 Task: Look for space in Chowchilla, United States from 8th August, 2023 to 15th August, 2023 for 9 adults in price range Rs.10000 to Rs.14000. Place can be shared room with 5 bedrooms having 9 beds and 5 bathrooms. Property type can be house, flat, guest house. Amenities needed are: wifi, TV, free parkinig on premises, gym, breakfast. Booking option can be shelf check-in. Required host language is English.
Action: Mouse moved to (519, 135)
Screenshot: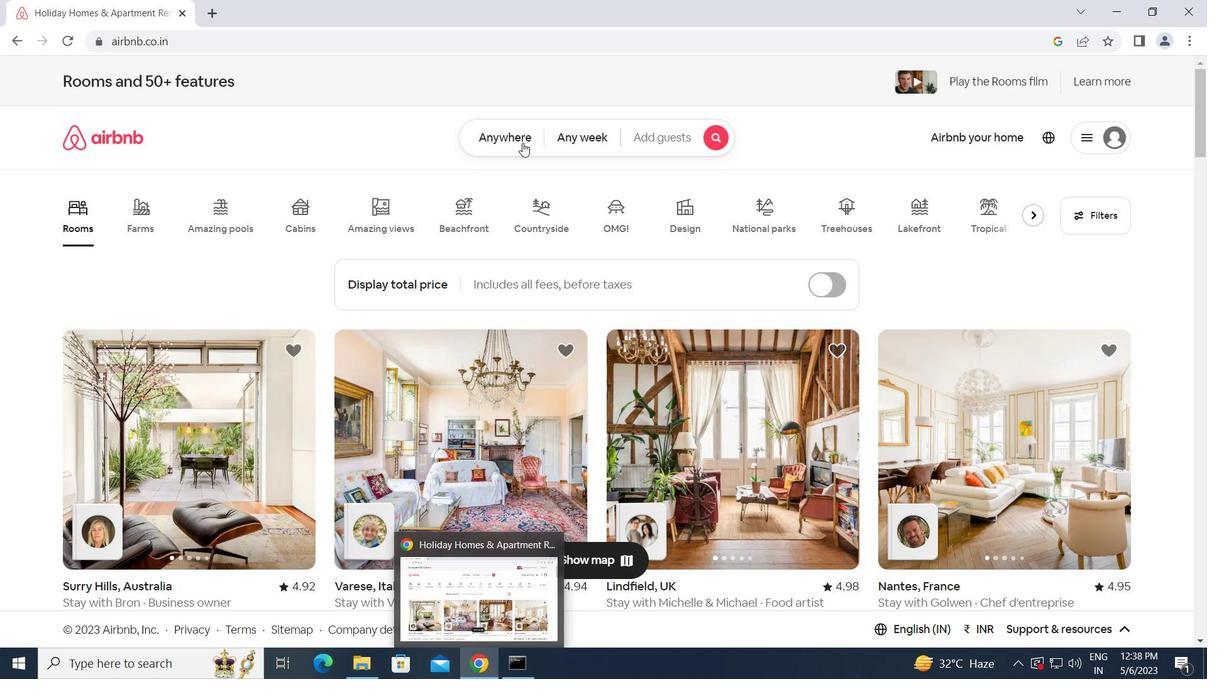 
Action: Mouse pressed left at (519, 135)
Screenshot: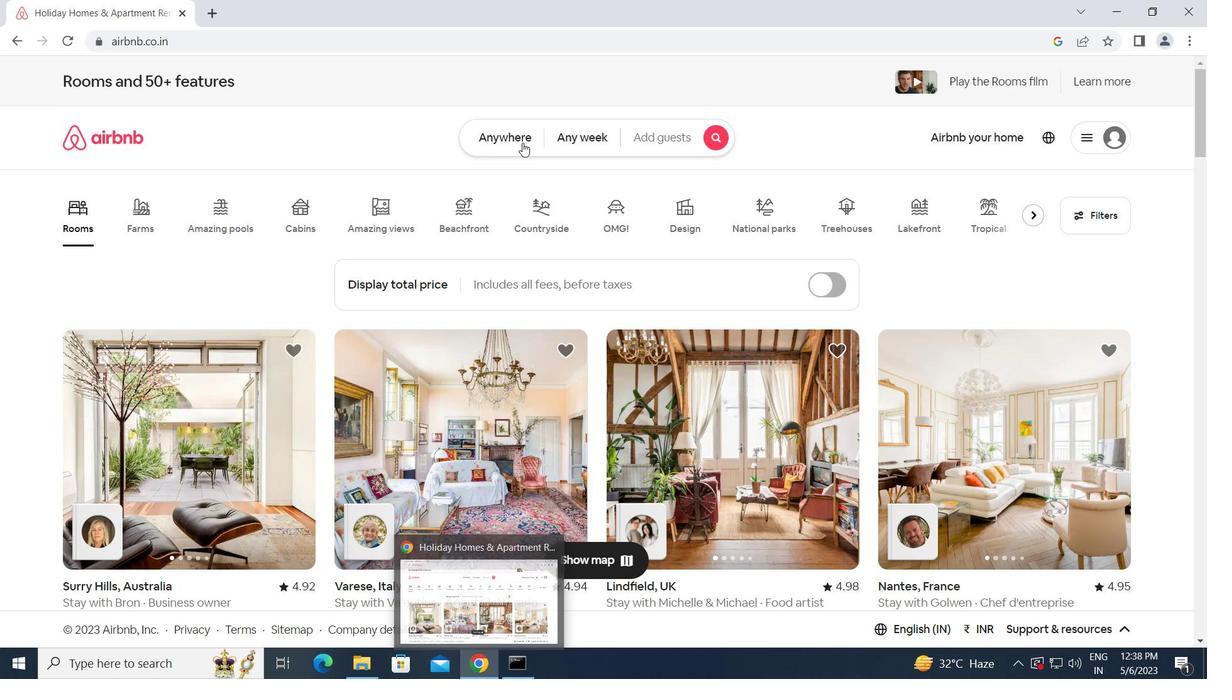 
Action: Mouse moved to (369, 188)
Screenshot: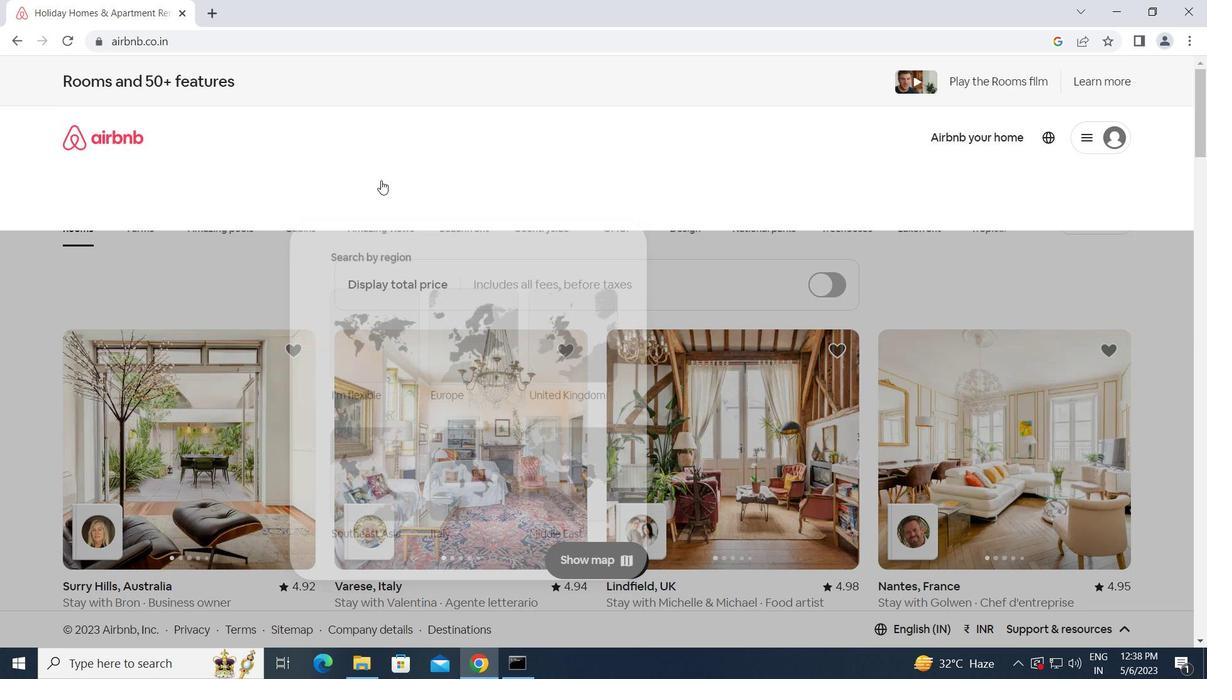 
Action: Mouse pressed left at (369, 188)
Screenshot: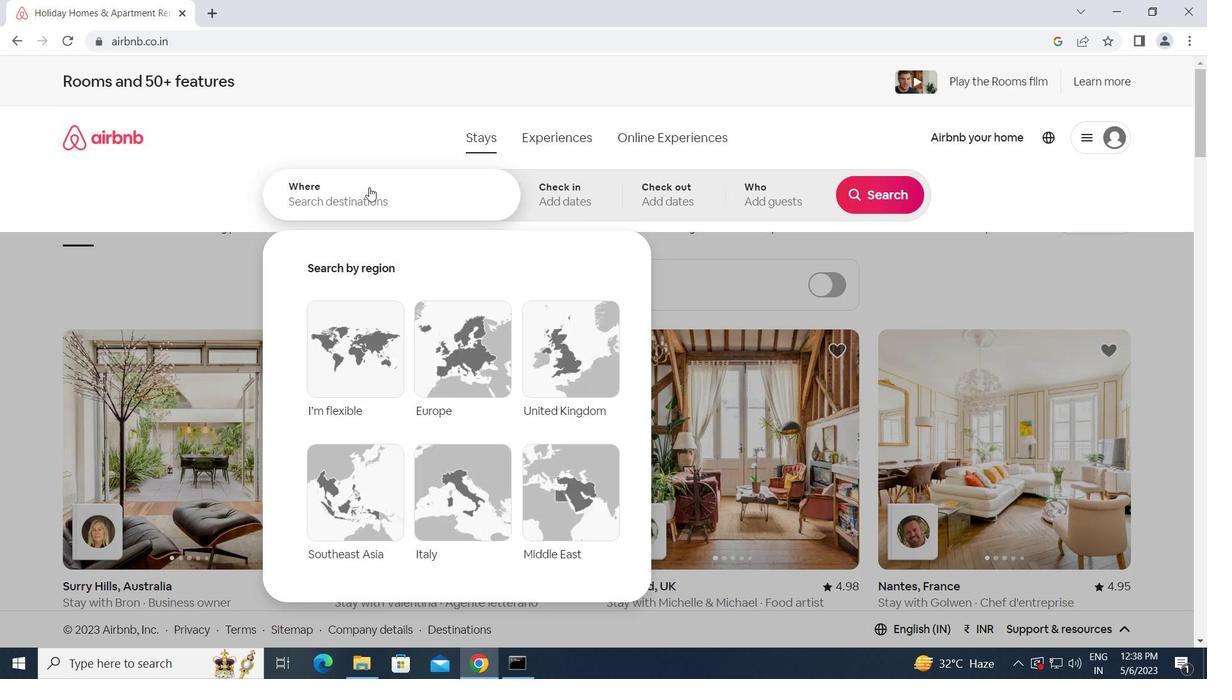 
Action: Key pressed c<Key.caps_lock>howchilla,<Key.space><Key.caps_lock>u<Key.caps_lock>nited
Screenshot: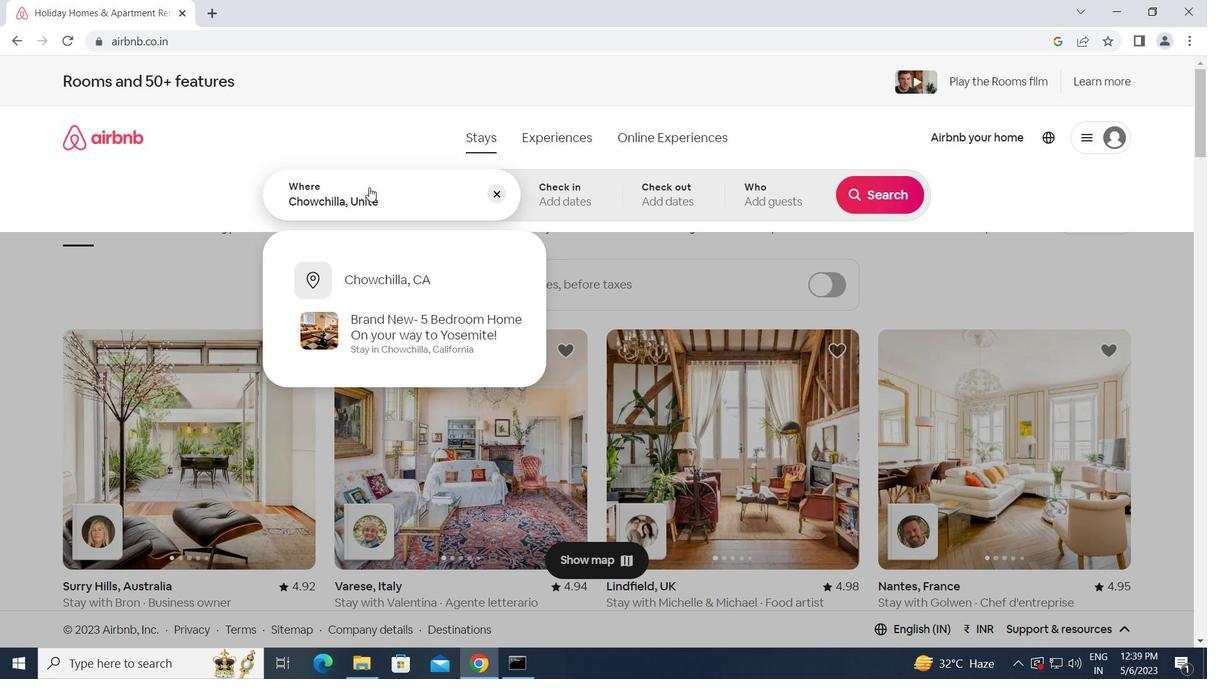 
Action: Mouse moved to (852, 0)
Screenshot: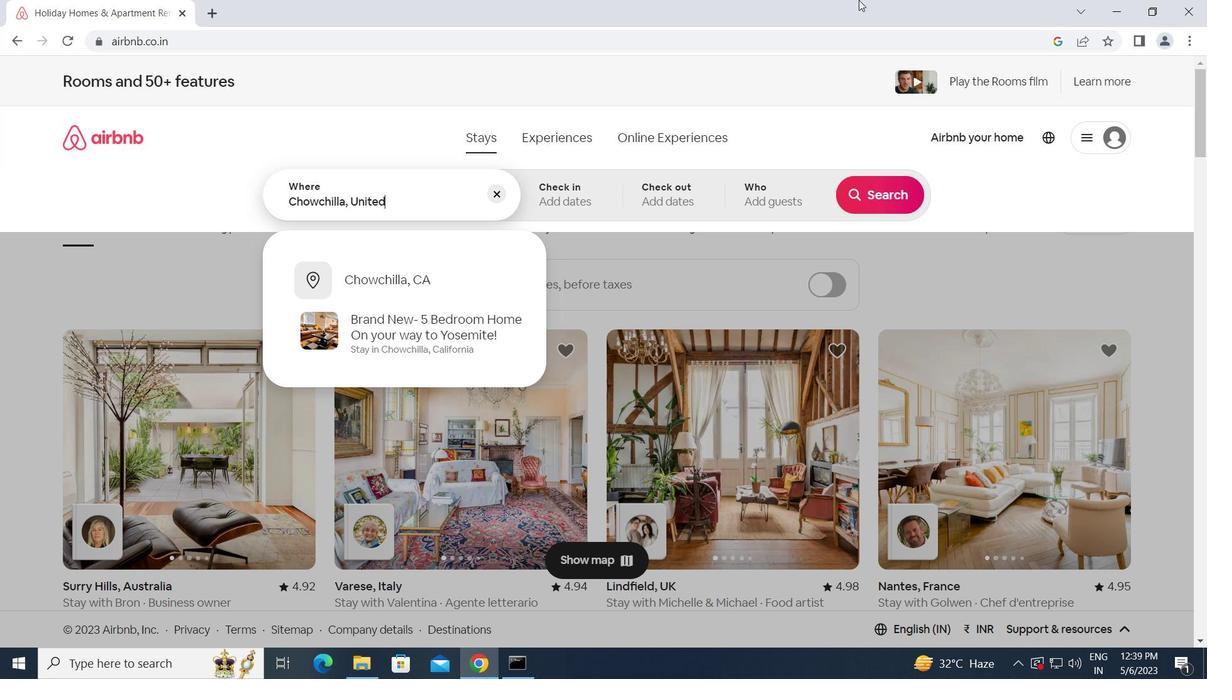 
Action: Key pressed <Key.space>
Screenshot: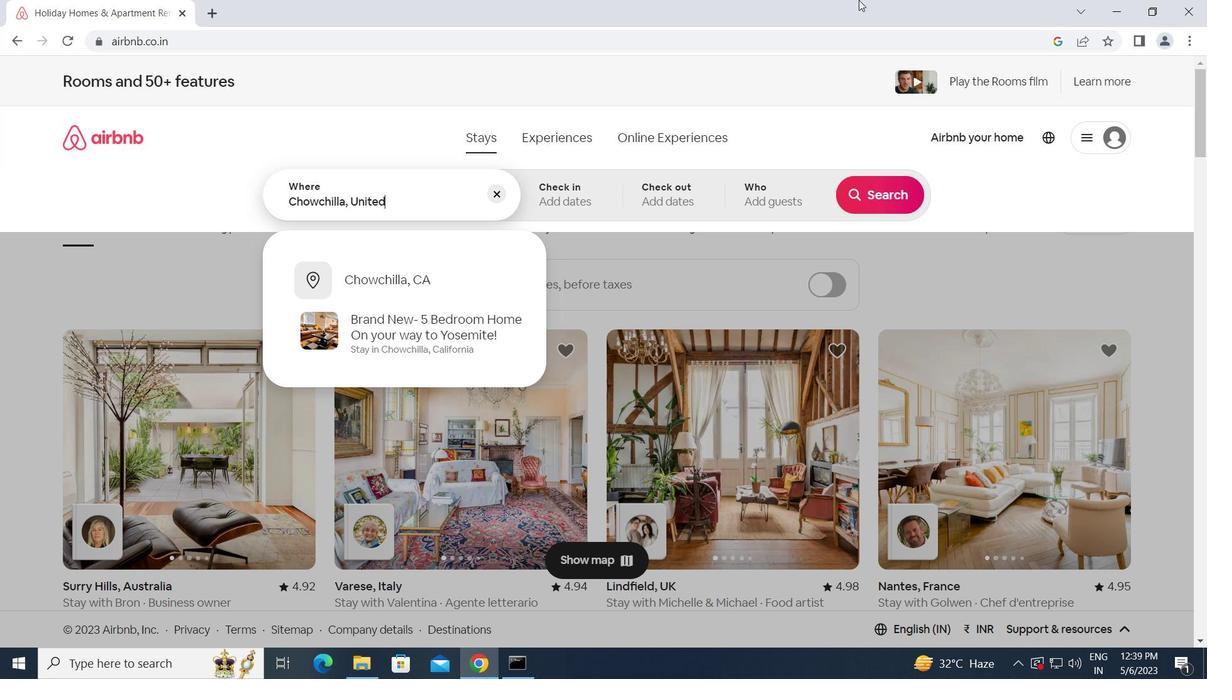 
Action: Mouse moved to (852, 0)
Screenshot: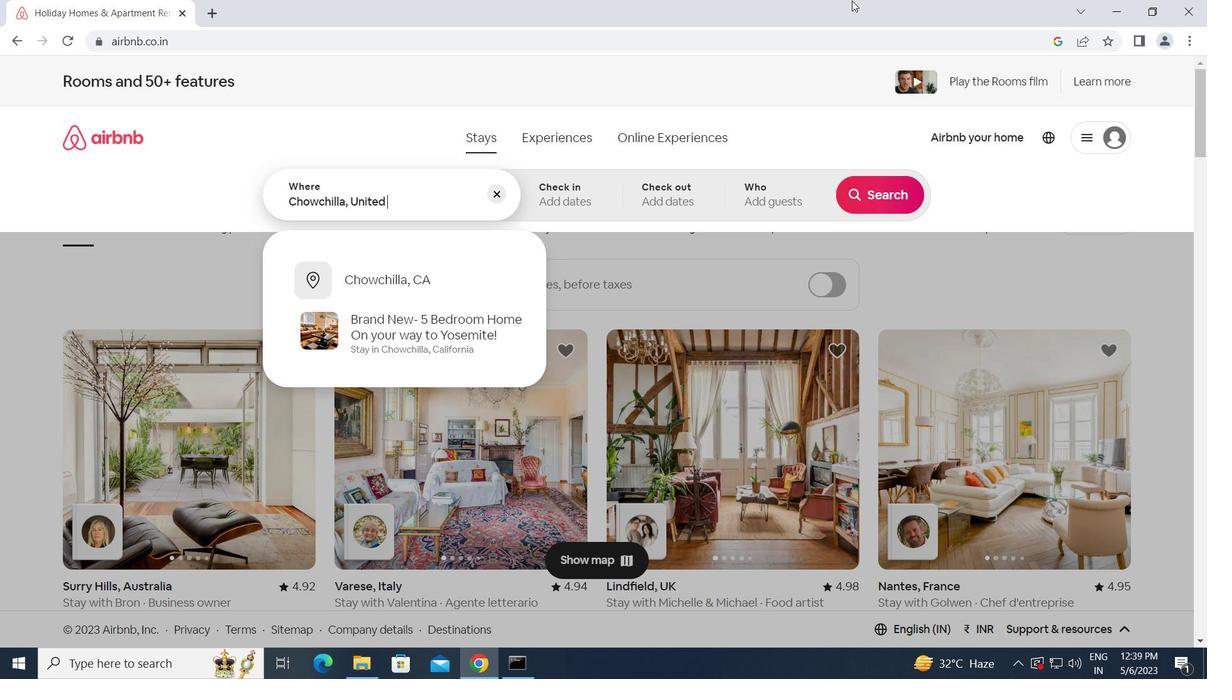 
Action: Key pressed <Key.caps_lock>s<Key.caps_lock>tates<Key.enter>
Screenshot: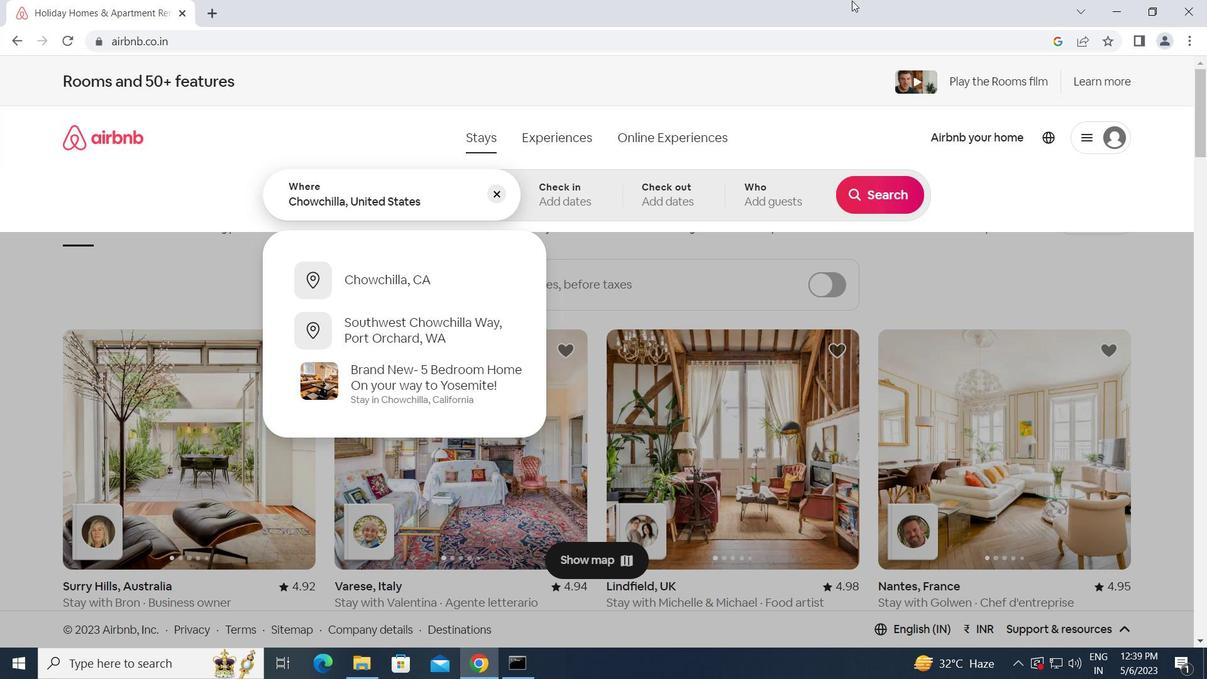 
Action: Mouse moved to (873, 320)
Screenshot: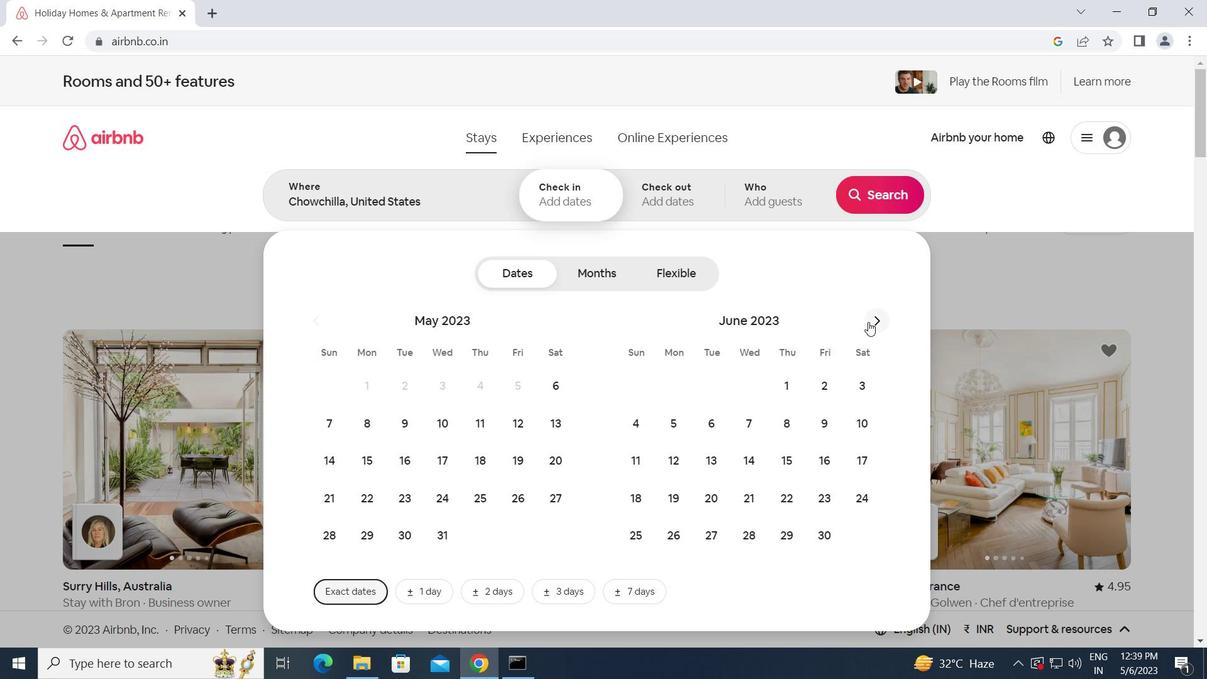 
Action: Mouse pressed left at (873, 320)
Screenshot: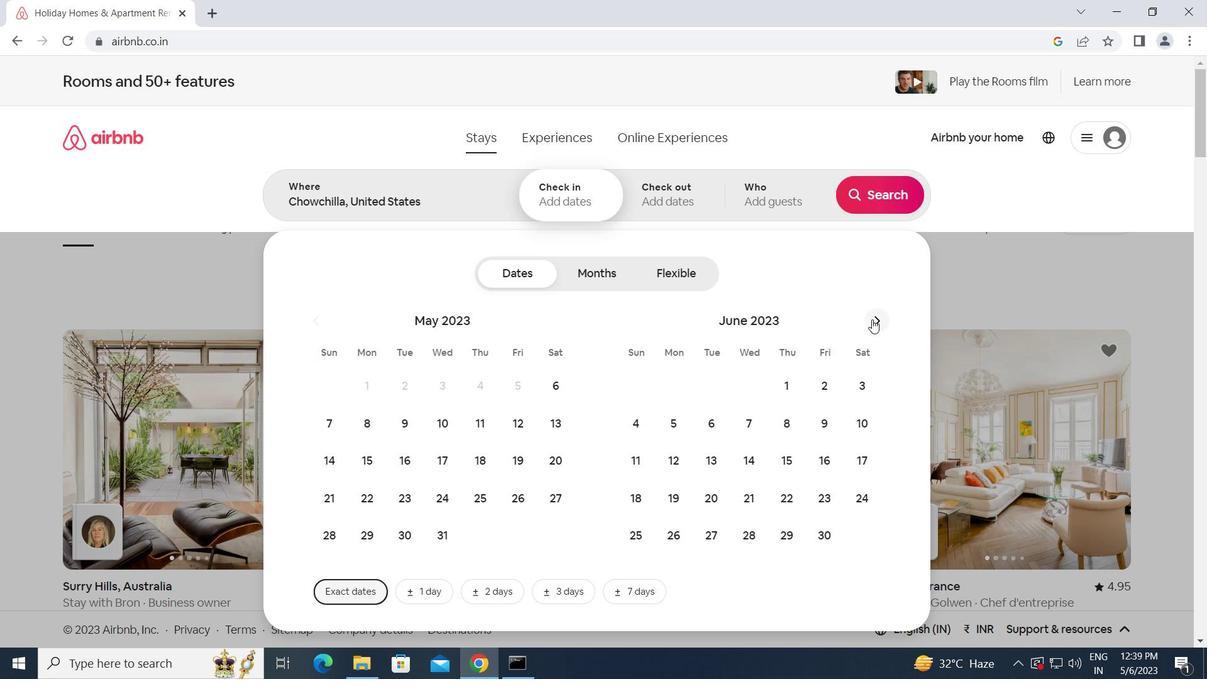 
Action: Mouse pressed left at (873, 320)
Screenshot: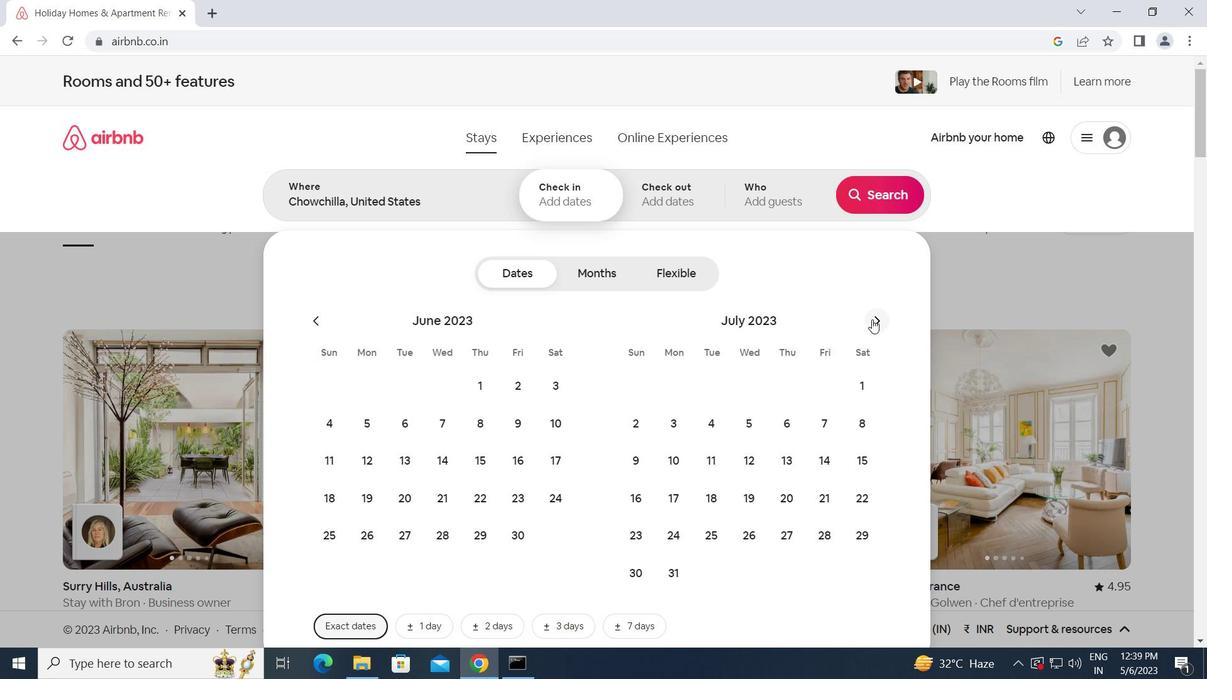 
Action: Mouse moved to (715, 427)
Screenshot: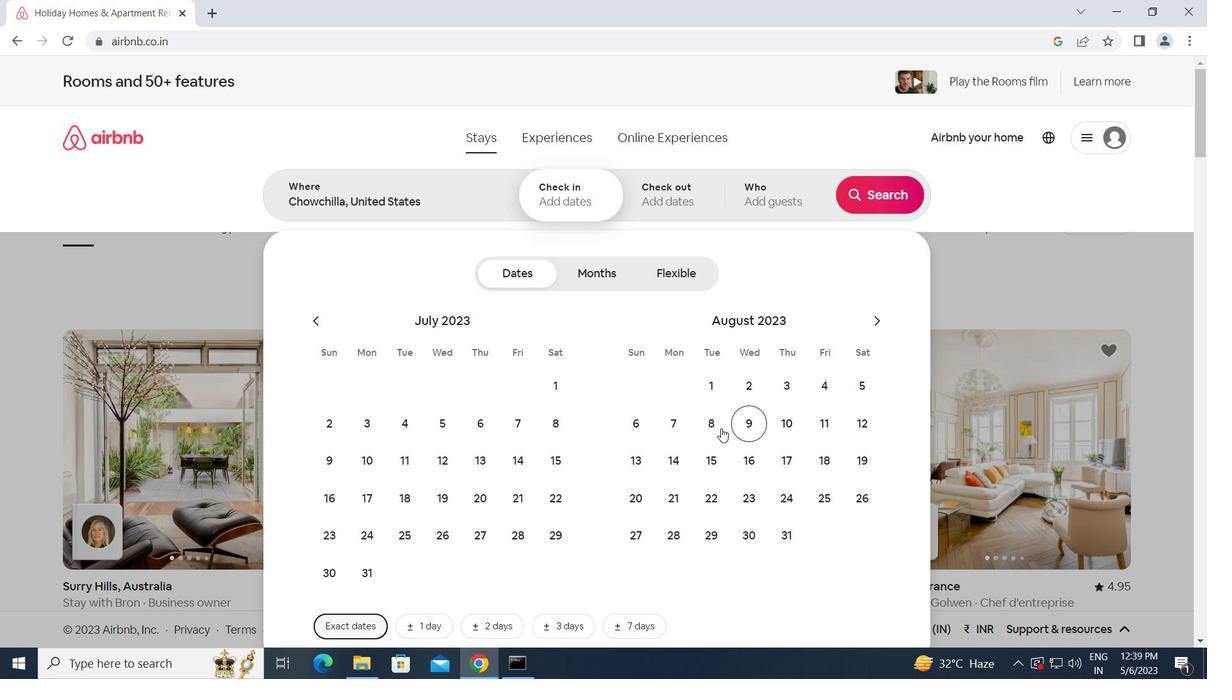 
Action: Mouse pressed left at (715, 427)
Screenshot: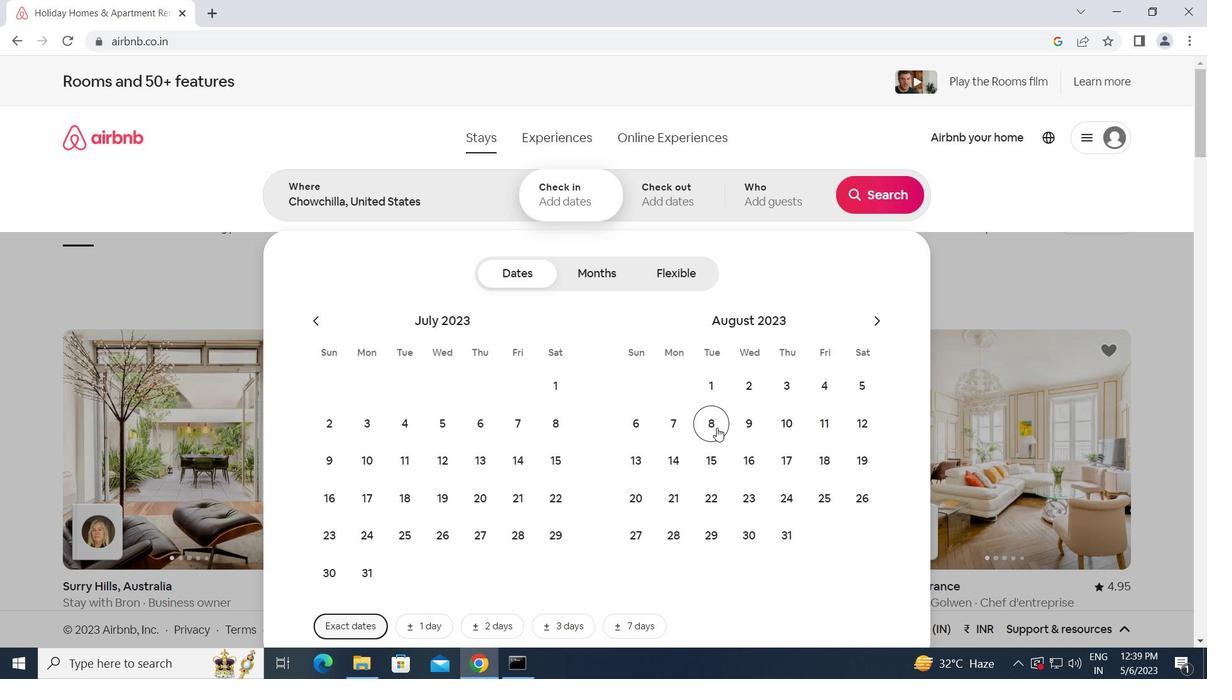 
Action: Mouse moved to (708, 458)
Screenshot: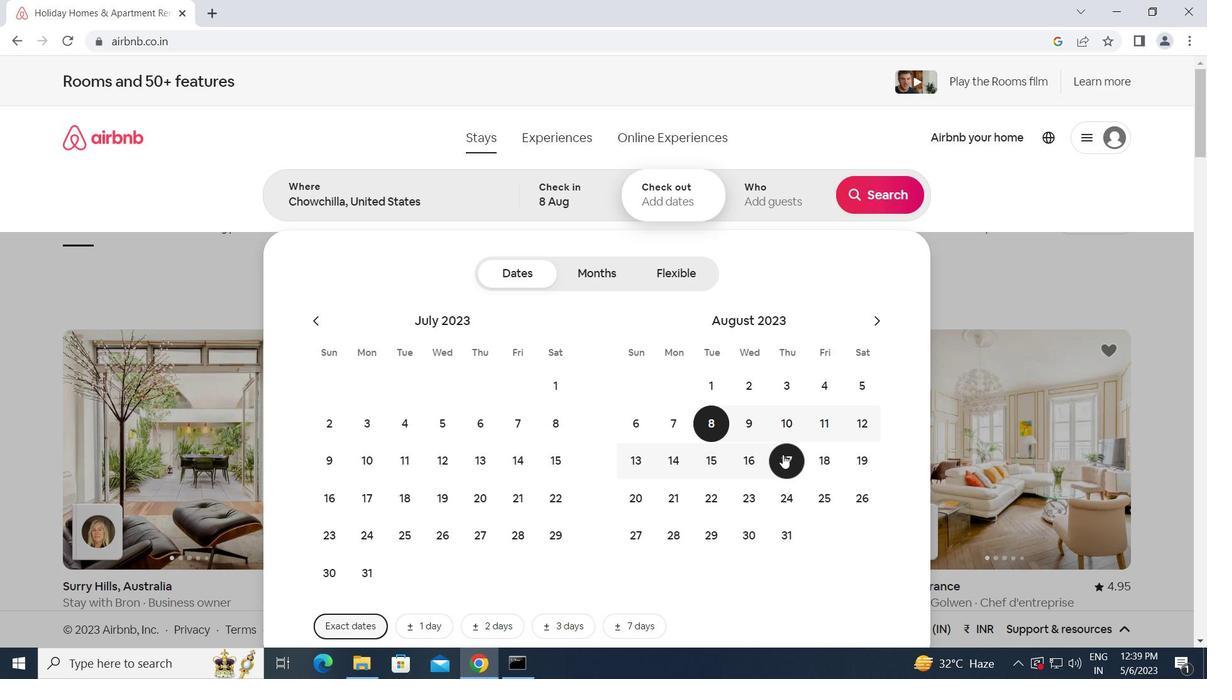 
Action: Mouse pressed left at (708, 458)
Screenshot: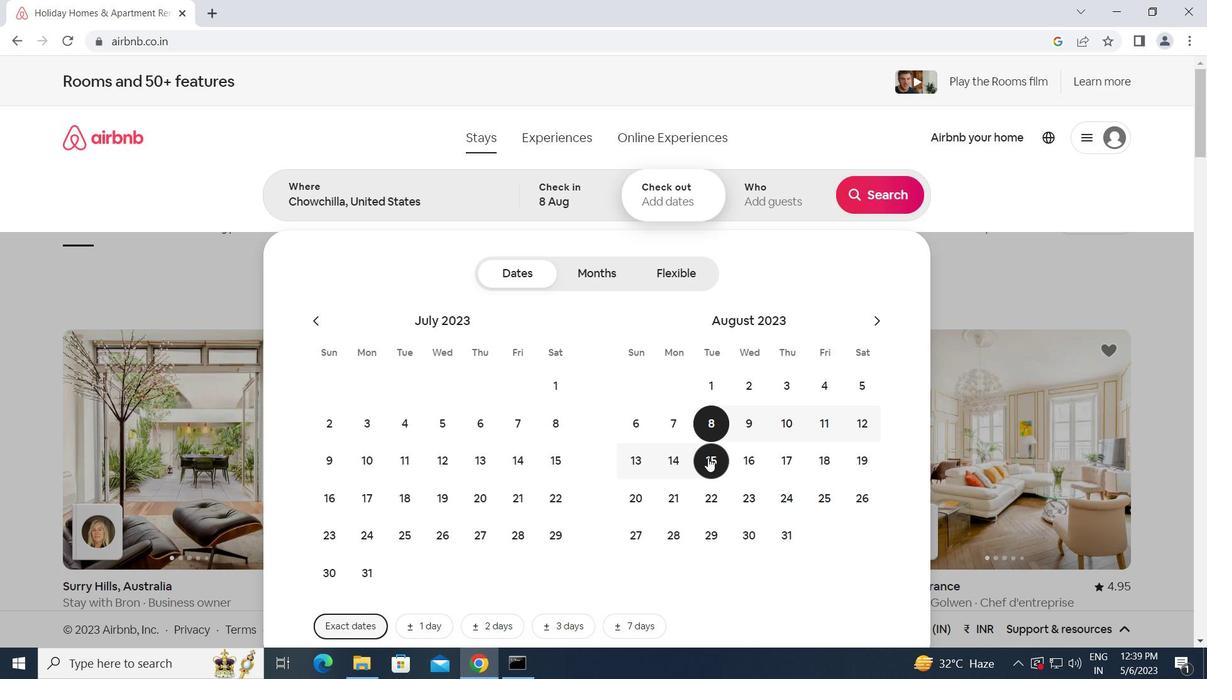 
Action: Mouse moved to (775, 205)
Screenshot: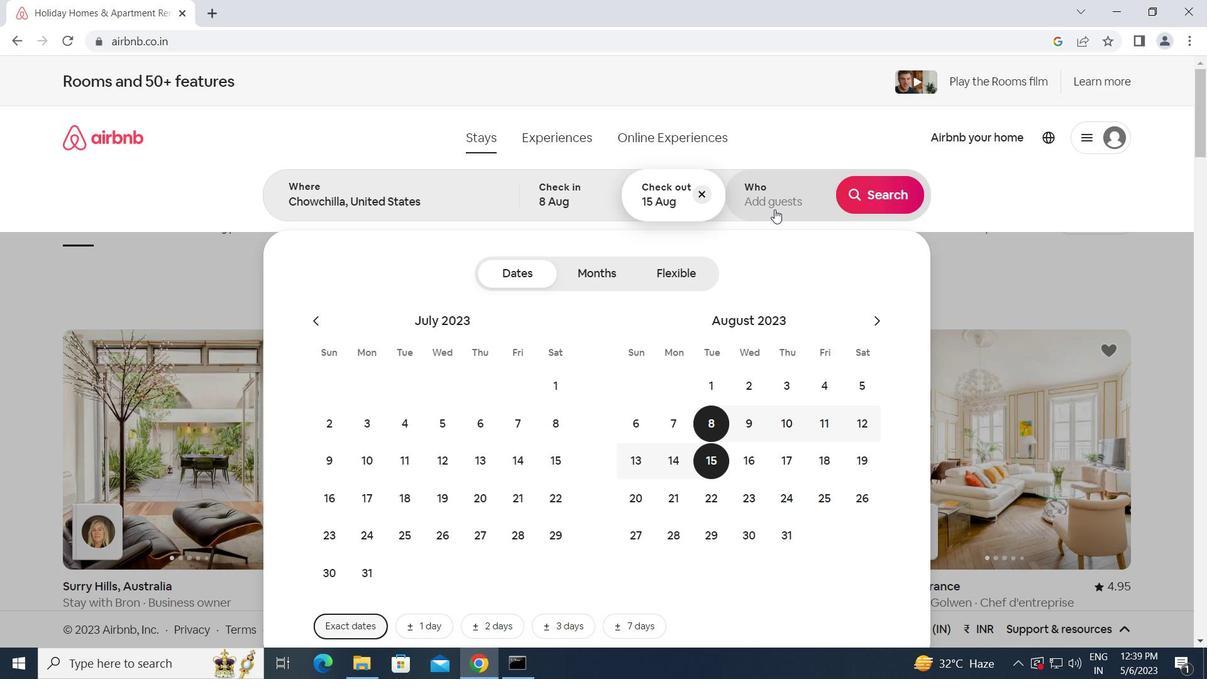 
Action: Mouse pressed left at (775, 205)
Screenshot: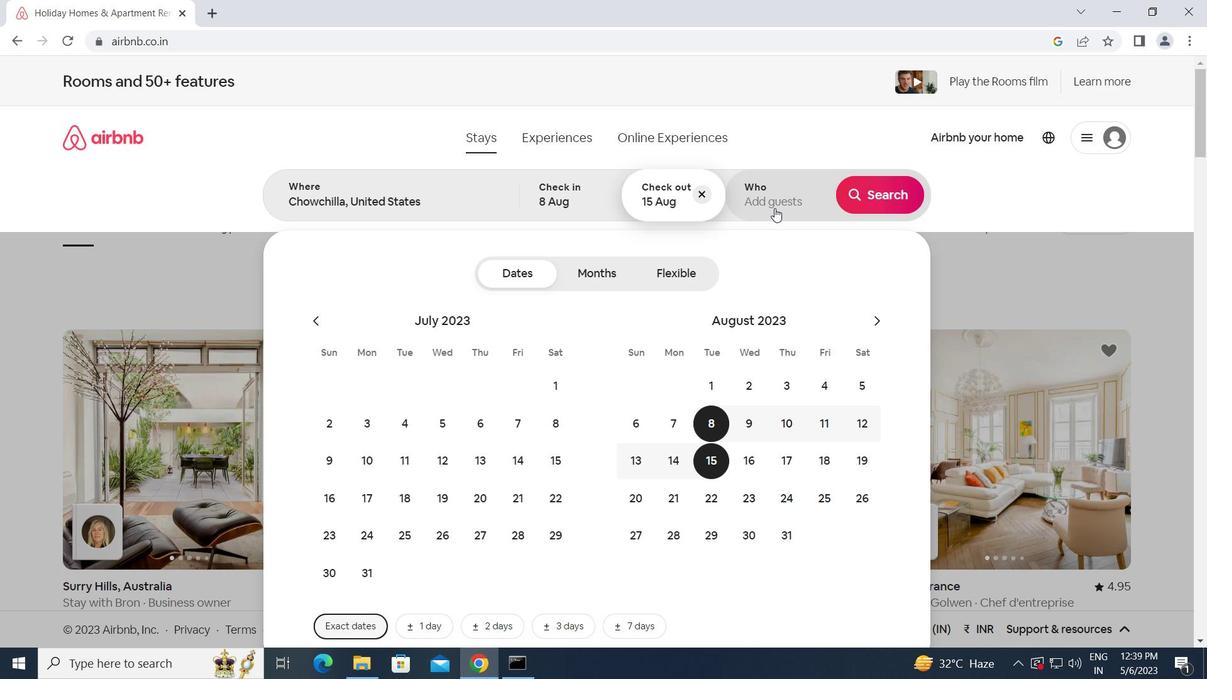 
Action: Mouse moved to (891, 282)
Screenshot: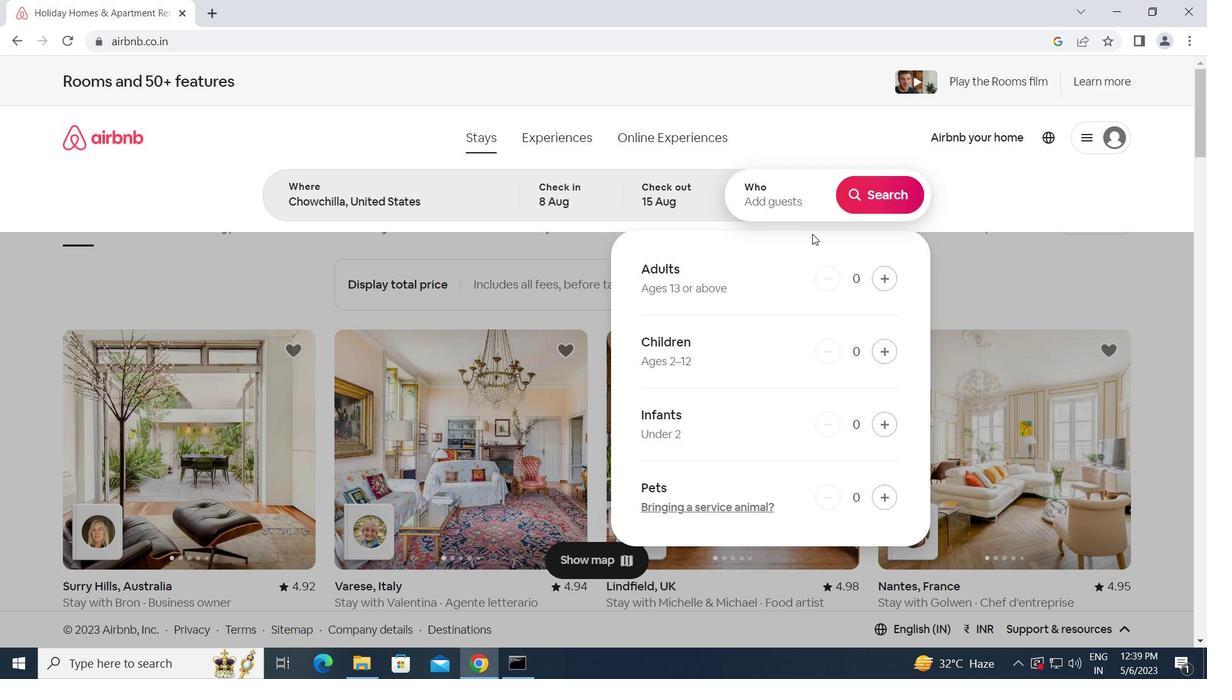 
Action: Mouse pressed left at (891, 282)
Screenshot: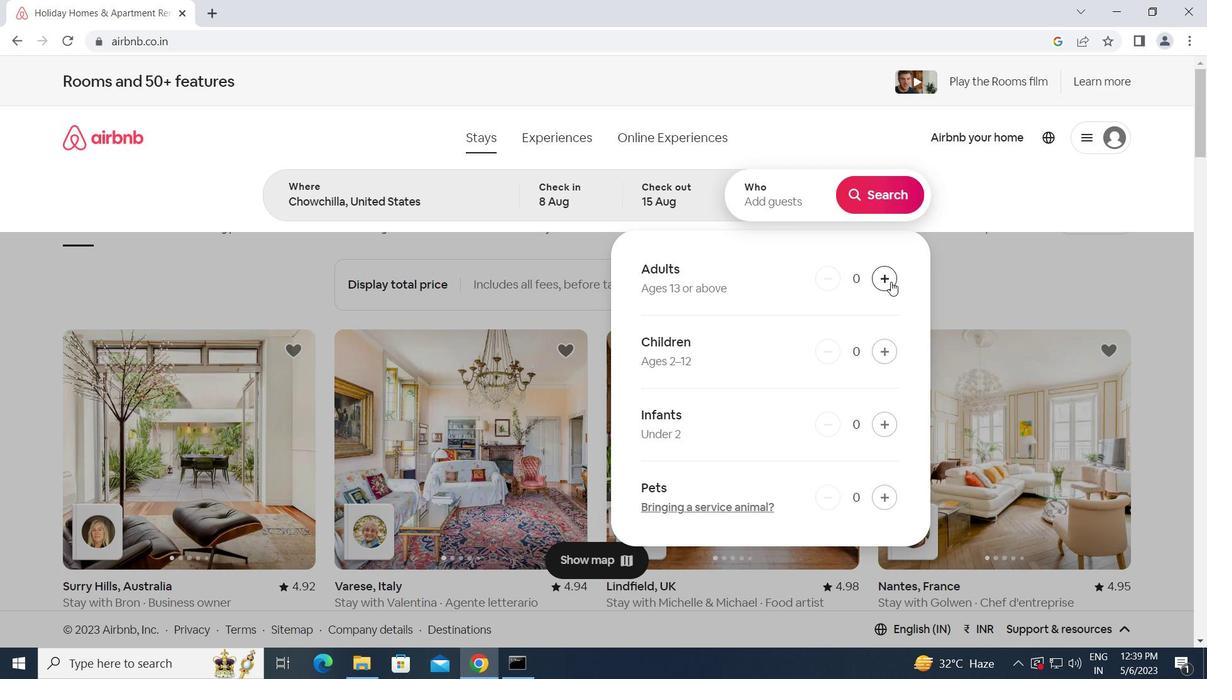 
Action: Mouse moved to (887, 274)
Screenshot: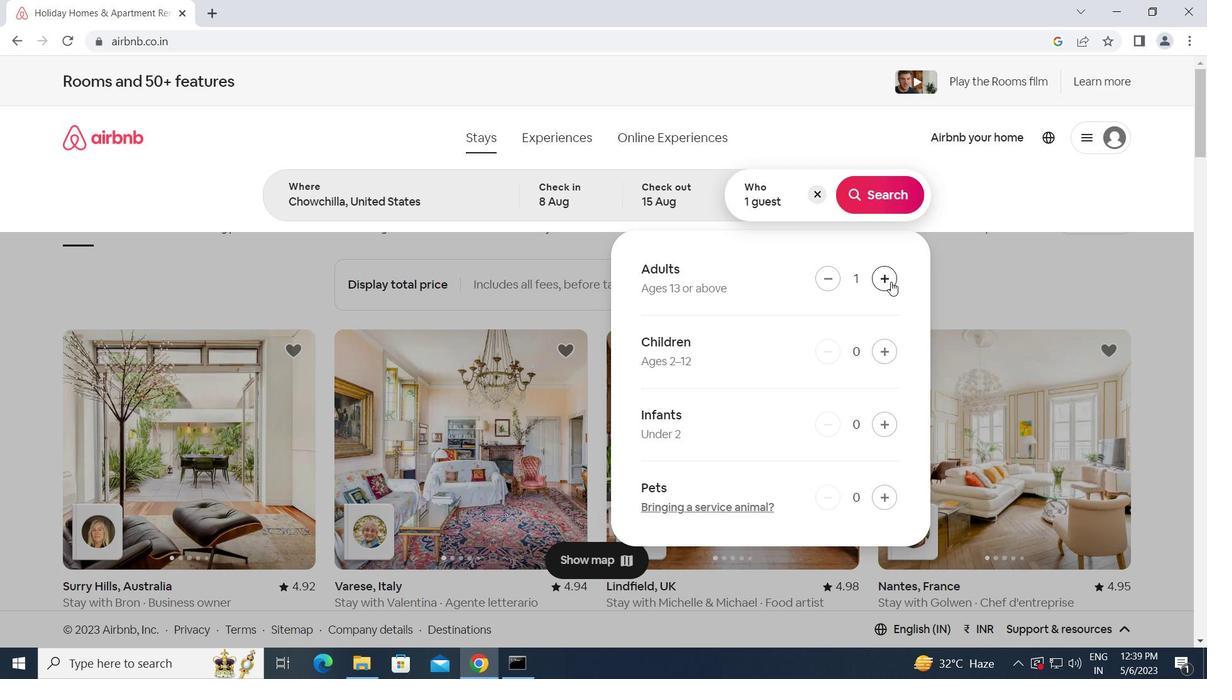 
Action: Mouse pressed left at (887, 274)
Screenshot: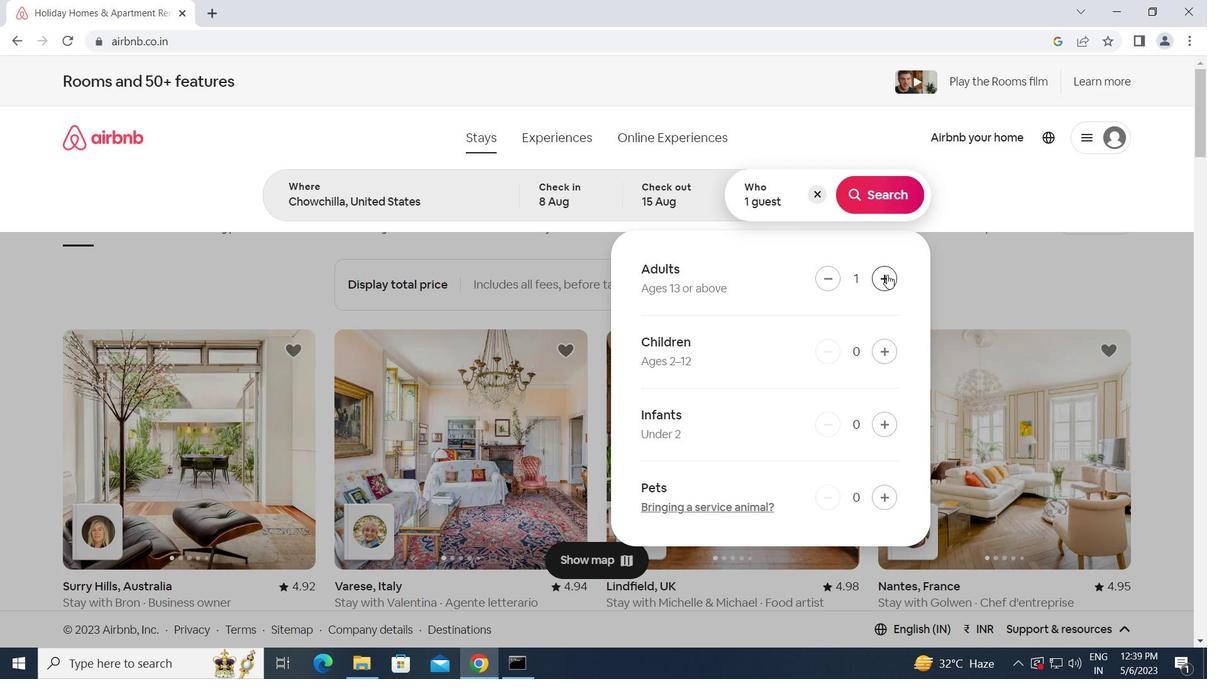 
Action: Mouse pressed left at (887, 274)
Screenshot: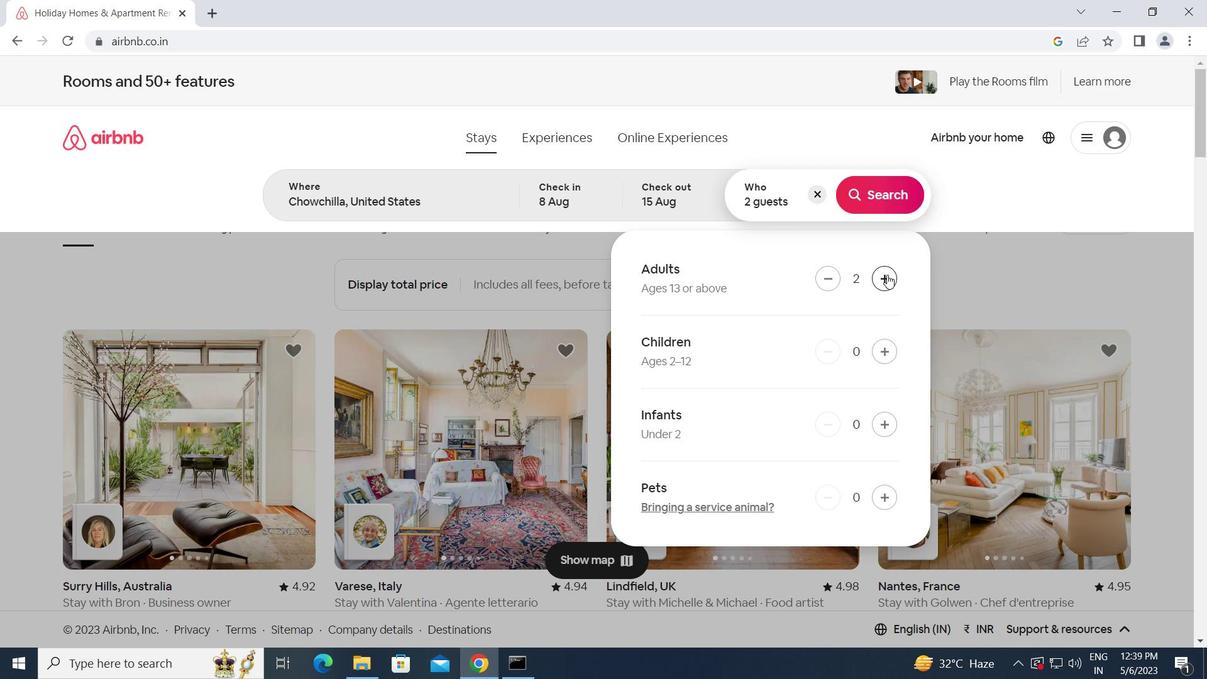 
Action: Mouse pressed left at (887, 274)
Screenshot: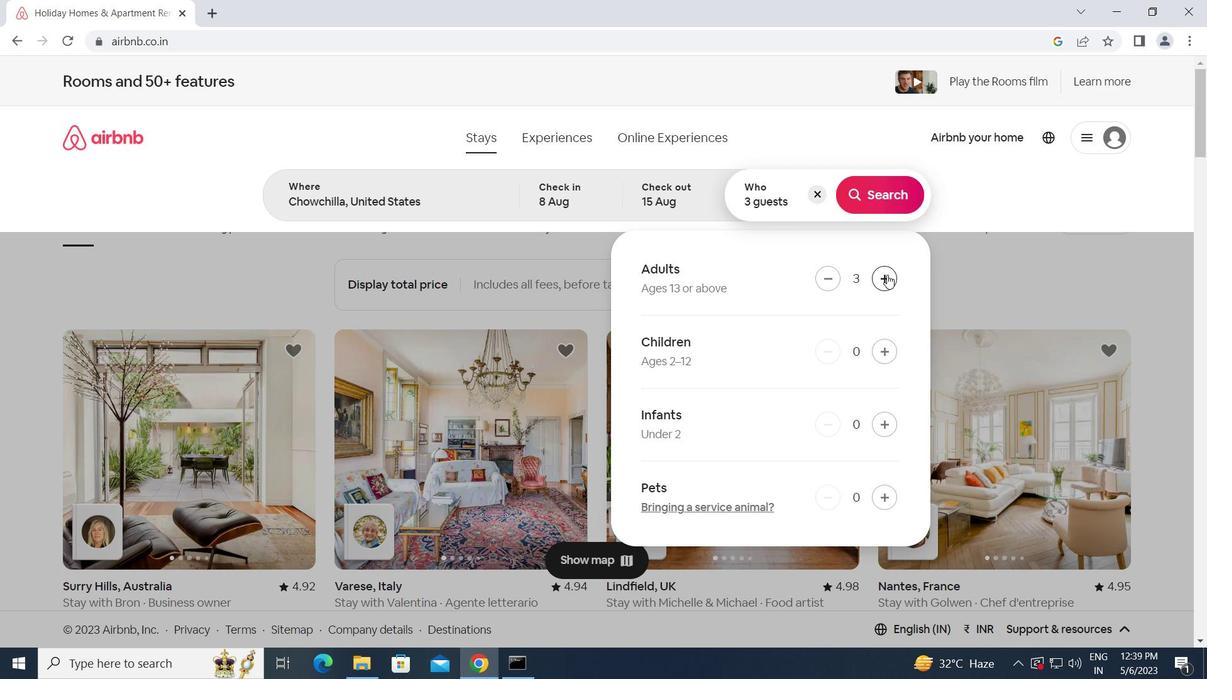 
Action: Mouse pressed left at (887, 274)
Screenshot: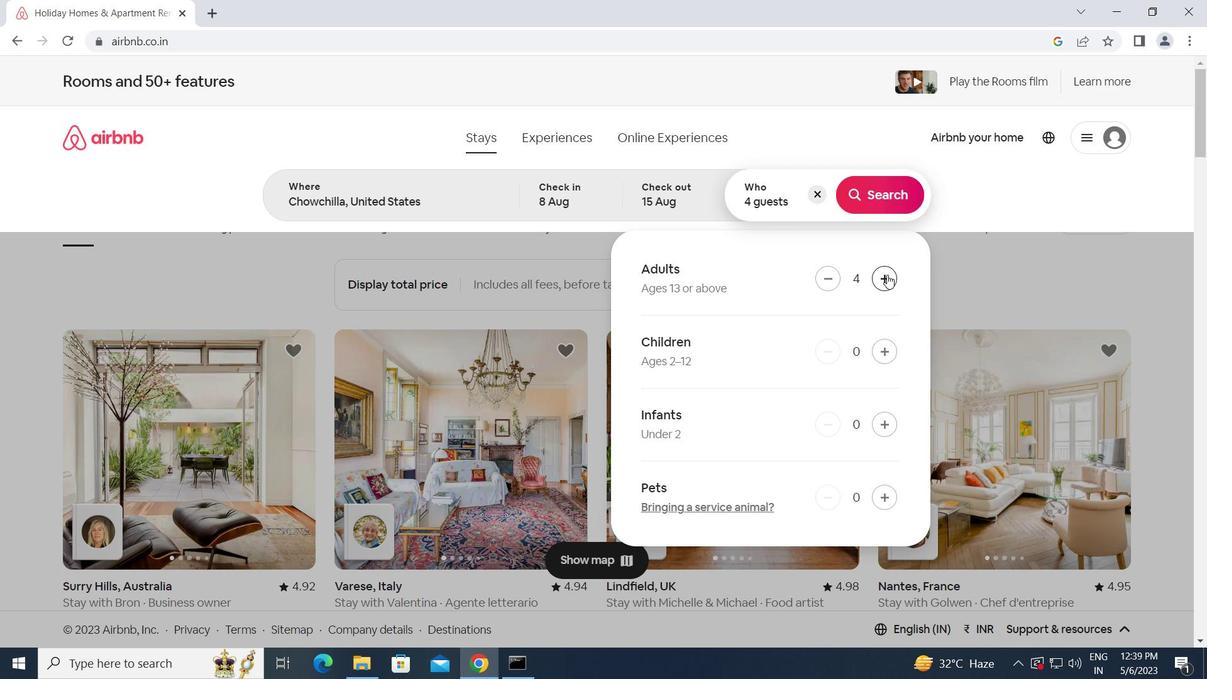 
Action: Mouse pressed left at (887, 274)
Screenshot: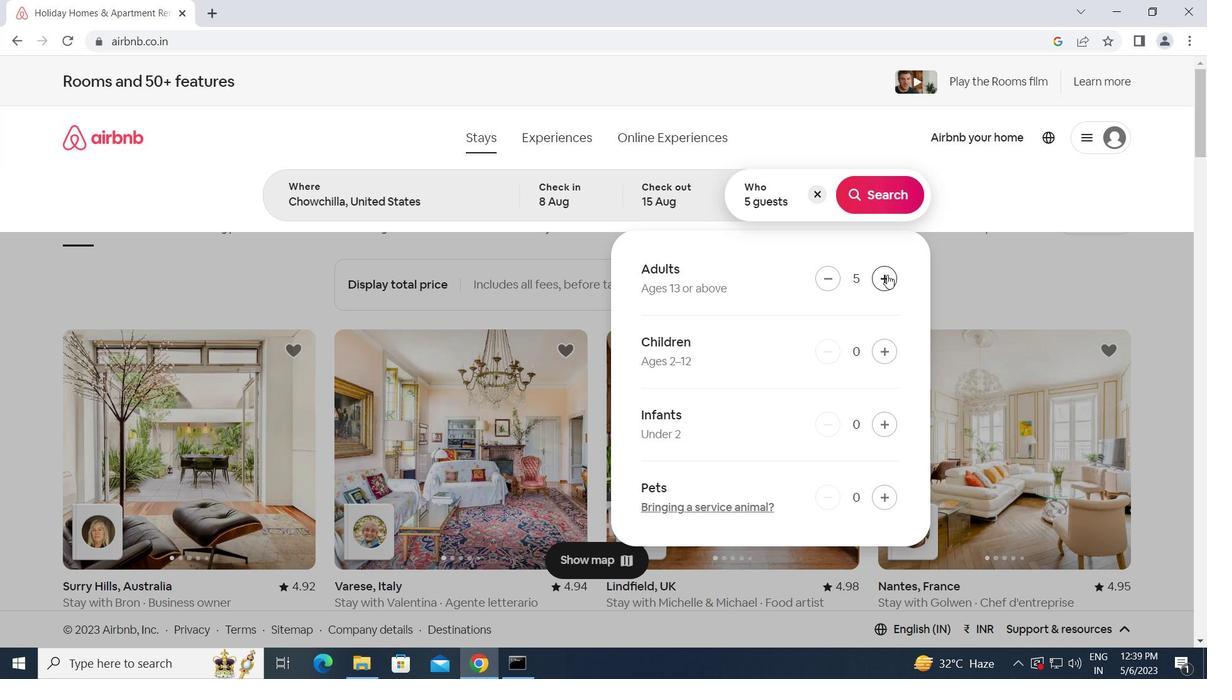 
Action: Mouse moved to (883, 274)
Screenshot: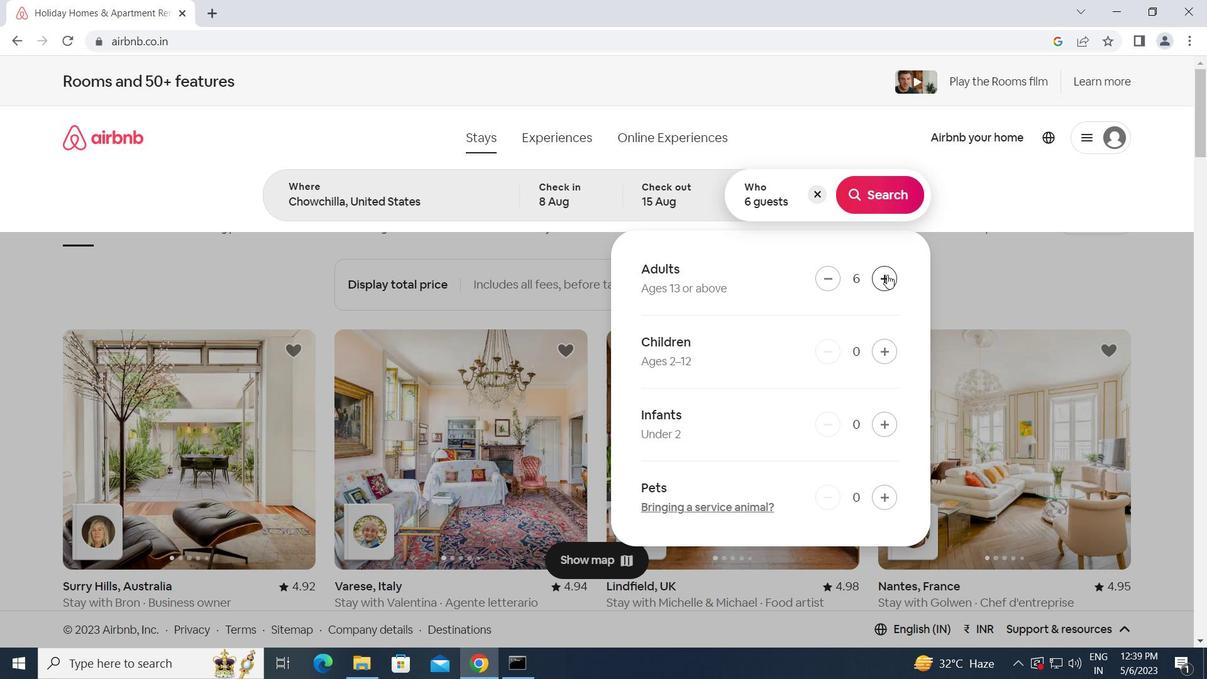 
Action: Mouse pressed left at (883, 274)
Screenshot: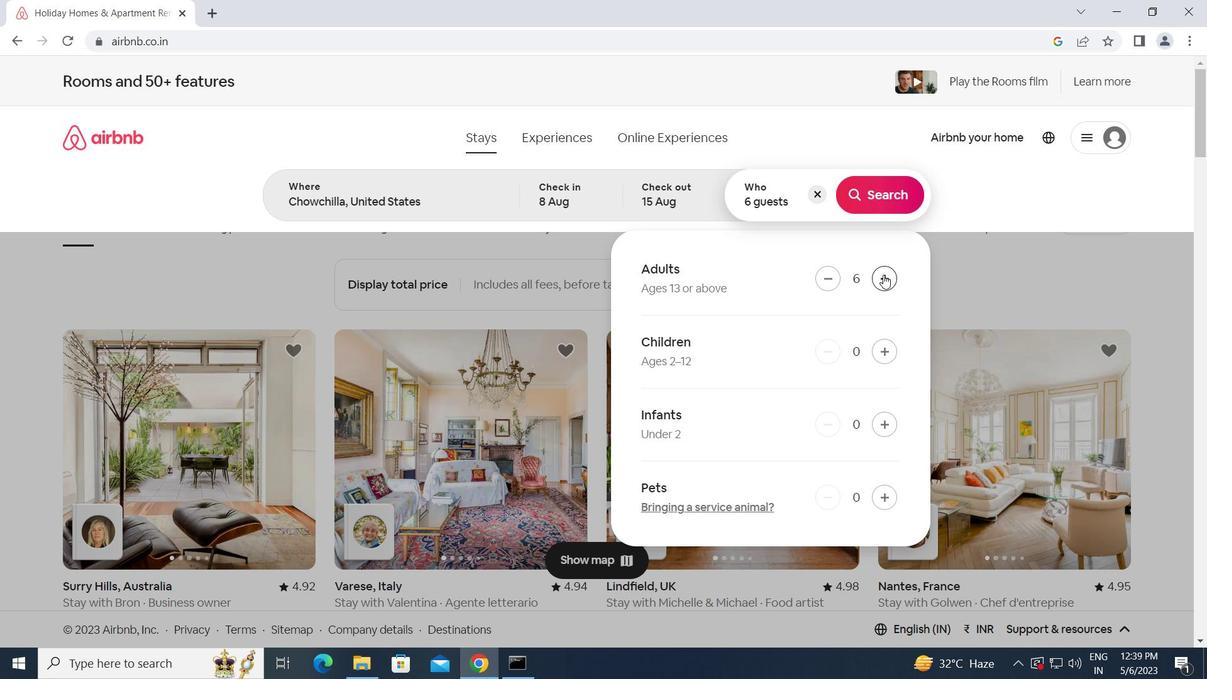
Action: Mouse pressed left at (883, 274)
Screenshot: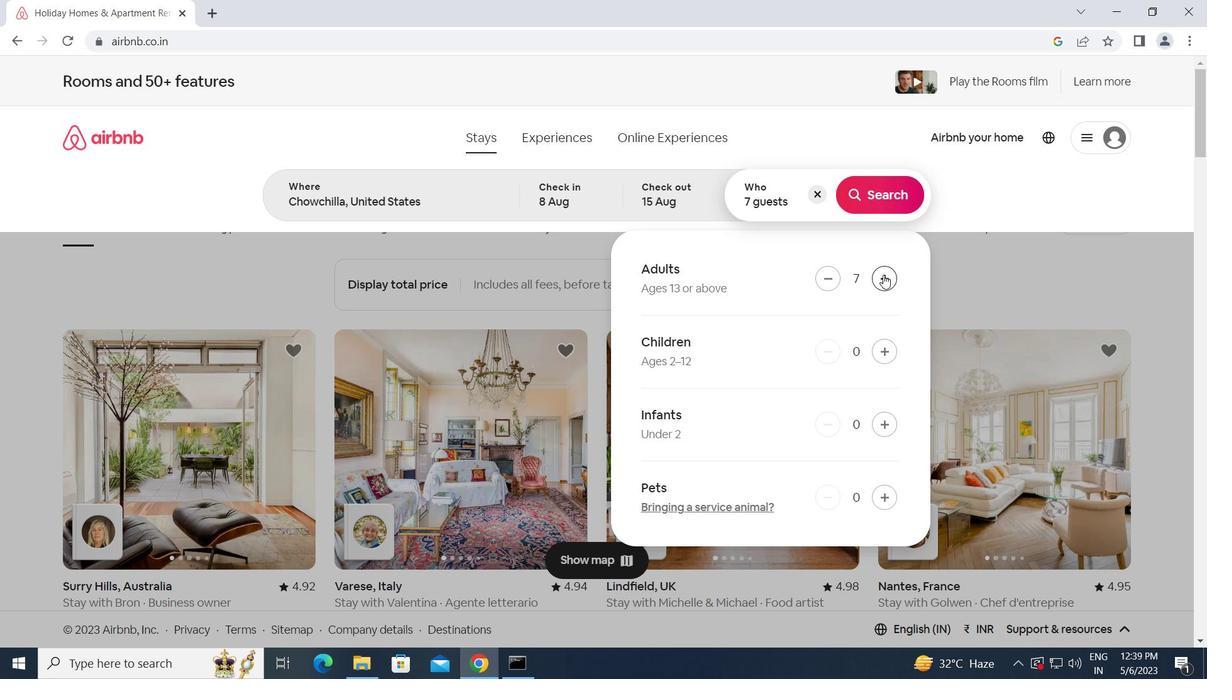 
Action: Mouse pressed left at (883, 274)
Screenshot: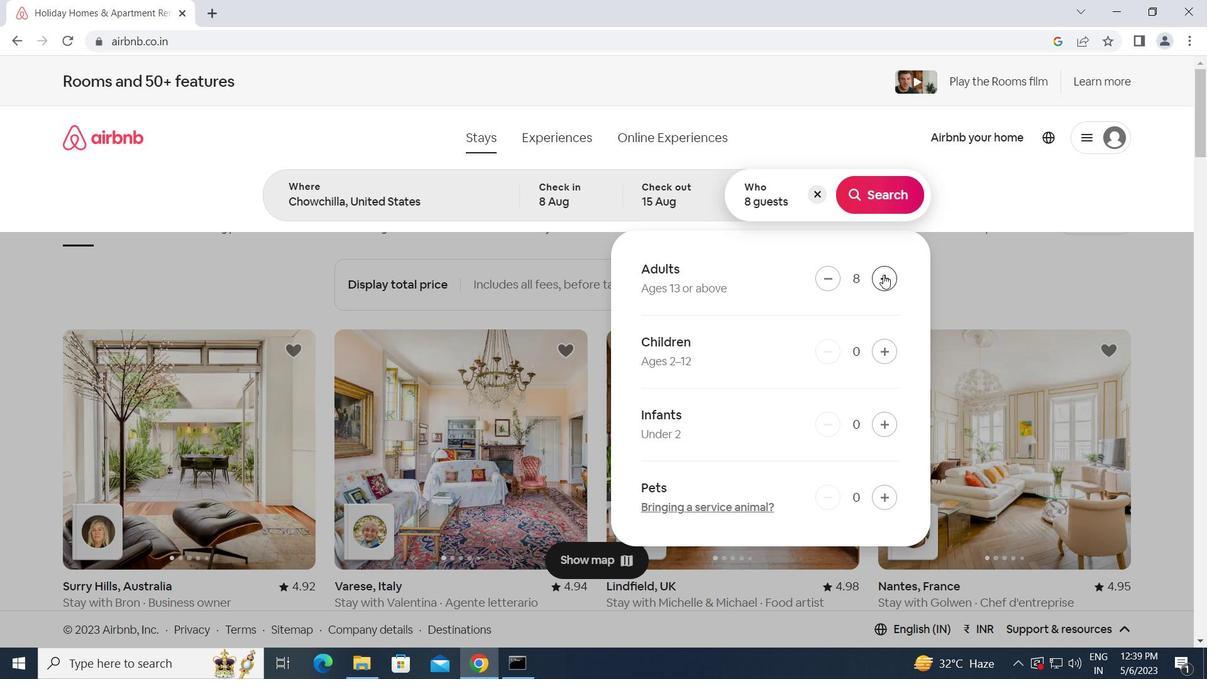 
Action: Mouse moved to (881, 190)
Screenshot: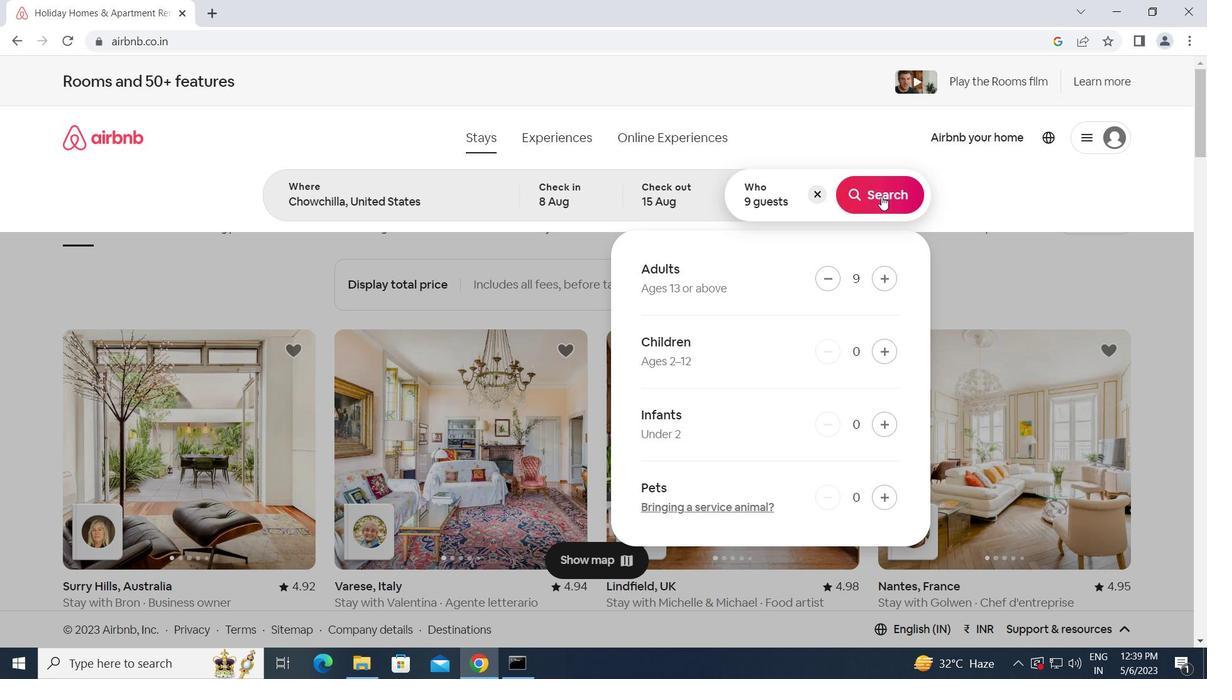
Action: Mouse pressed left at (881, 190)
Screenshot: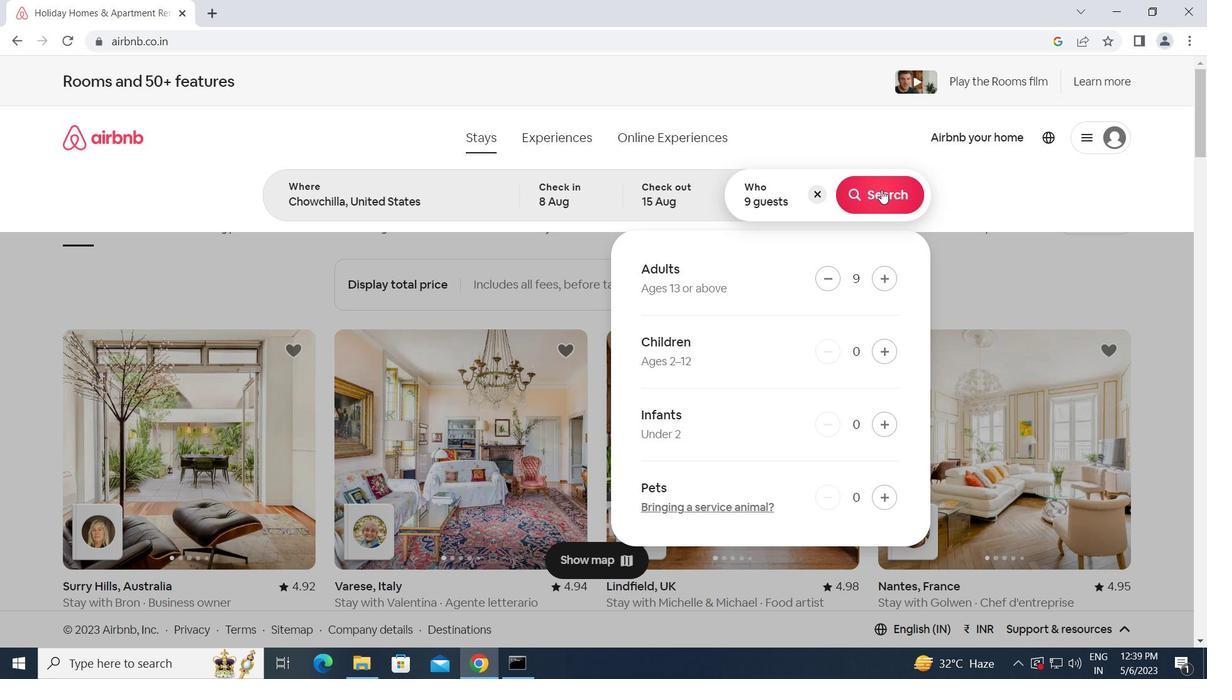 
Action: Mouse moved to (1132, 149)
Screenshot: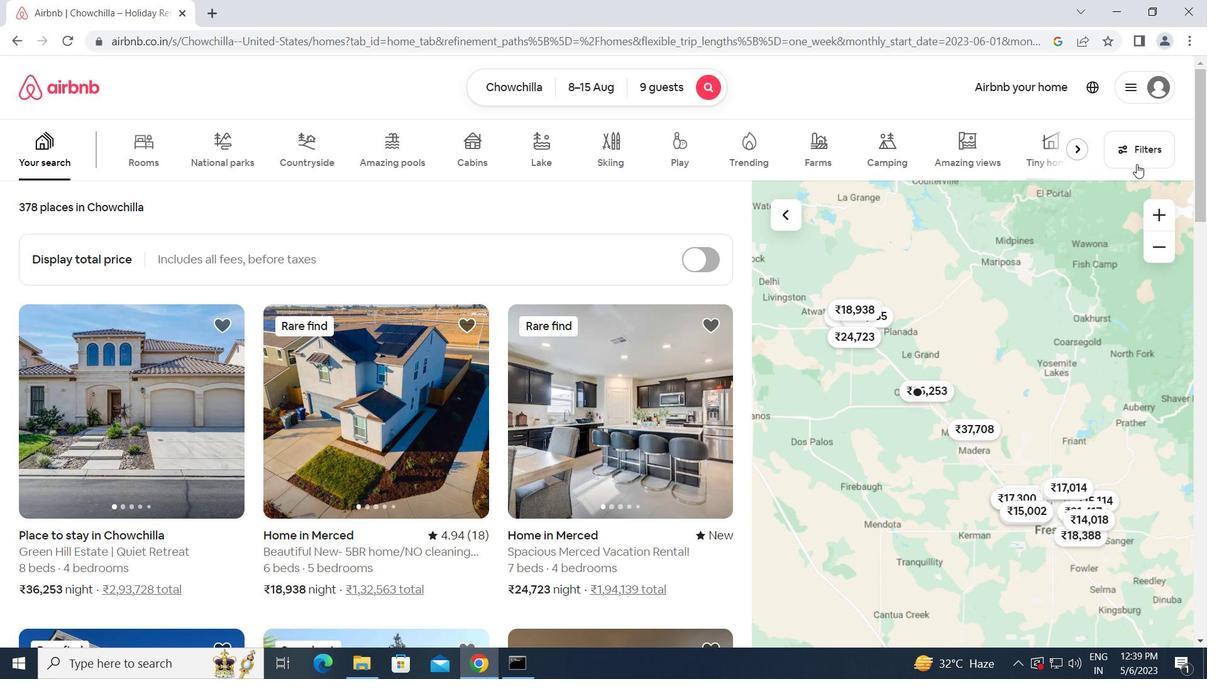 
Action: Mouse pressed left at (1132, 149)
Screenshot: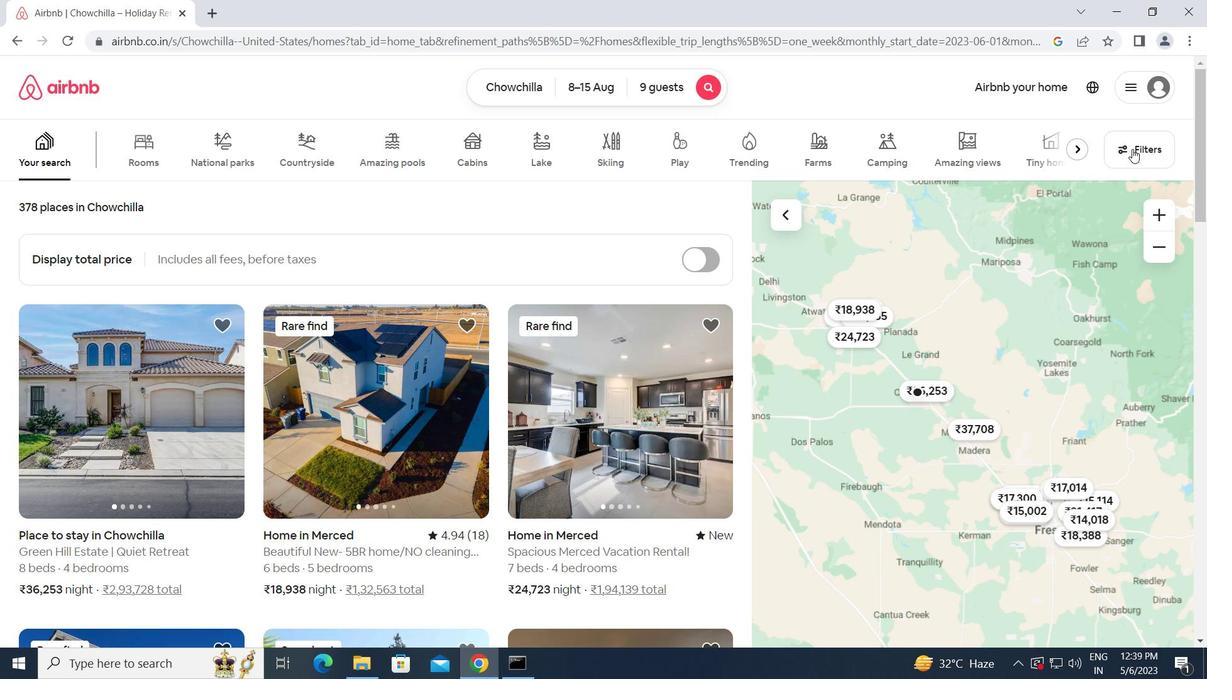 
Action: Mouse moved to (523, 401)
Screenshot: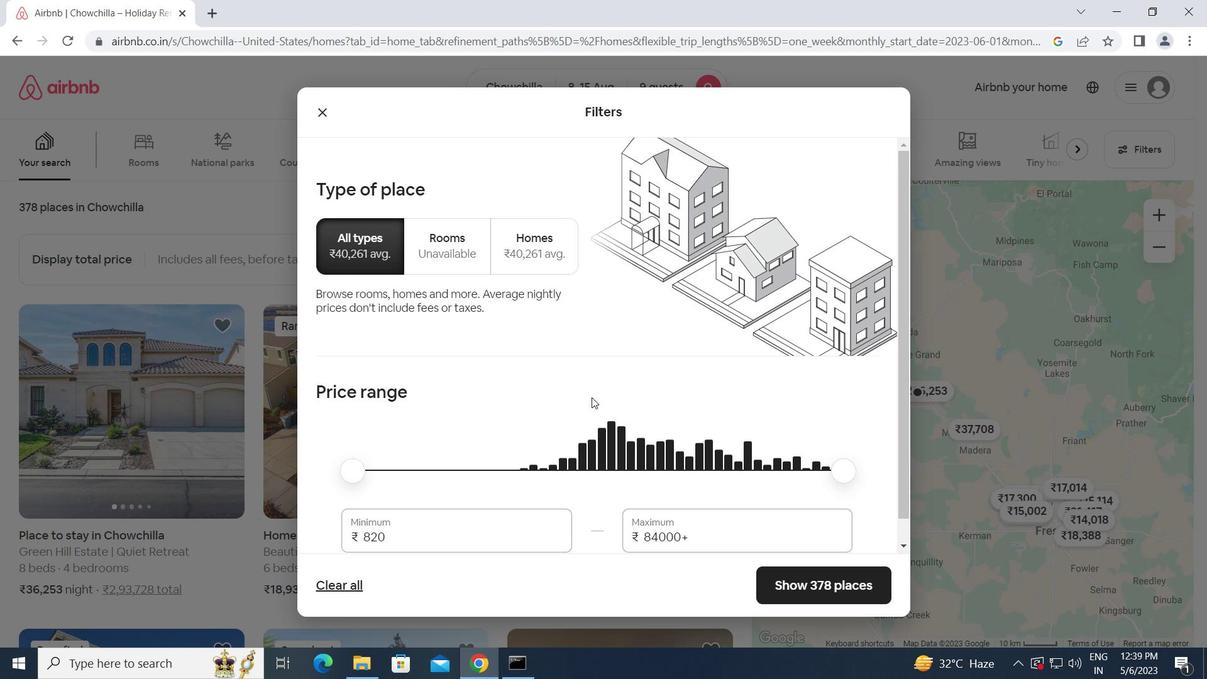 
Action: Mouse scrolled (523, 401) with delta (0, 0)
Screenshot: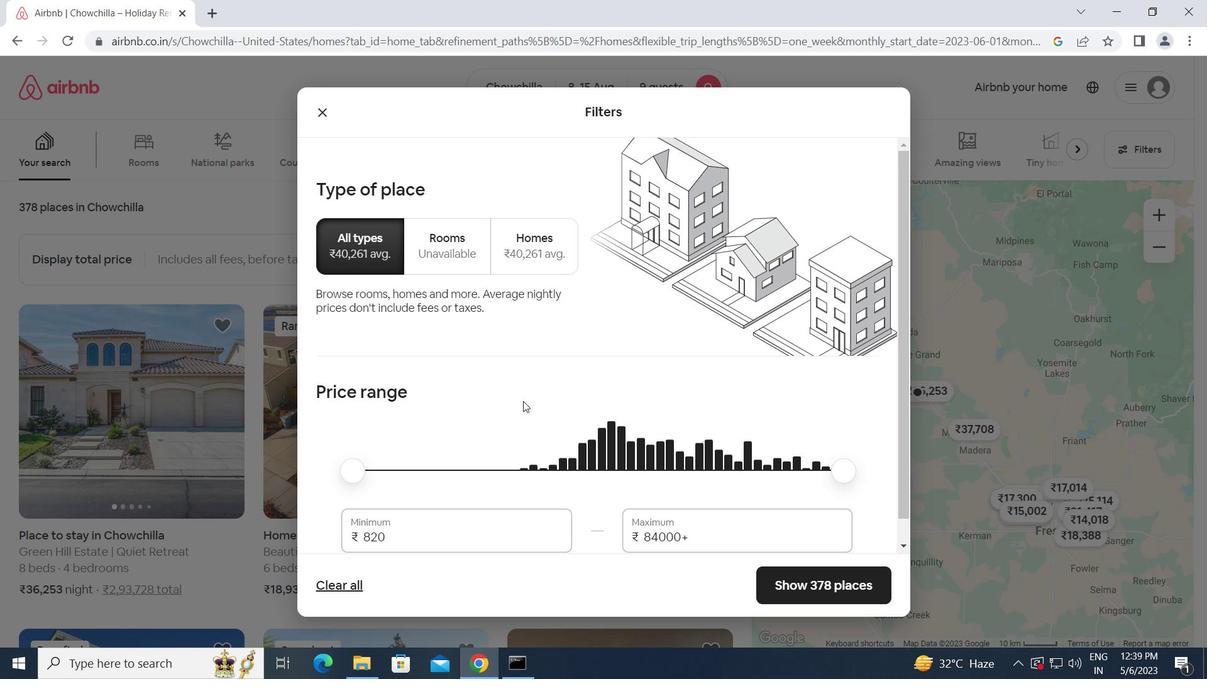 
Action: Mouse moved to (522, 402)
Screenshot: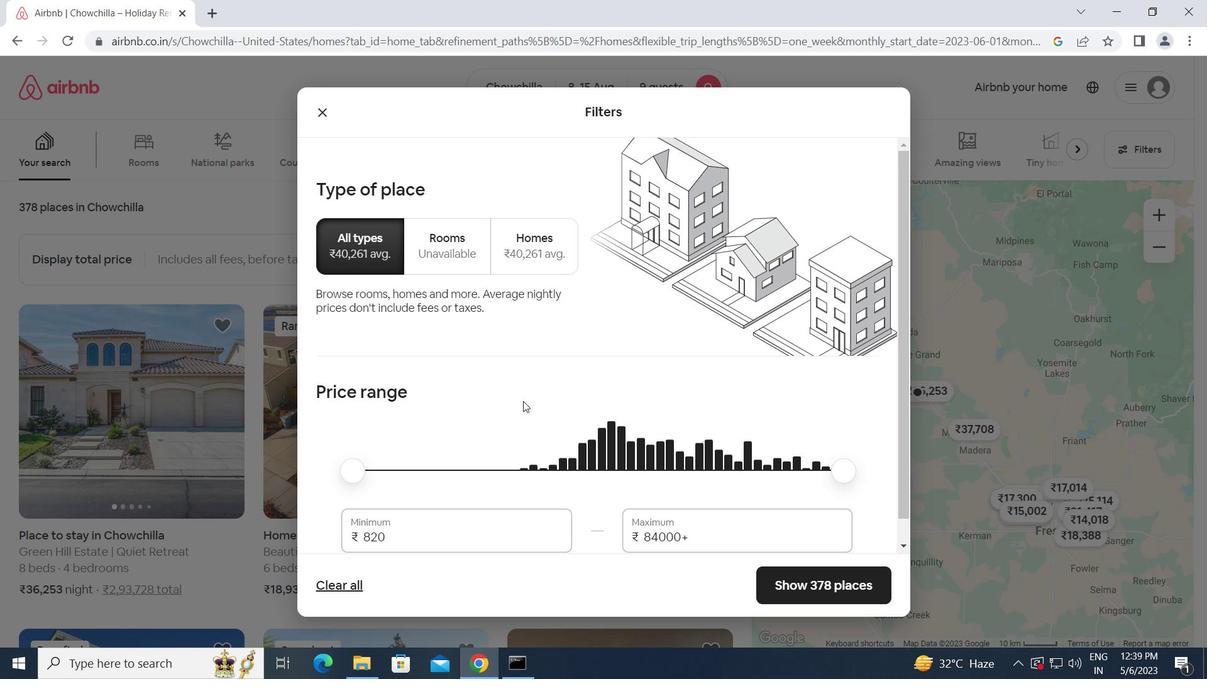 
Action: Mouse scrolled (522, 401) with delta (0, 0)
Screenshot: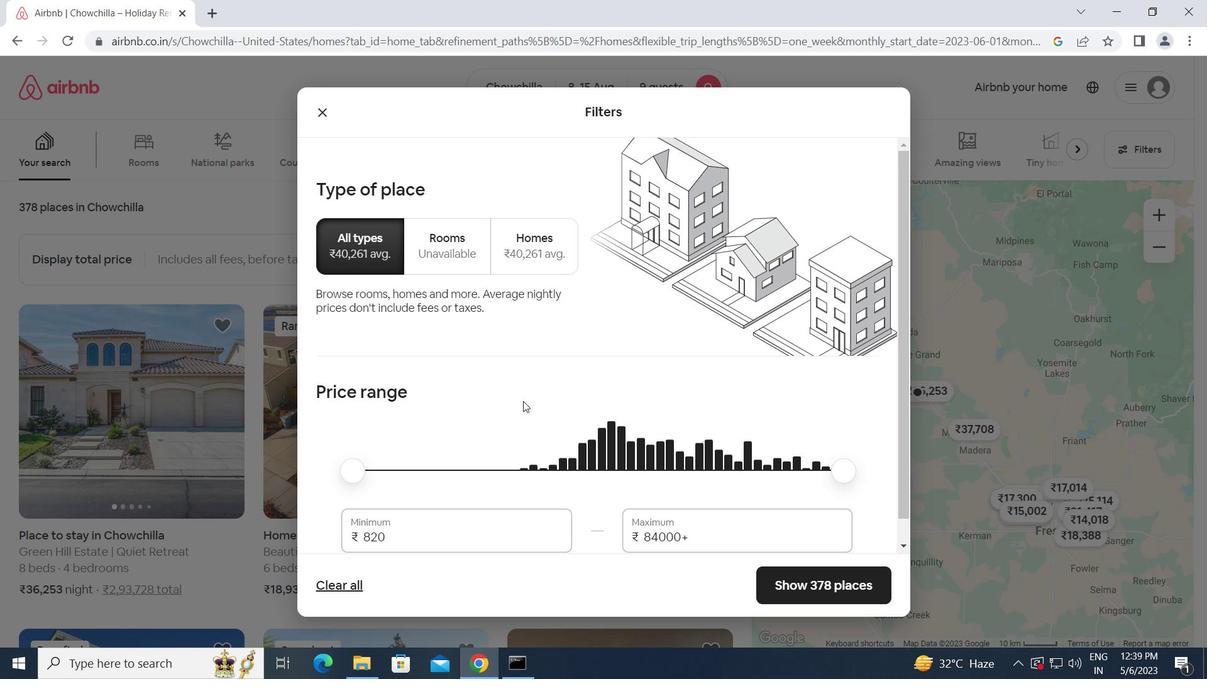 
Action: Mouse scrolled (522, 401) with delta (0, 0)
Screenshot: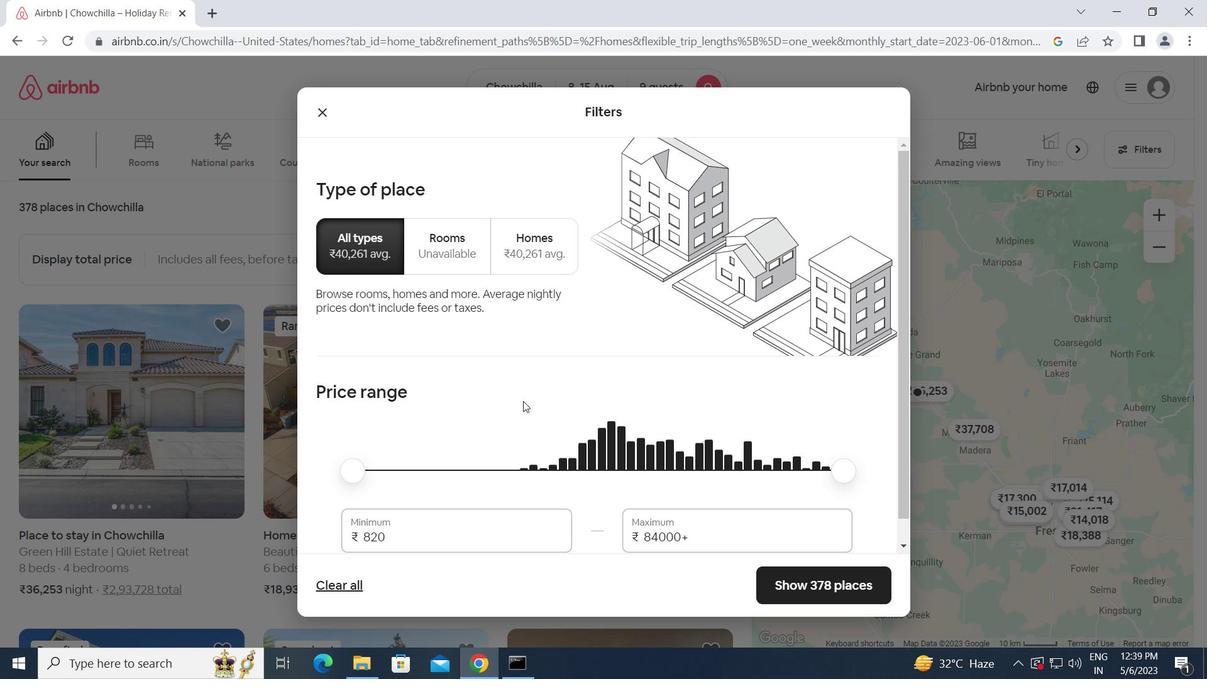 
Action: Mouse moved to (380, 485)
Screenshot: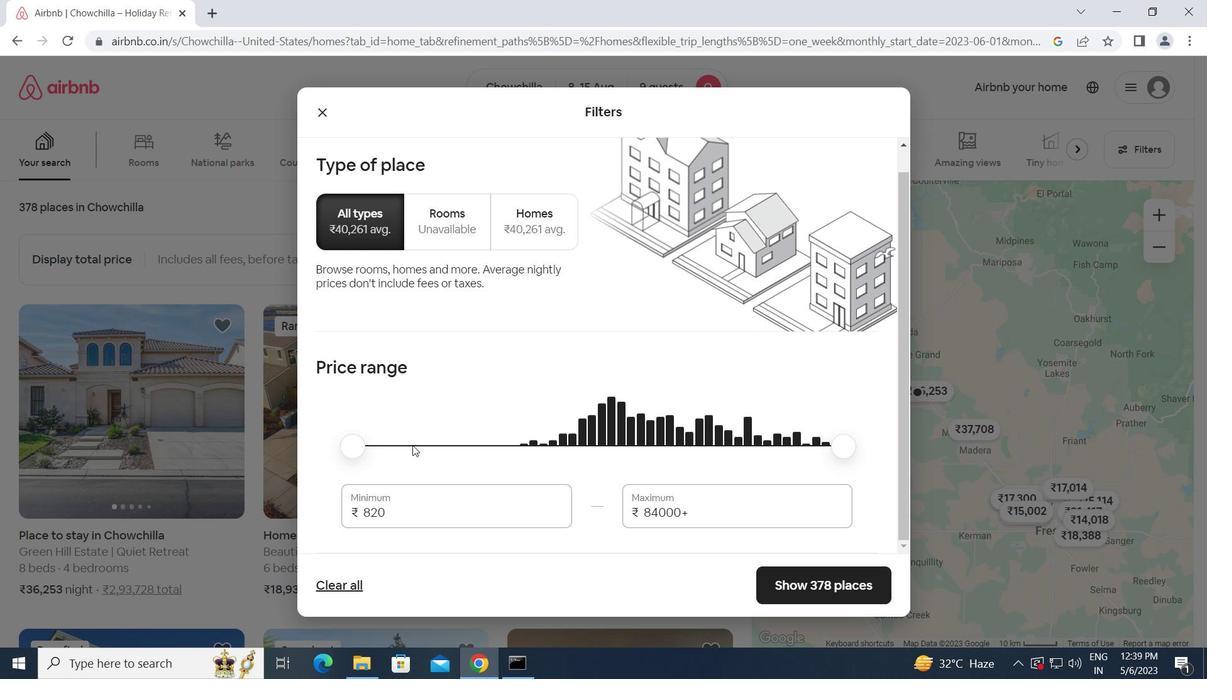 
Action: Mouse scrolled (380, 484) with delta (0, 0)
Screenshot: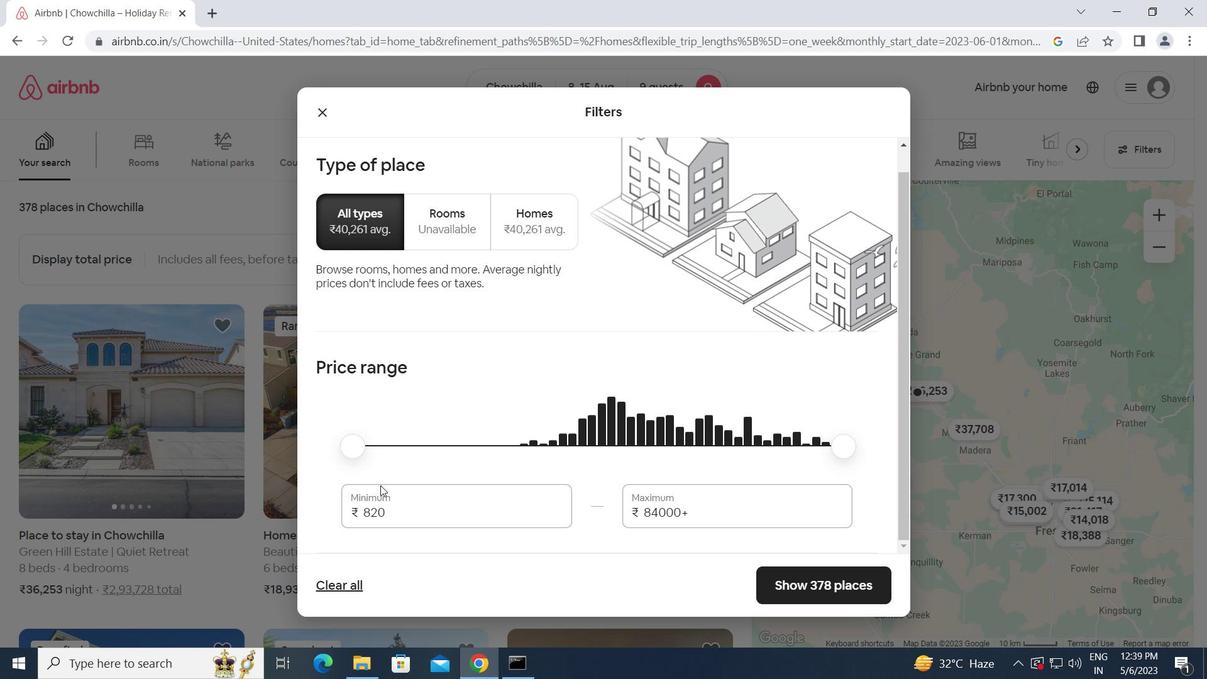 
Action: Mouse moved to (380, 484)
Screenshot: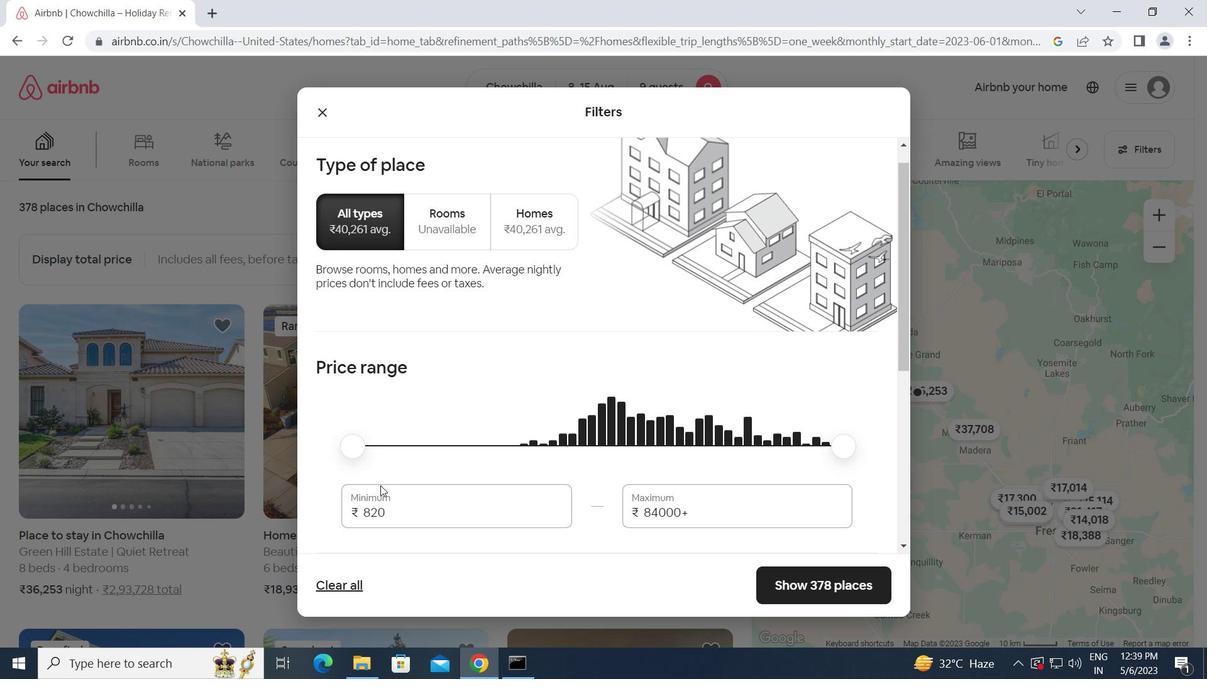 
Action: Mouse scrolled (380, 484) with delta (0, 0)
Screenshot: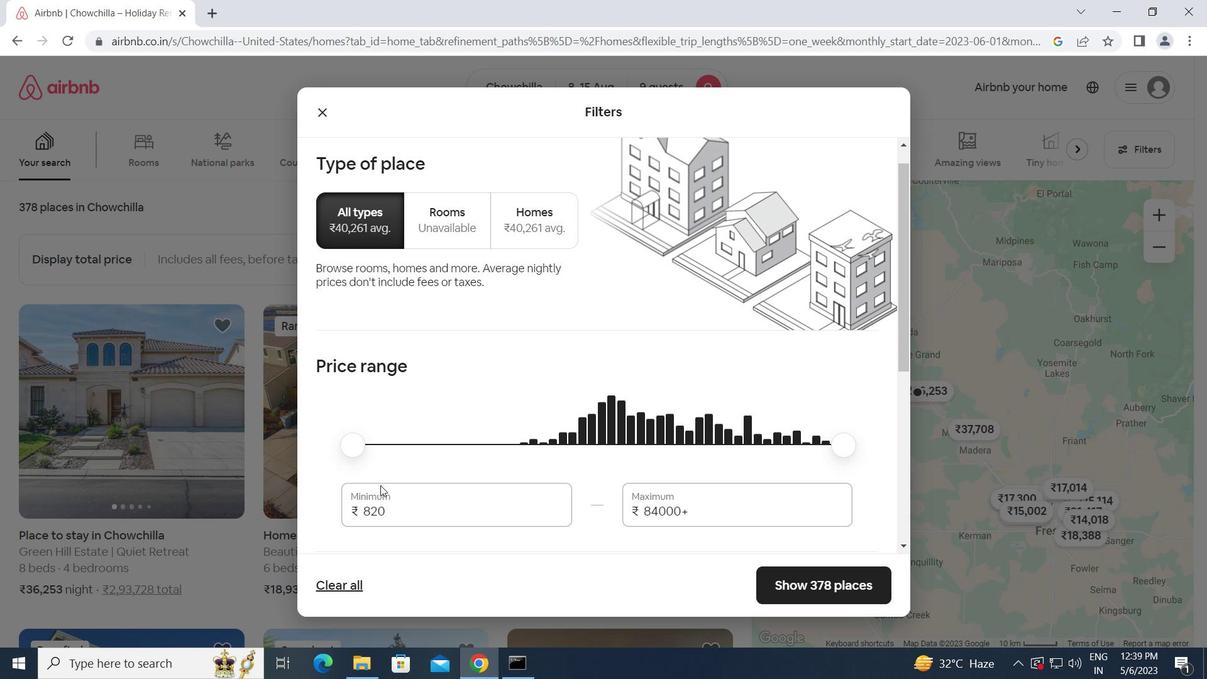 
Action: Mouse moved to (398, 361)
Screenshot: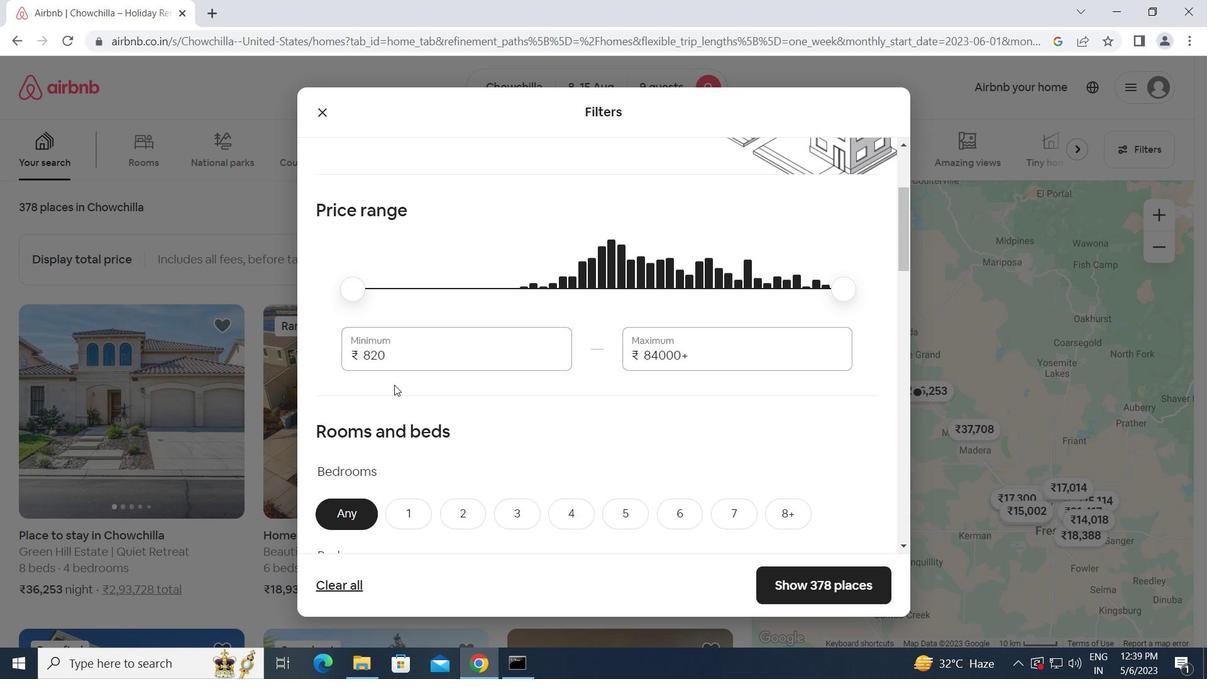 
Action: Mouse pressed left at (398, 361)
Screenshot: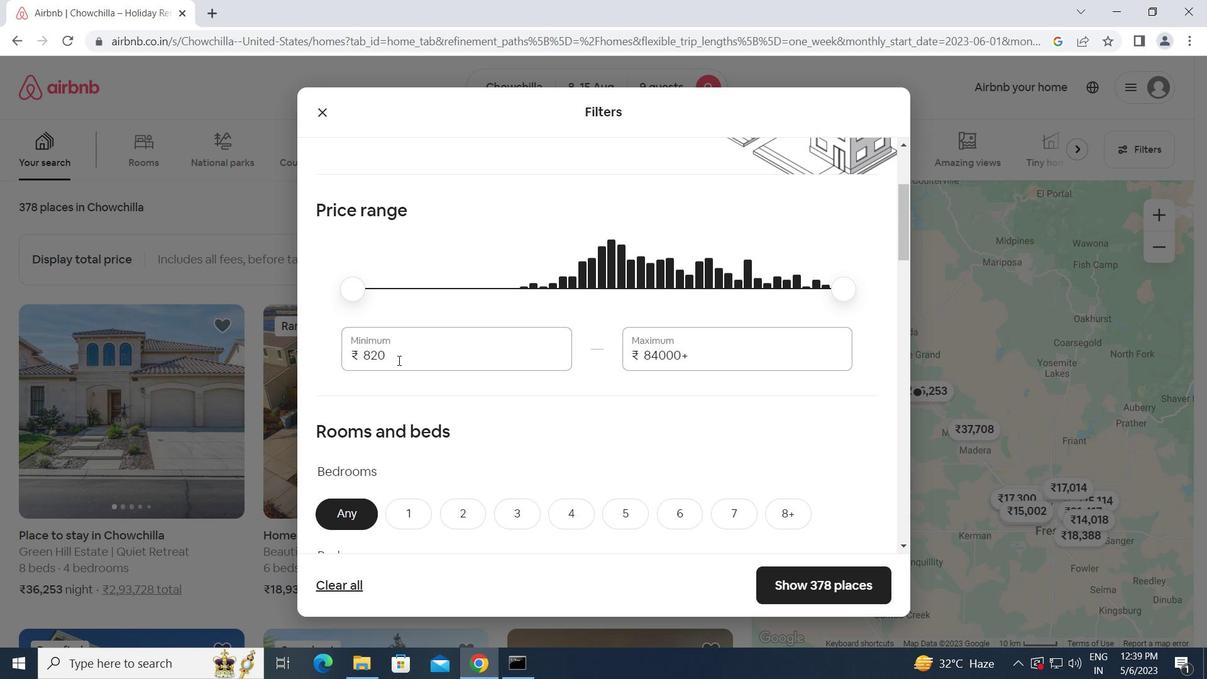 
Action: Mouse moved to (342, 359)
Screenshot: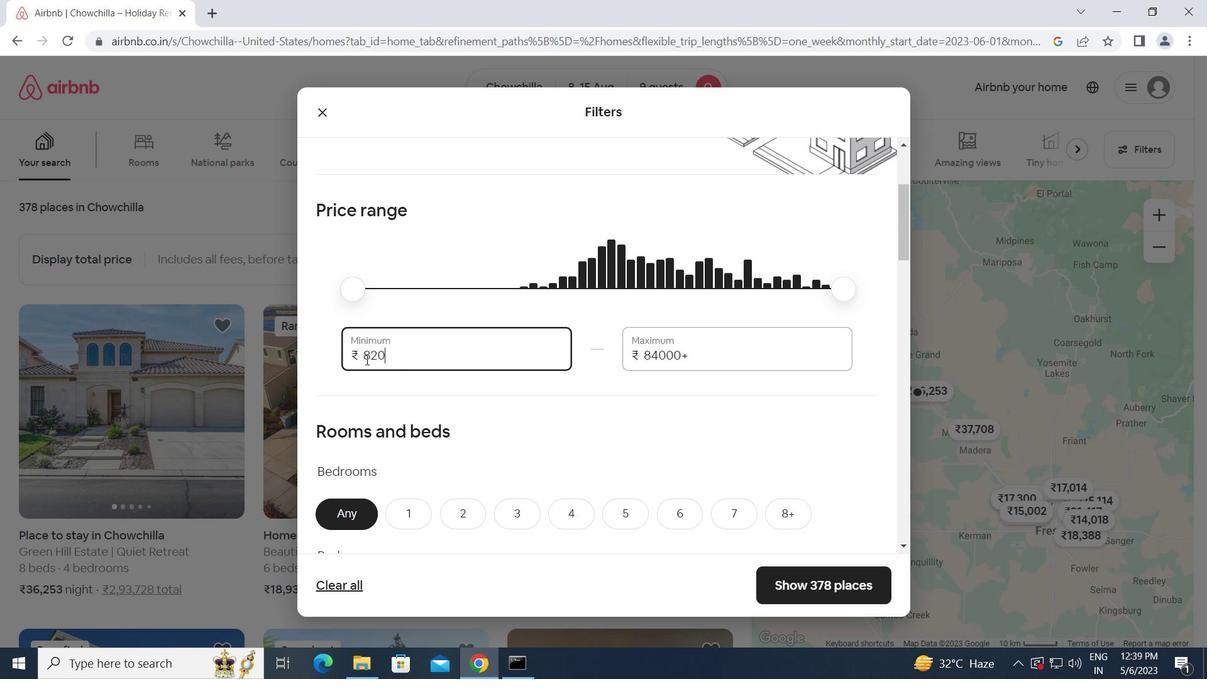 
Action: Key pressed 10000<Key.tab>14000
Screenshot: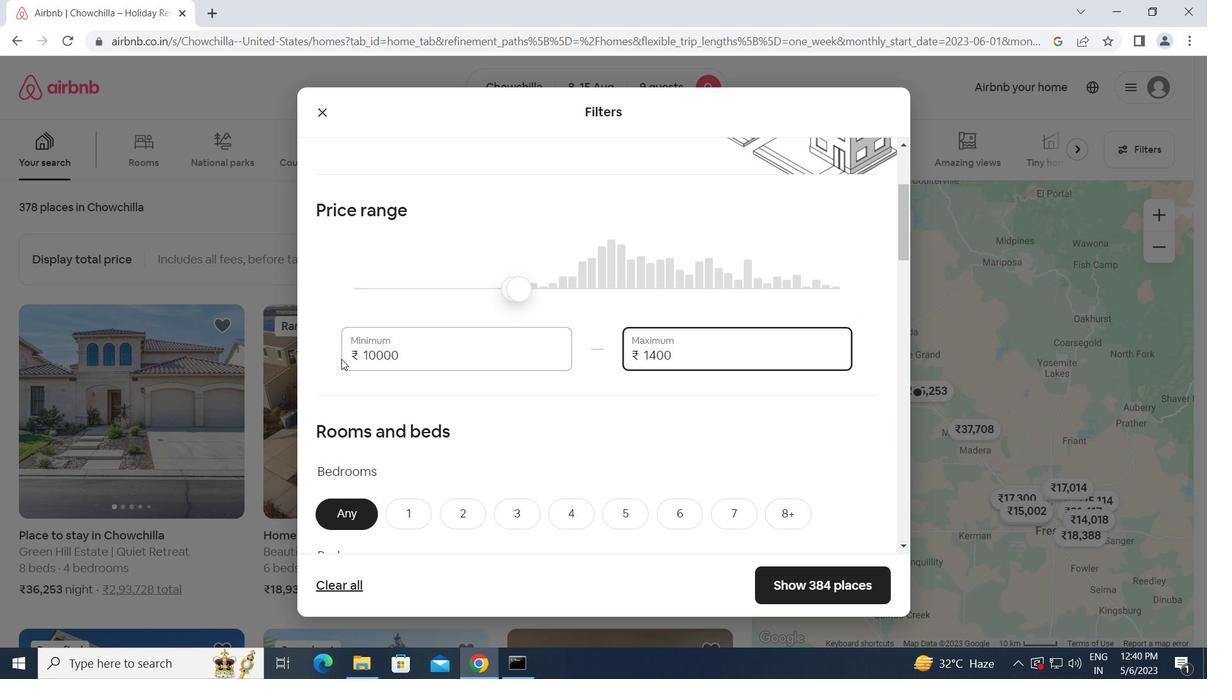 
Action: Mouse moved to (488, 418)
Screenshot: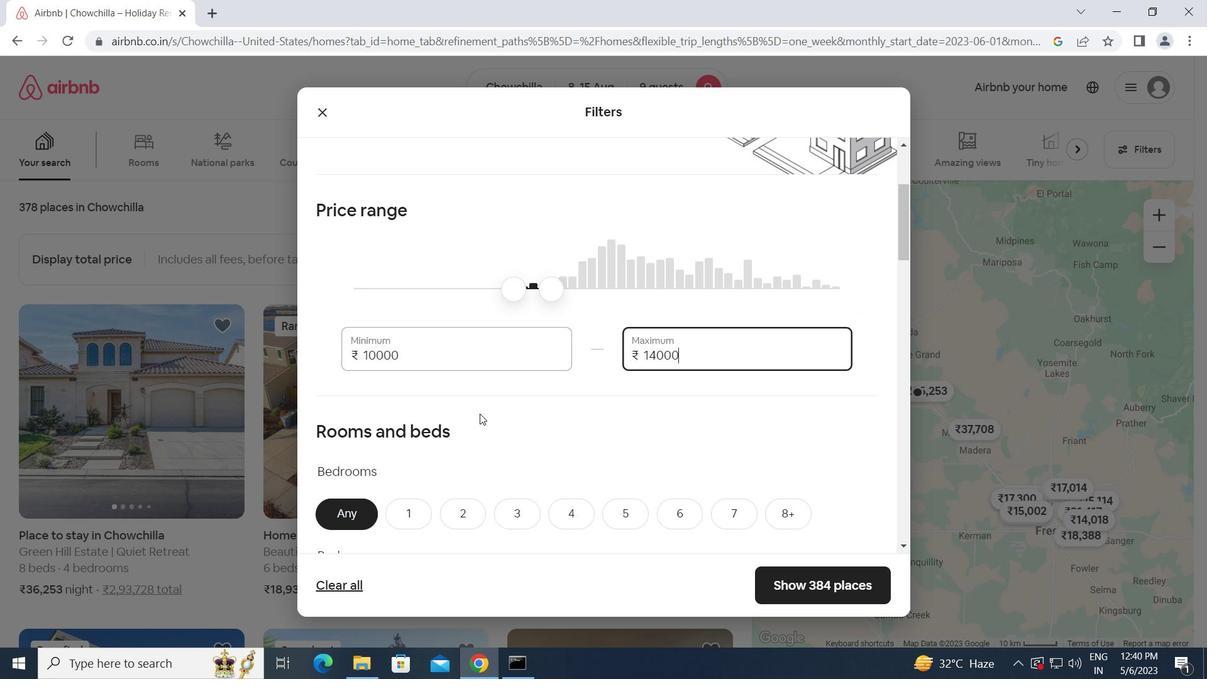 
Action: Mouse scrolled (488, 417) with delta (0, 0)
Screenshot: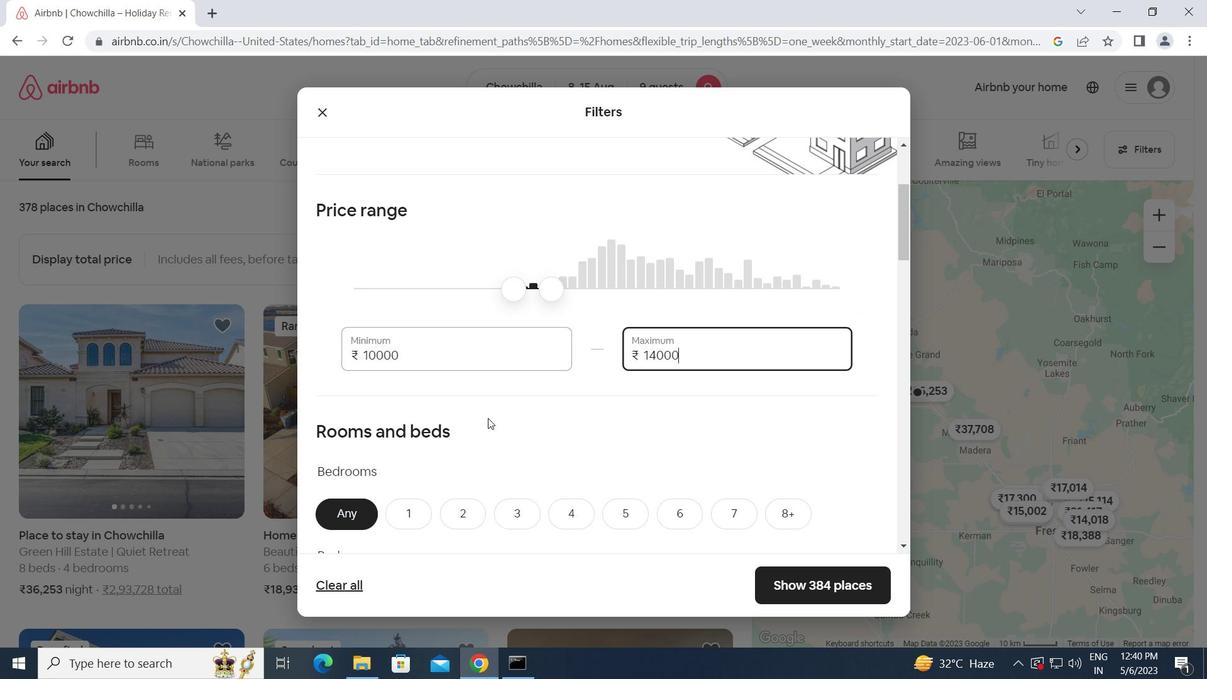 
Action: Mouse scrolled (488, 417) with delta (0, 0)
Screenshot: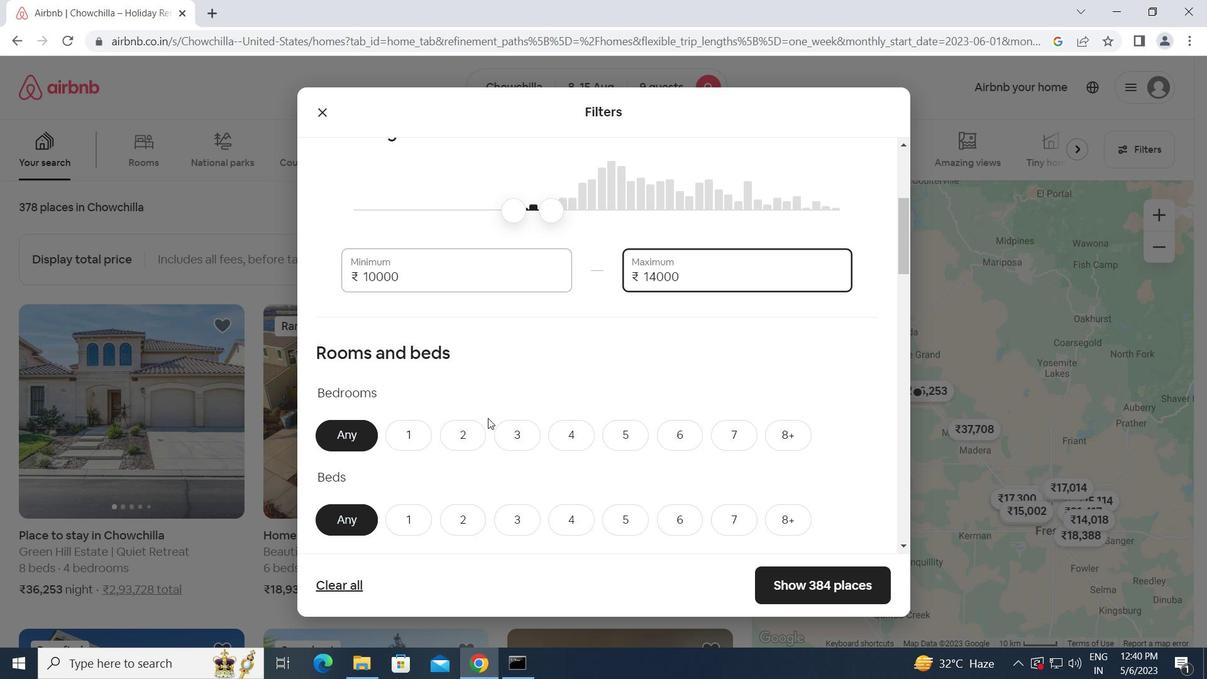
Action: Mouse scrolled (488, 417) with delta (0, 0)
Screenshot: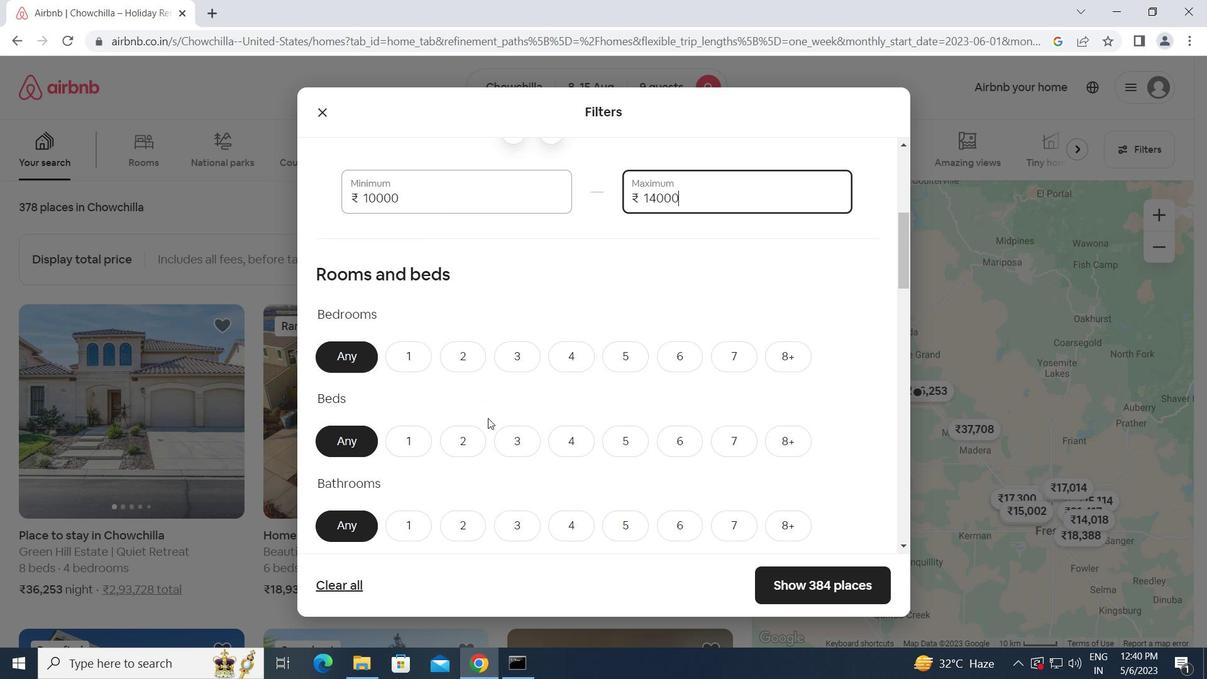 
Action: Mouse moved to (628, 275)
Screenshot: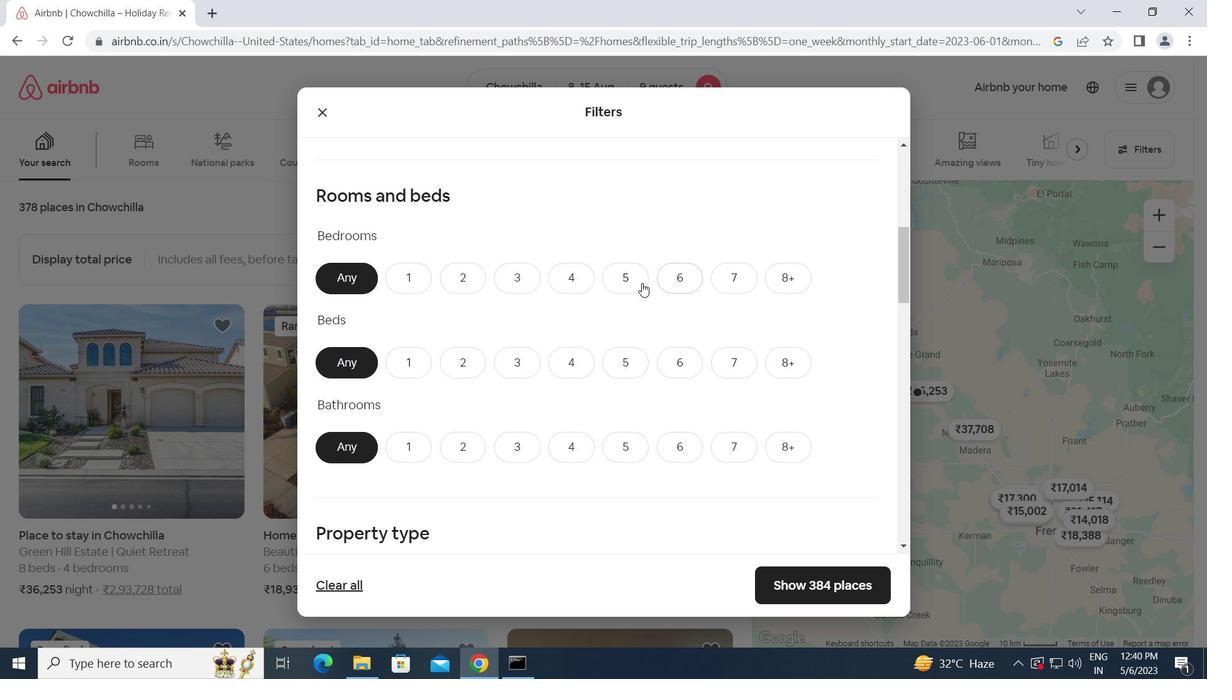 
Action: Mouse pressed left at (628, 275)
Screenshot: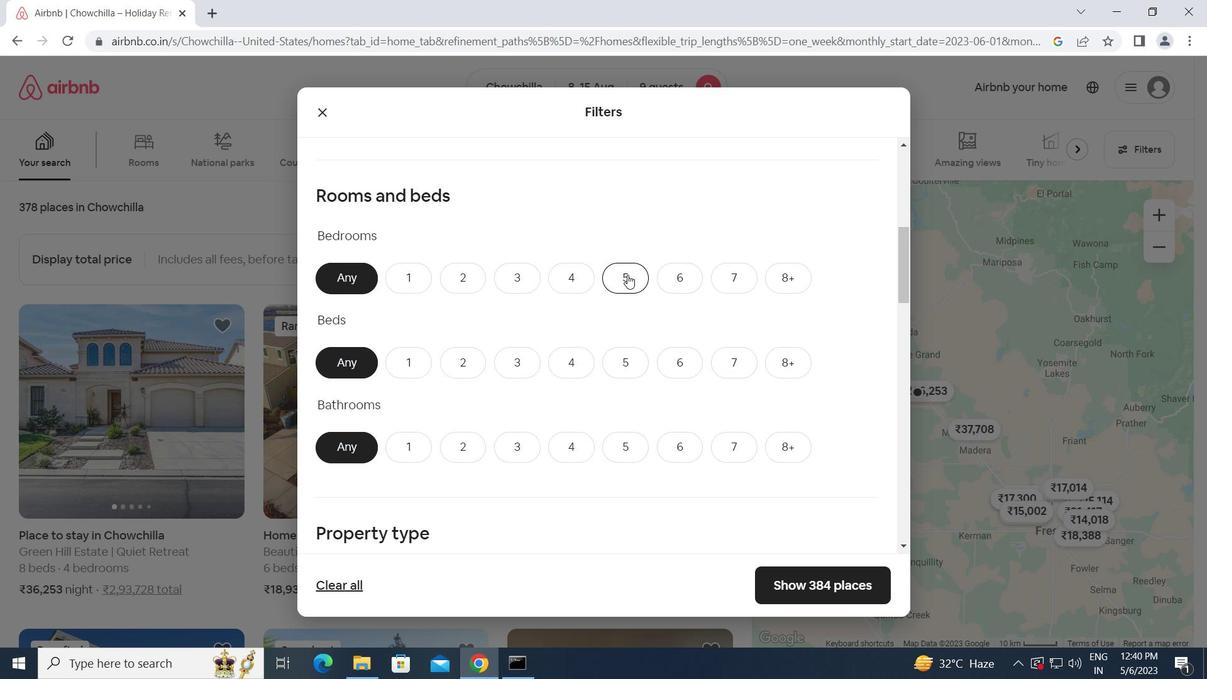 
Action: Mouse moved to (793, 362)
Screenshot: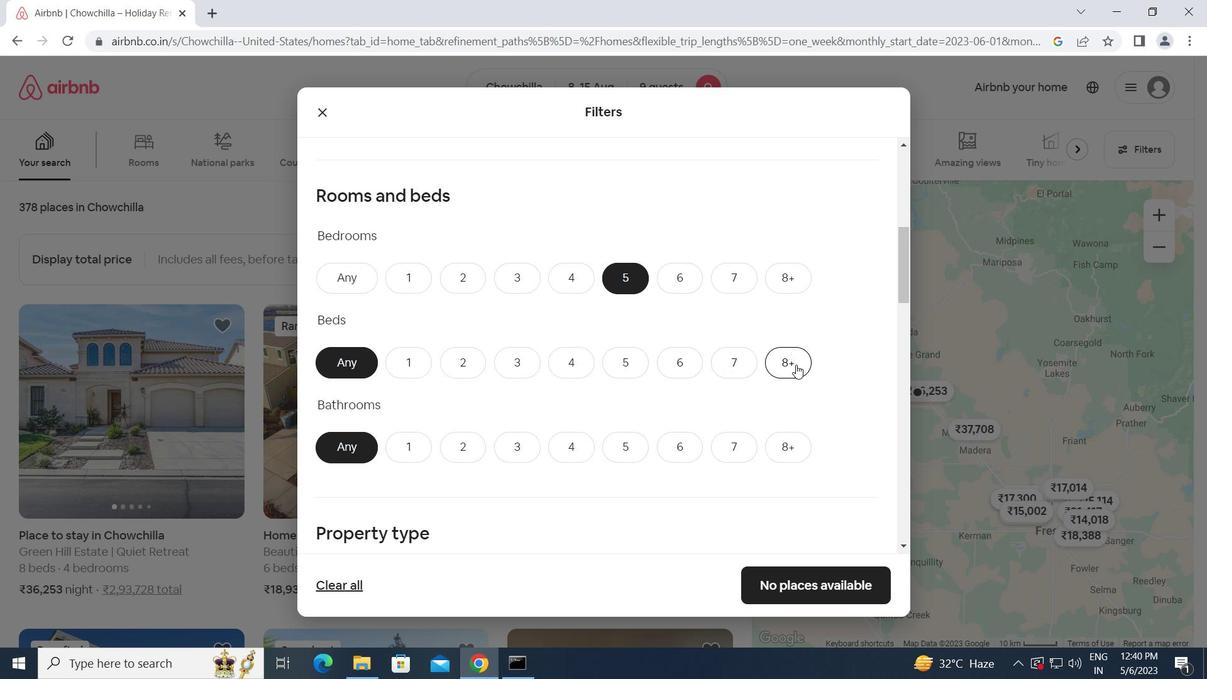 
Action: Mouse pressed left at (793, 362)
Screenshot: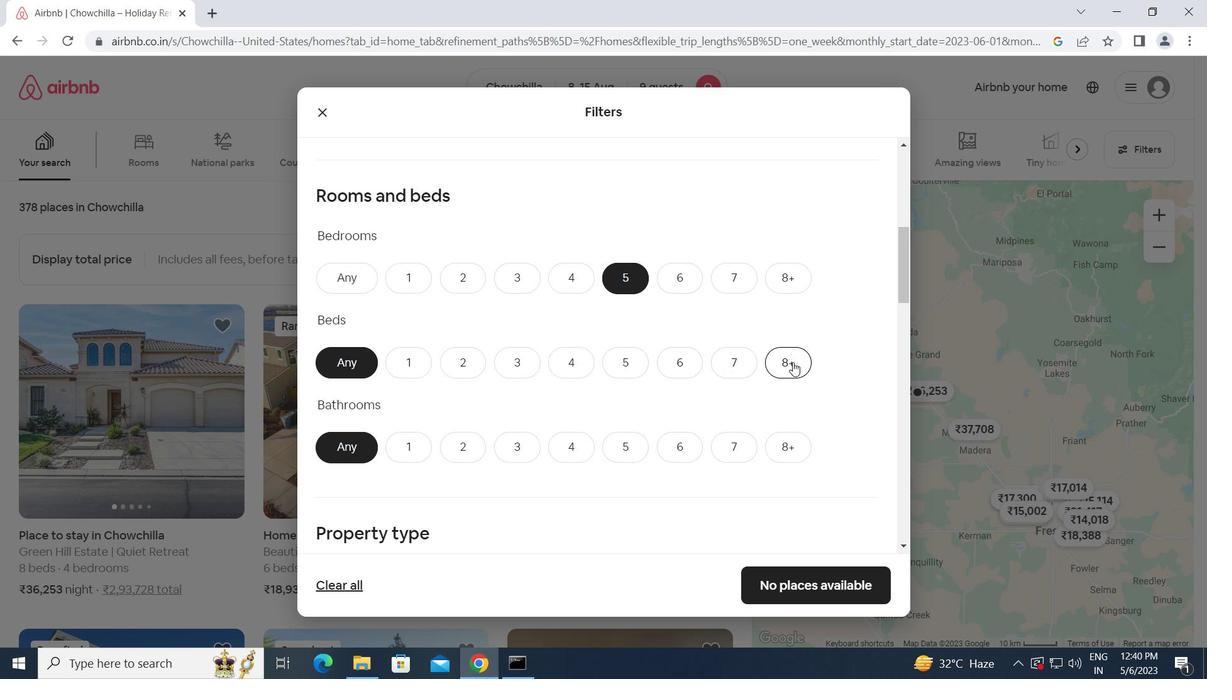 
Action: Mouse moved to (622, 451)
Screenshot: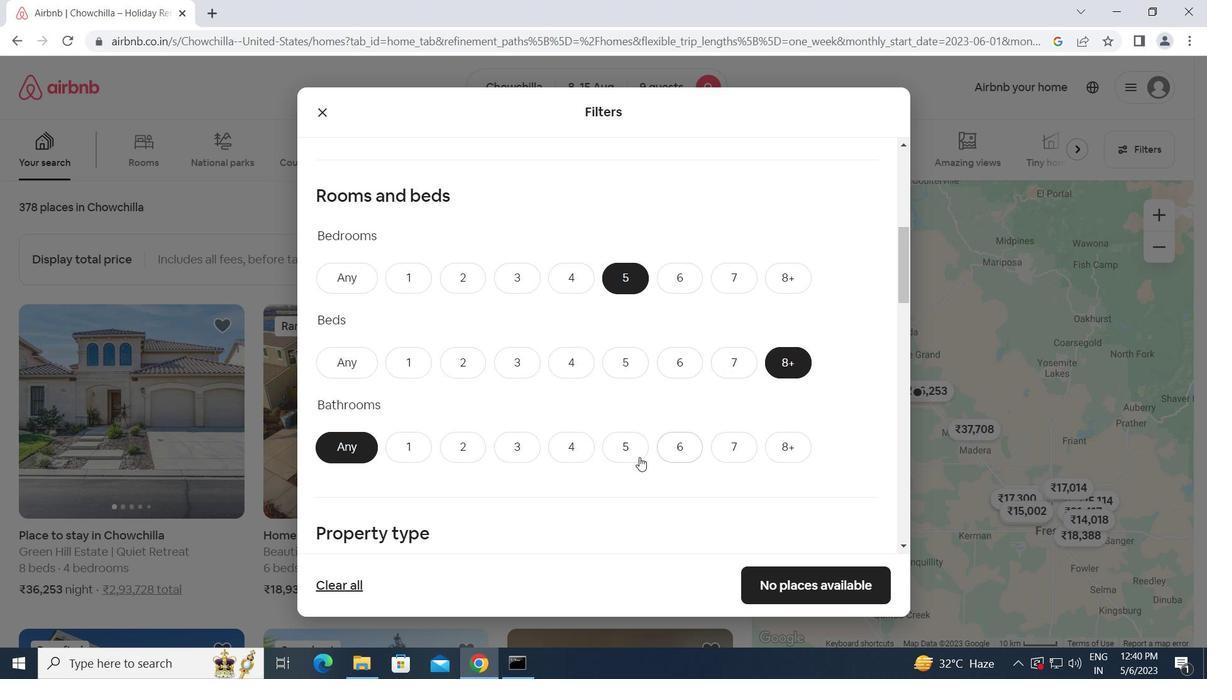
Action: Mouse pressed left at (622, 451)
Screenshot: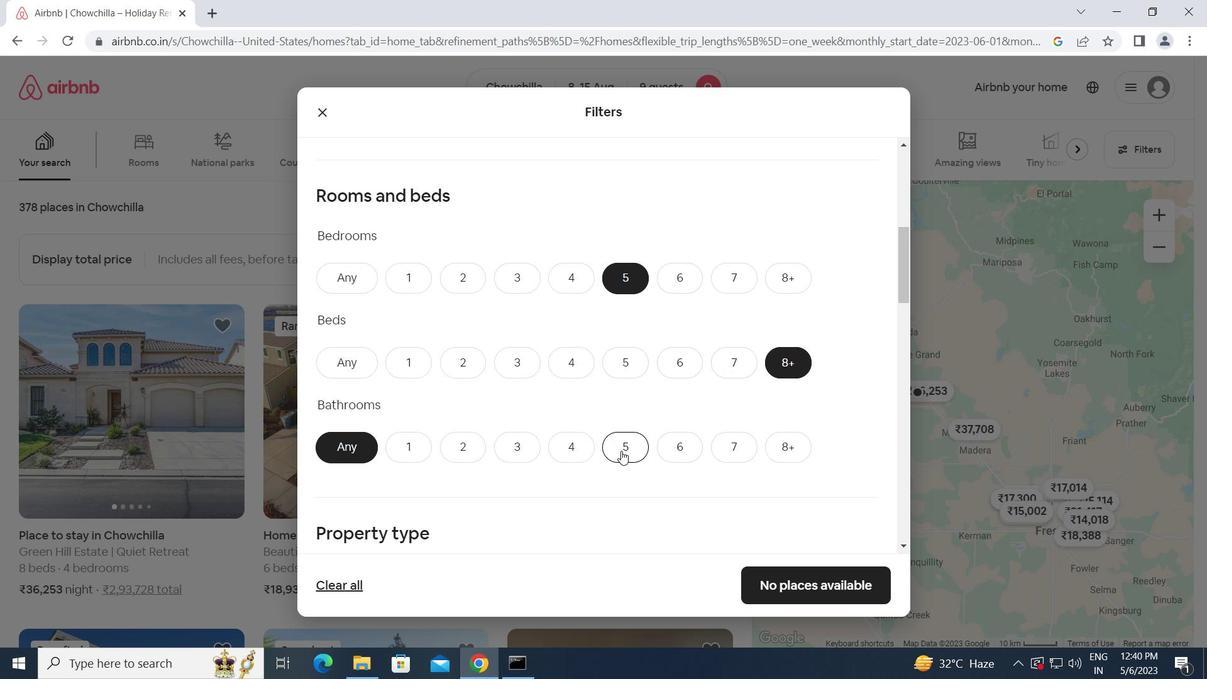 
Action: Mouse moved to (625, 498)
Screenshot: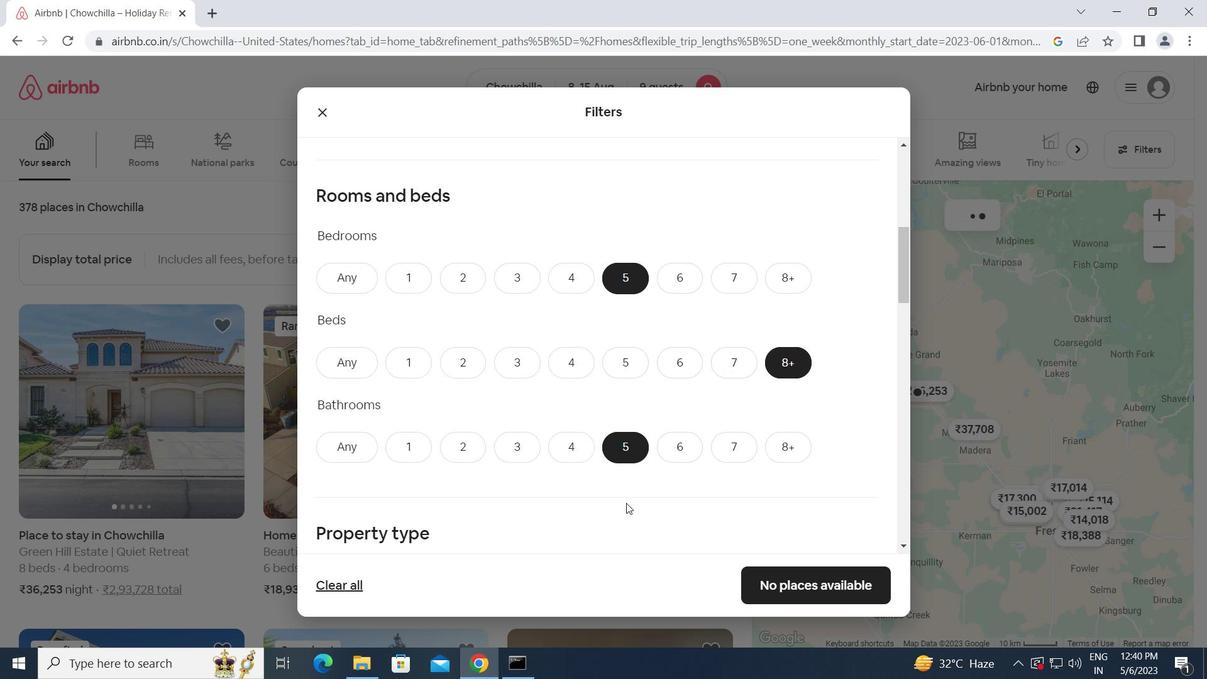 
Action: Mouse scrolled (625, 497) with delta (0, 0)
Screenshot: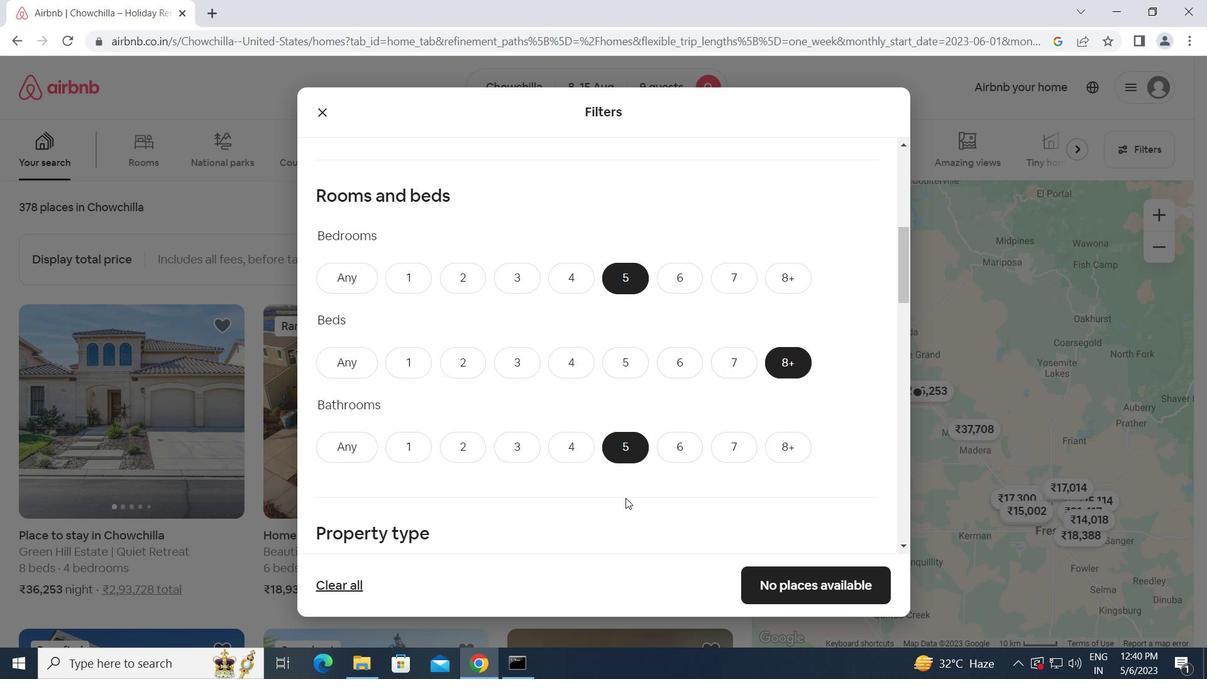 
Action: Mouse scrolled (625, 497) with delta (0, 0)
Screenshot: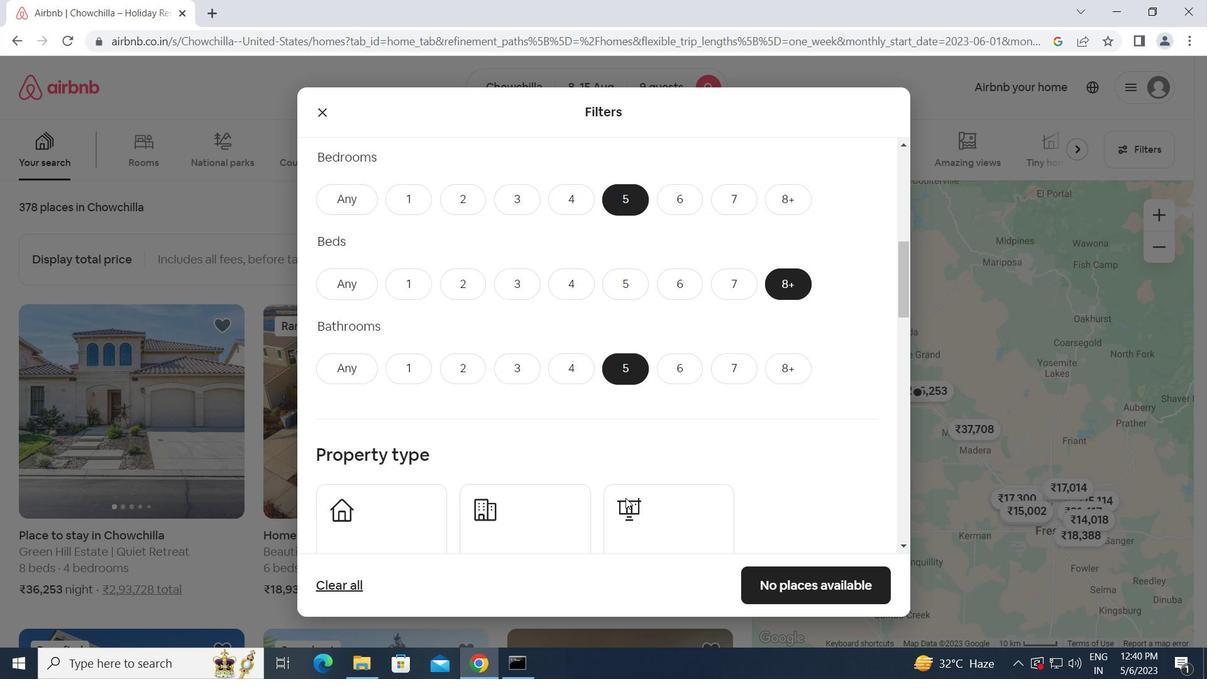 
Action: Mouse moved to (374, 472)
Screenshot: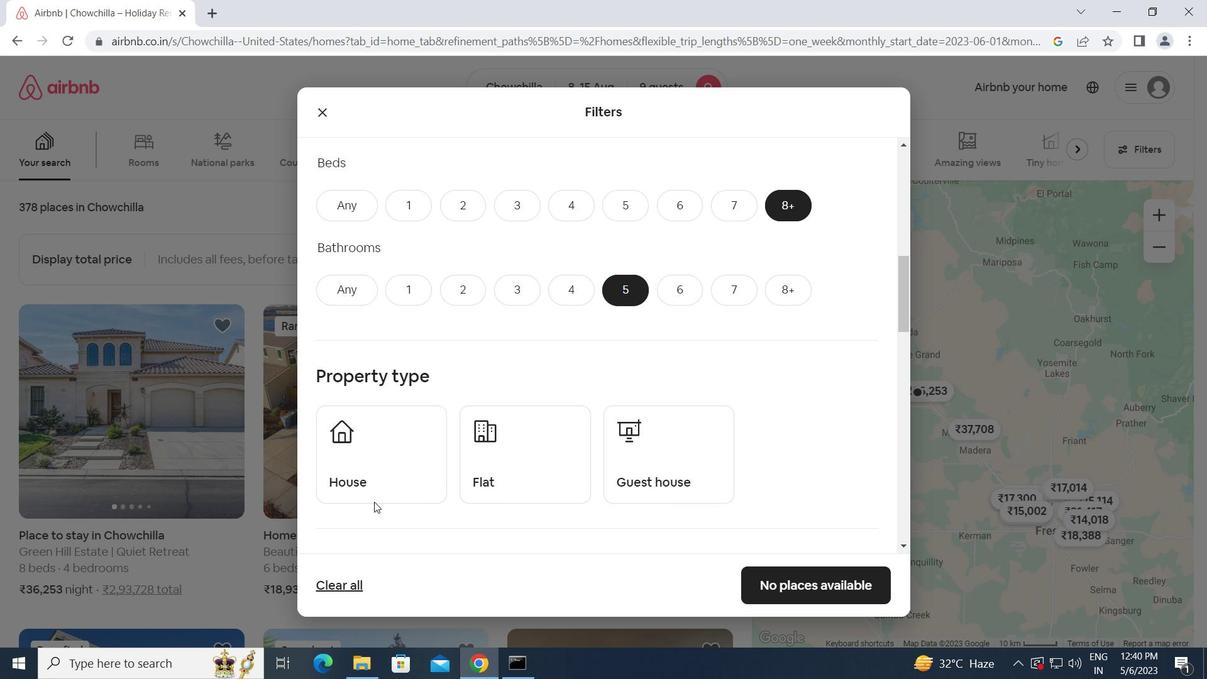 
Action: Mouse pressed left at (374, 472)
Screenshot: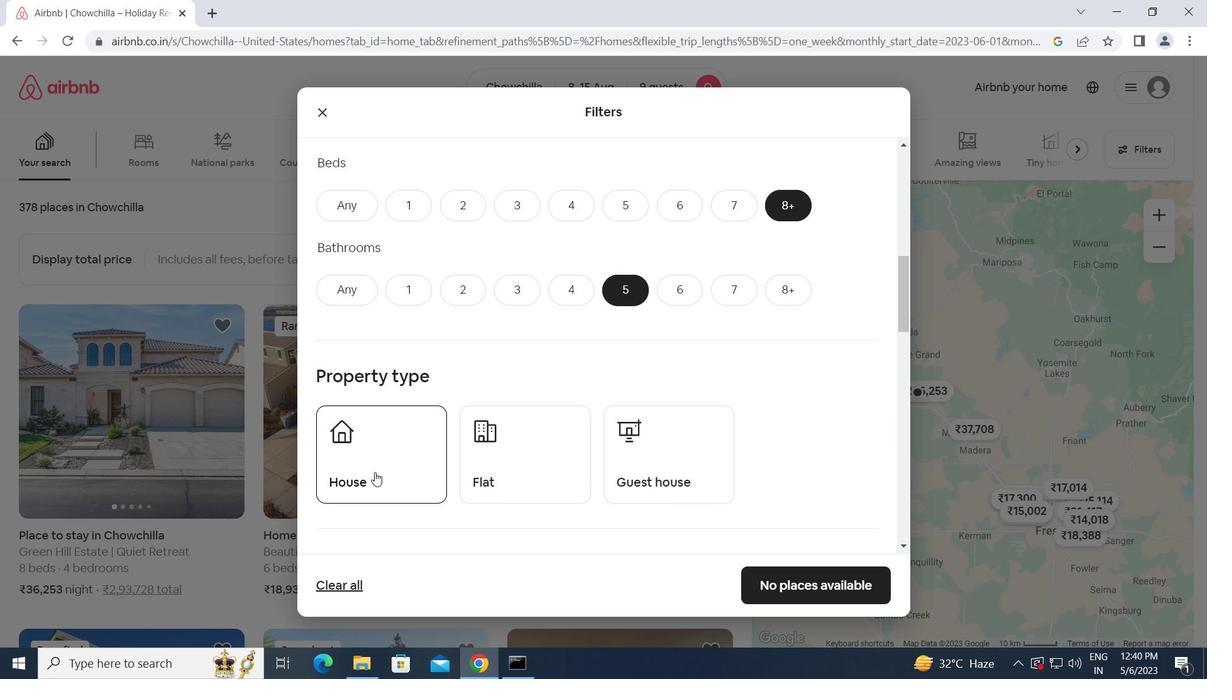 
Action: Mouse moved to (530, 480)
Screenshot: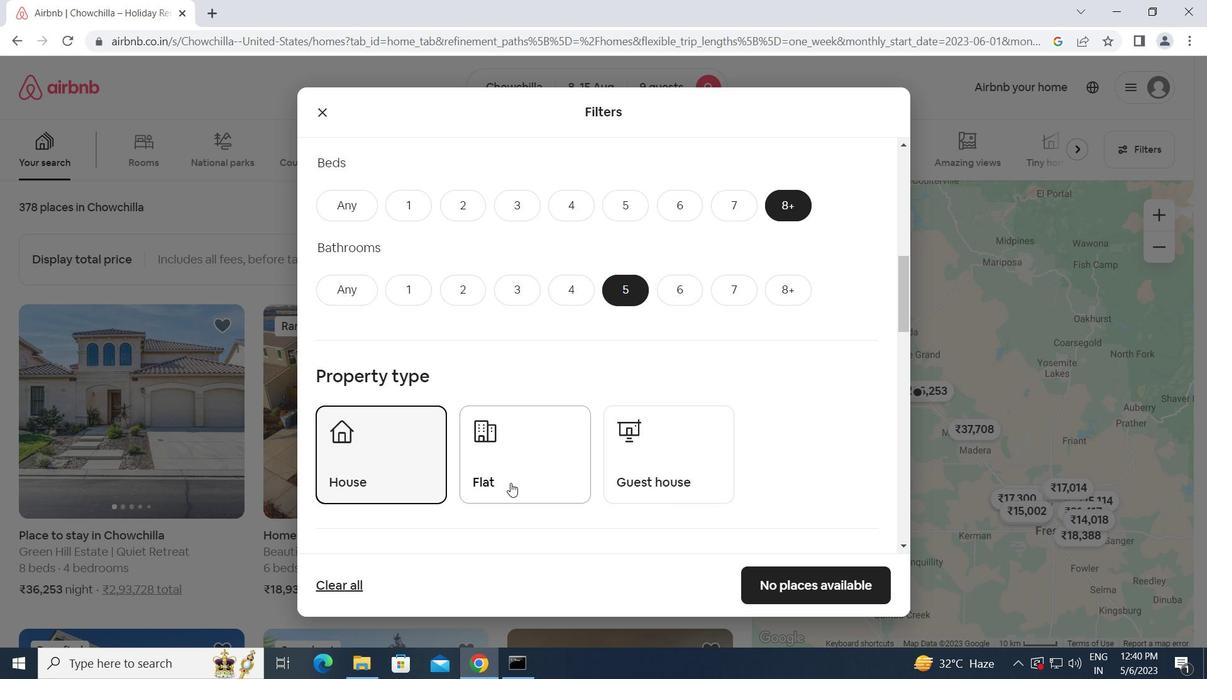 
Action: Mouse pressed left at (530, 480)
Screenshot: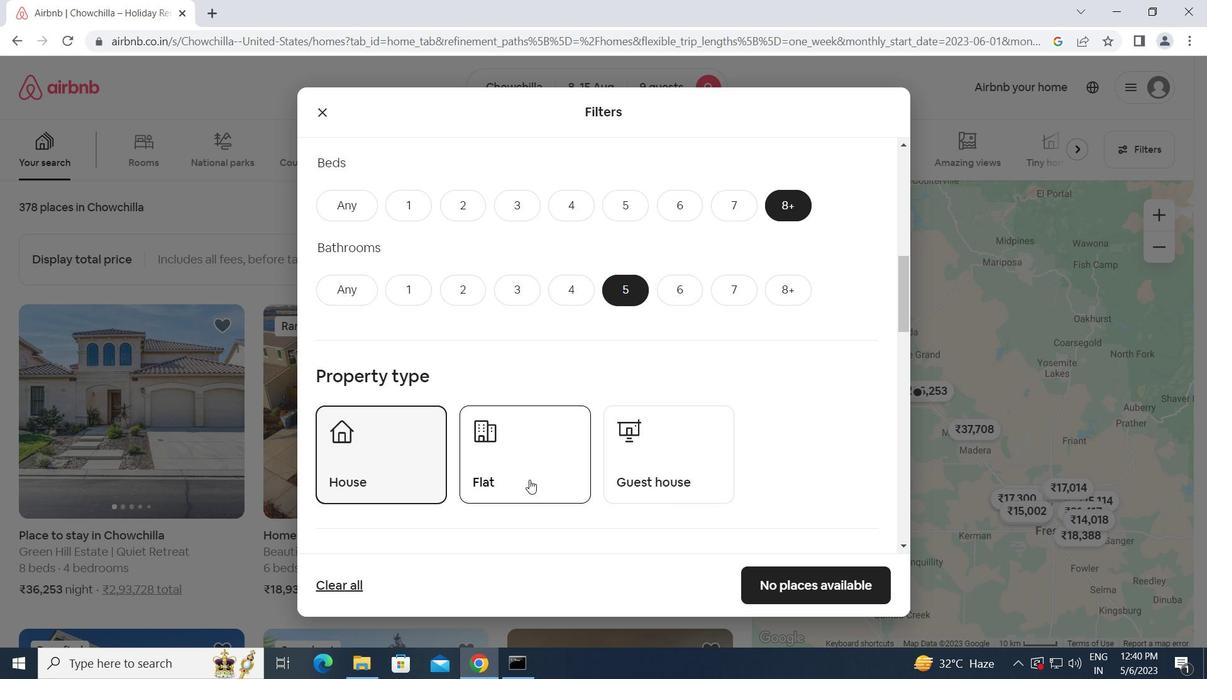 
Action: Mouse moved to (671, 468)
Screenshot: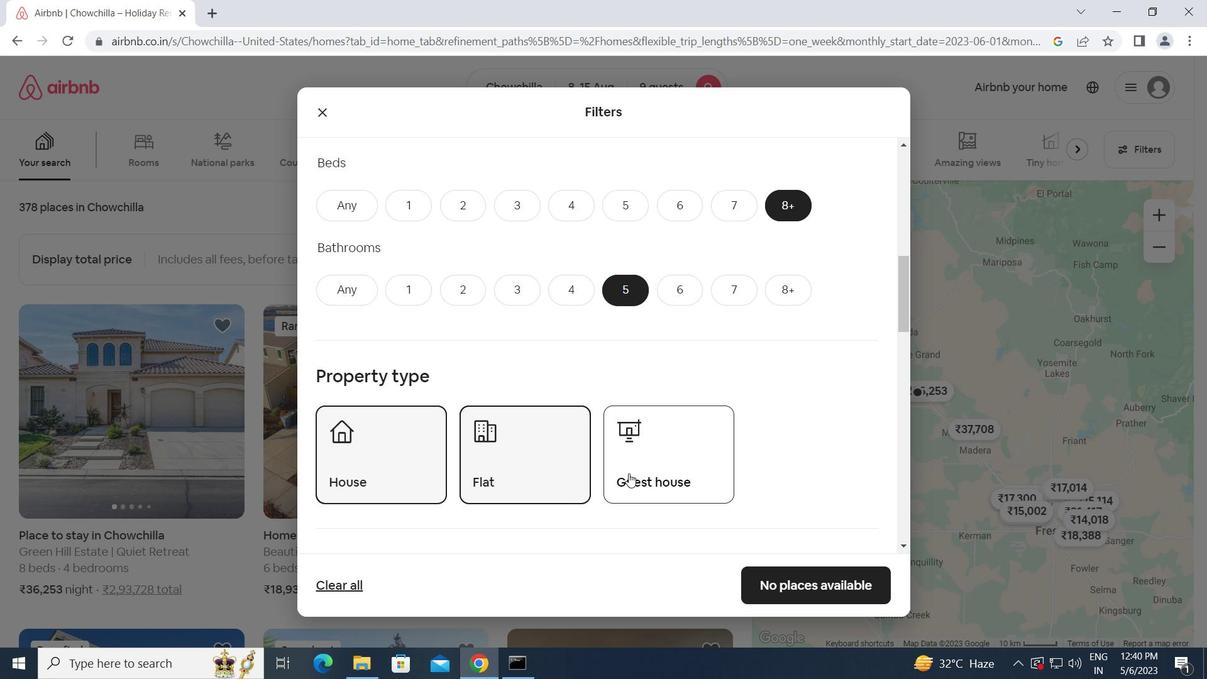 
Action: Mouse pressed left at (671, 468)
Screenshot: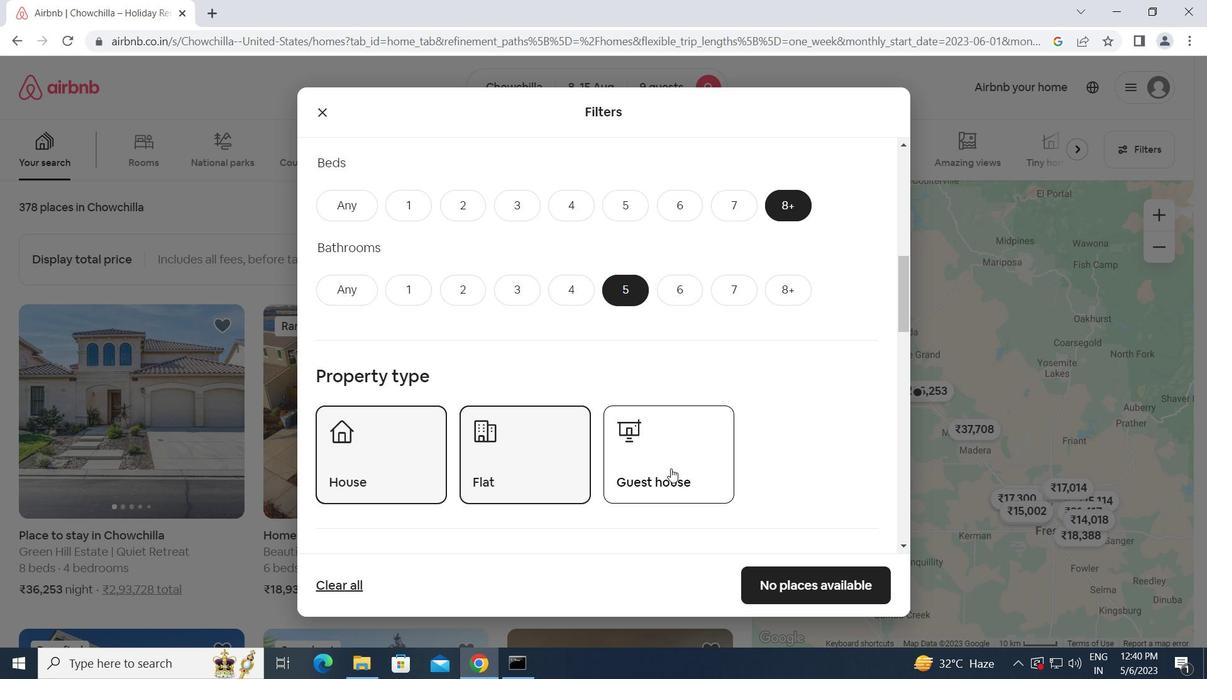 
Action: Mouse moved to (839, 462)
Screenshot: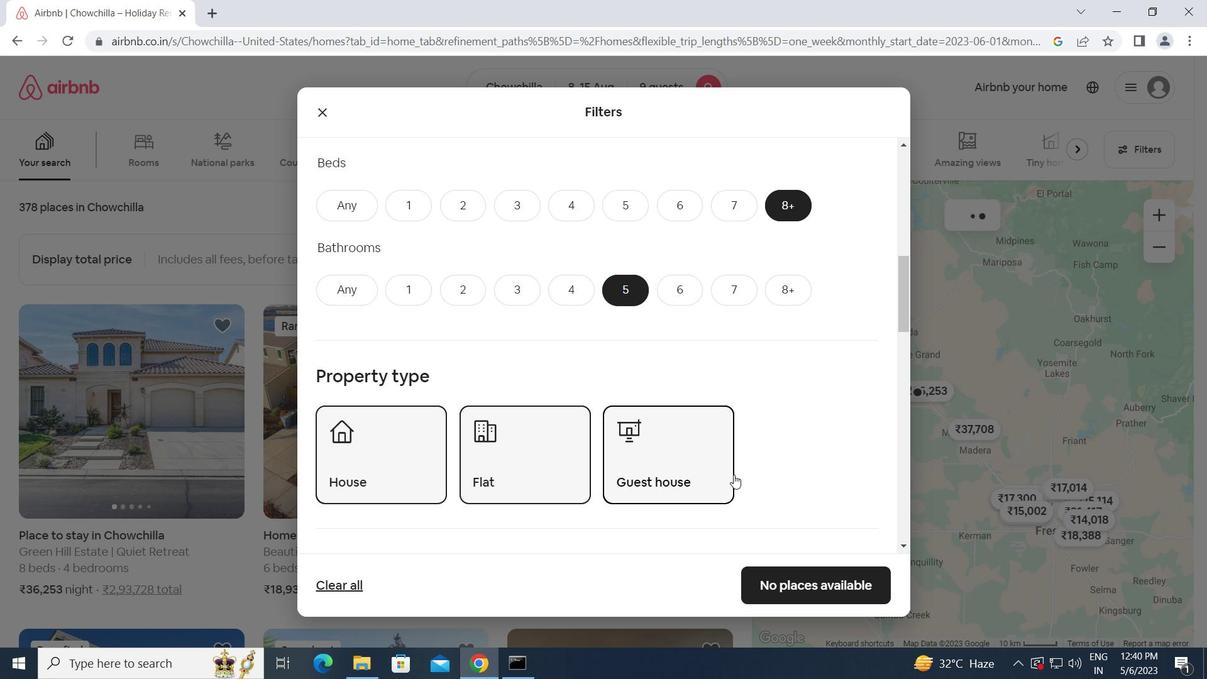 
Action: Mouse scrolled (839, 462) with delta (0, 0)
Screenshot: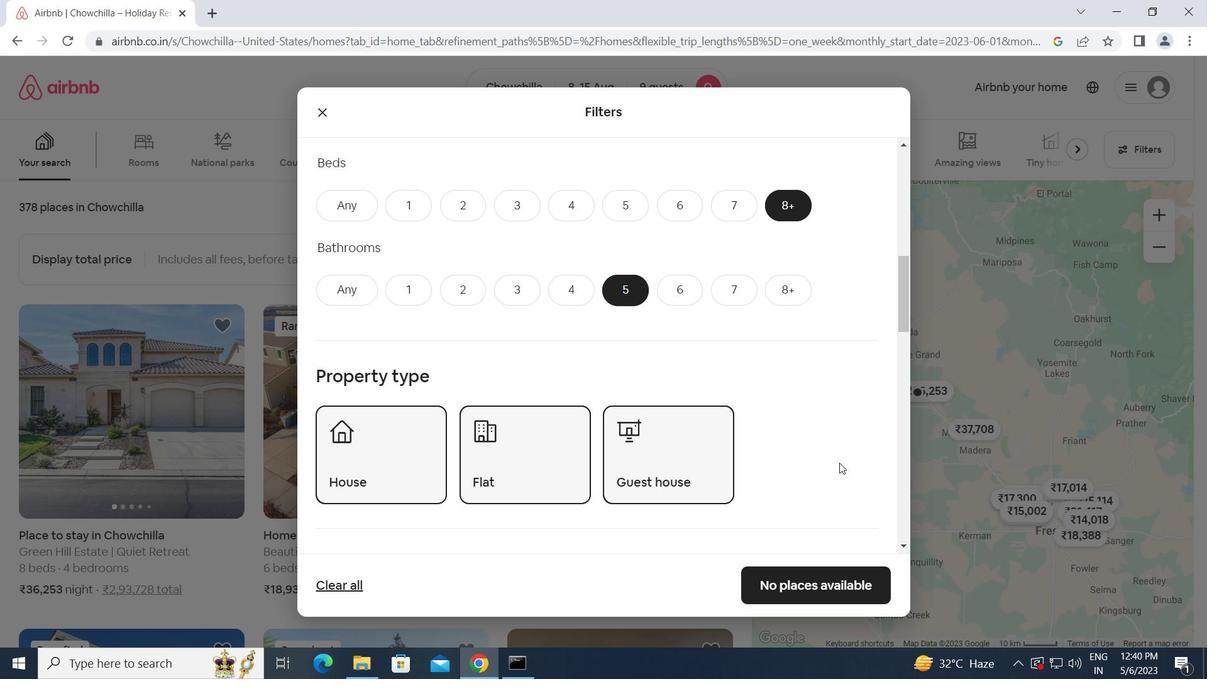 
Action: Mouse scrolled (839, 462) with delta (0, 0)
Screenshot: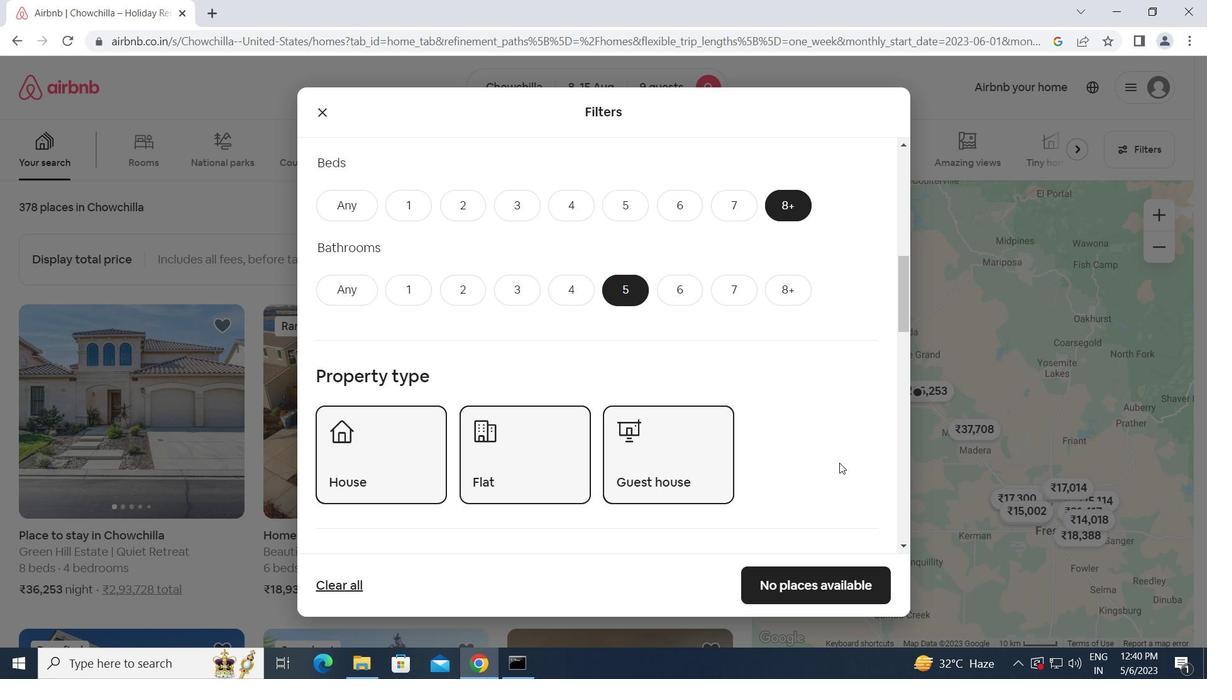 
Action: Mouse scrolled (839, 462) with delta (0, 0)
Screenshot: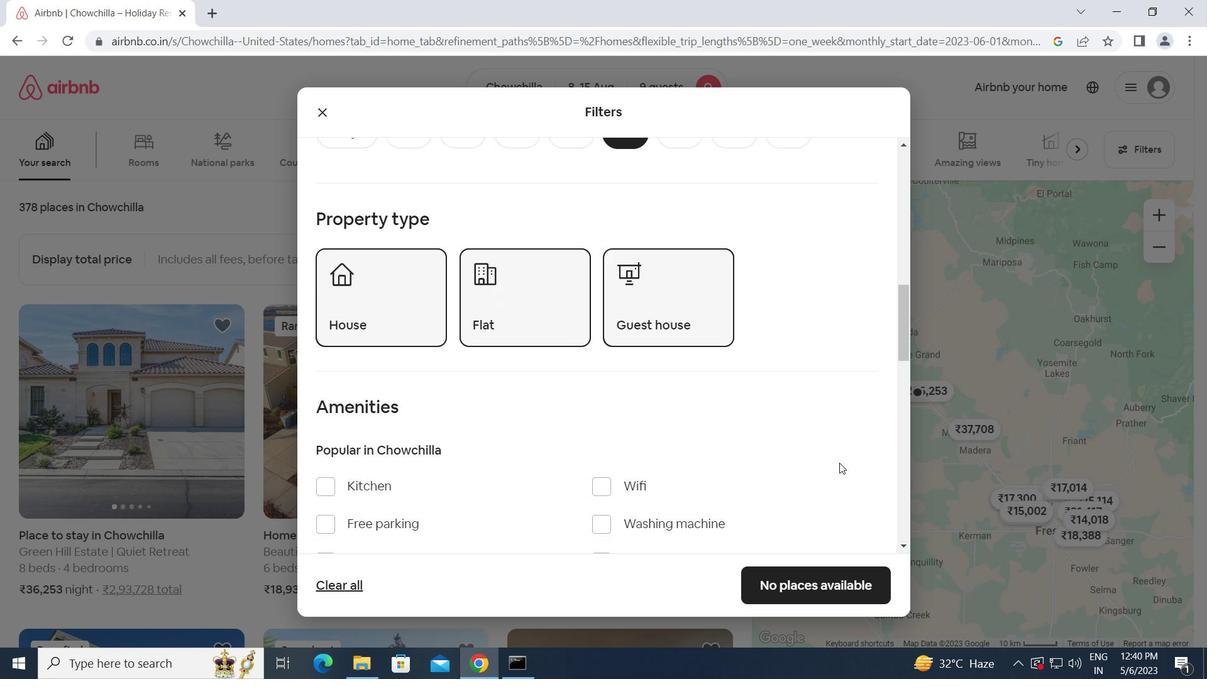 
Action: Mouse moved to (598, 406)
Screenshot: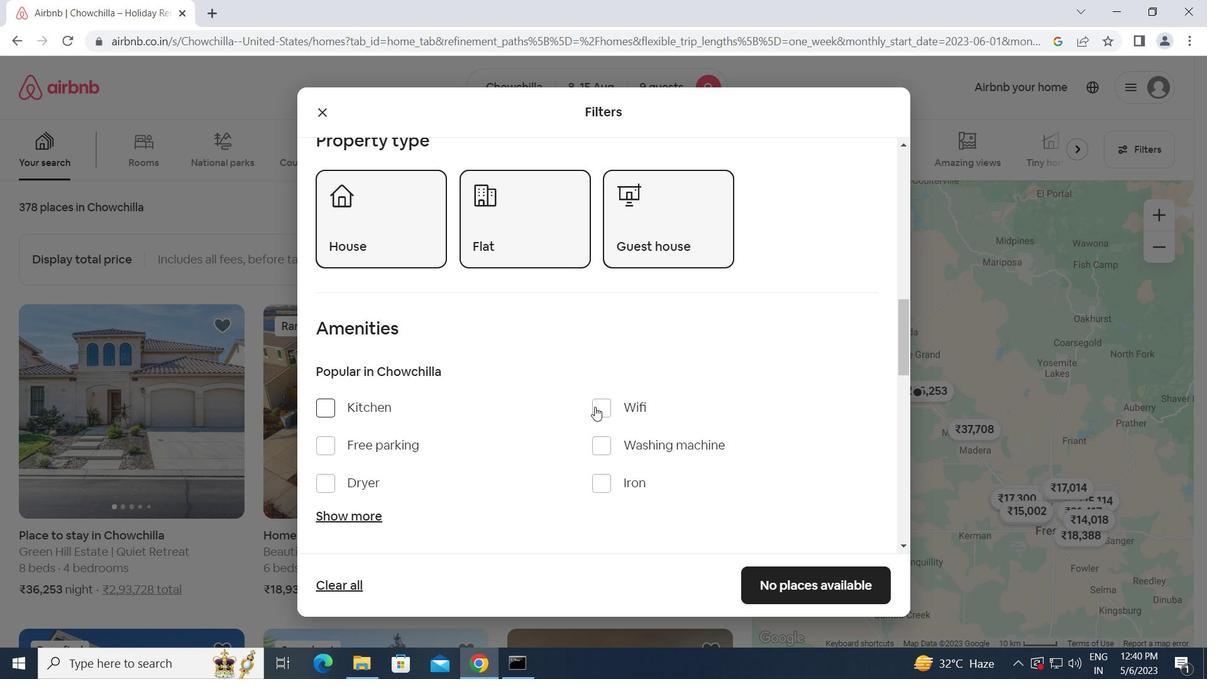 
Action: Mouse pressed left at (598, 406)
Screenshot: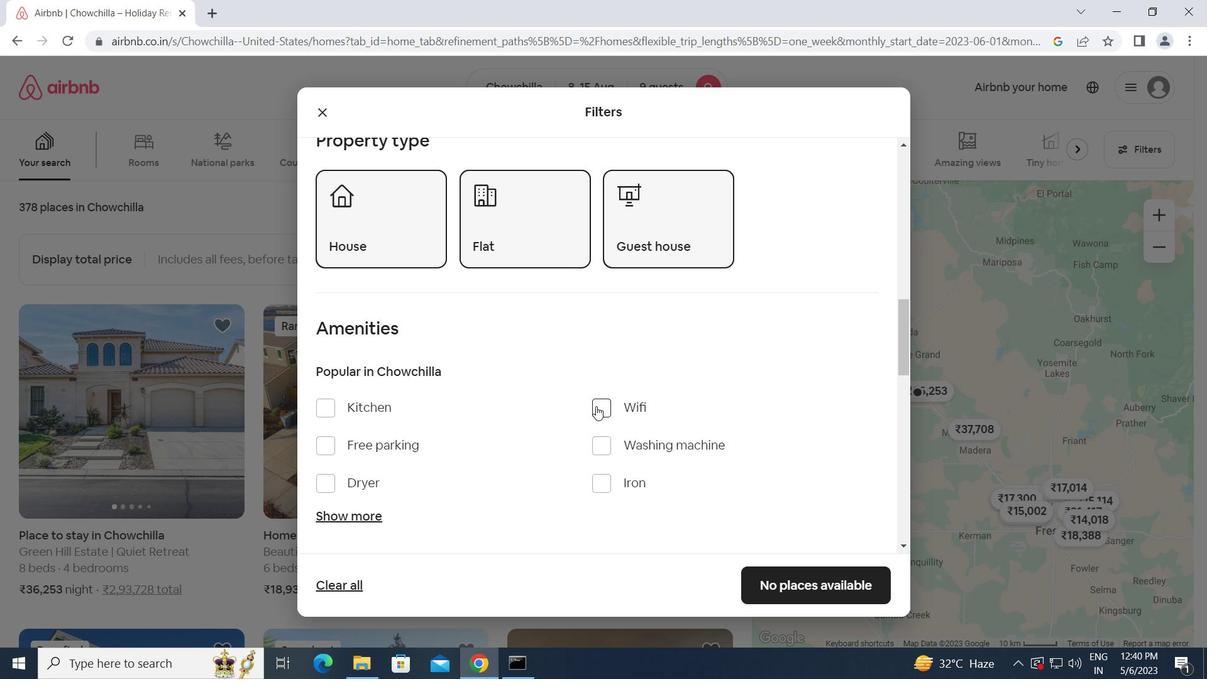 
Action: Mouse moved to (421, 471)
Screenshot: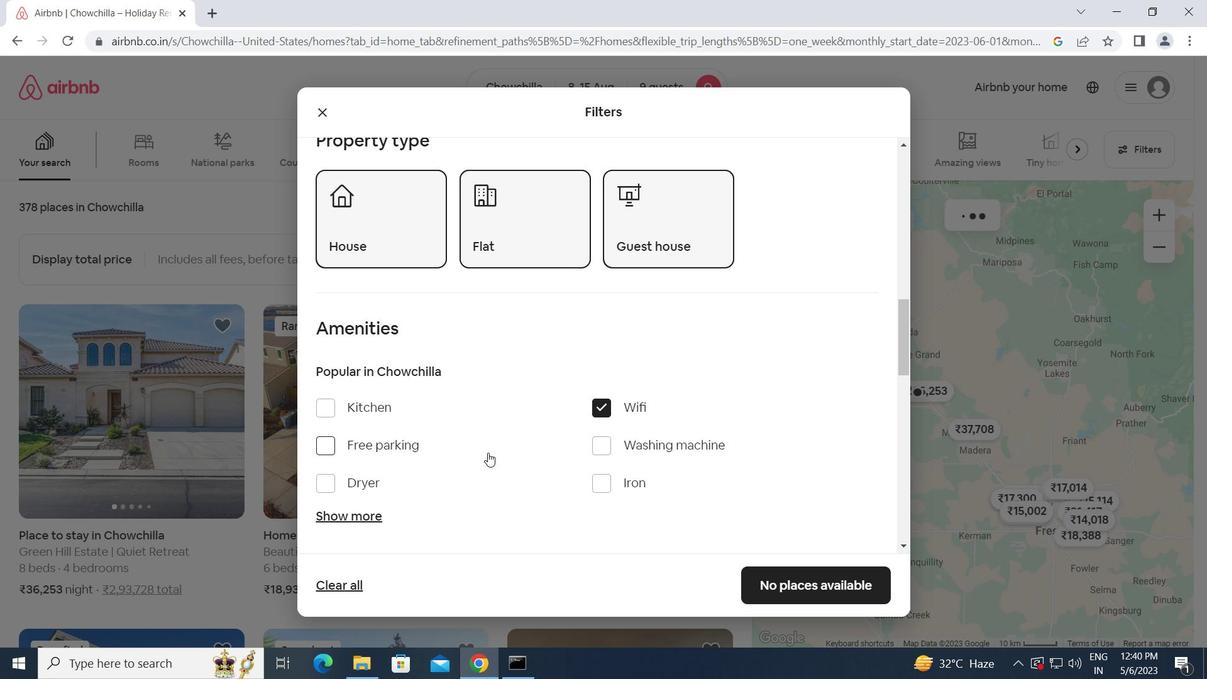 
Action: Mouse scrolled (421, 471) with delta (0, 0)
Screenshot: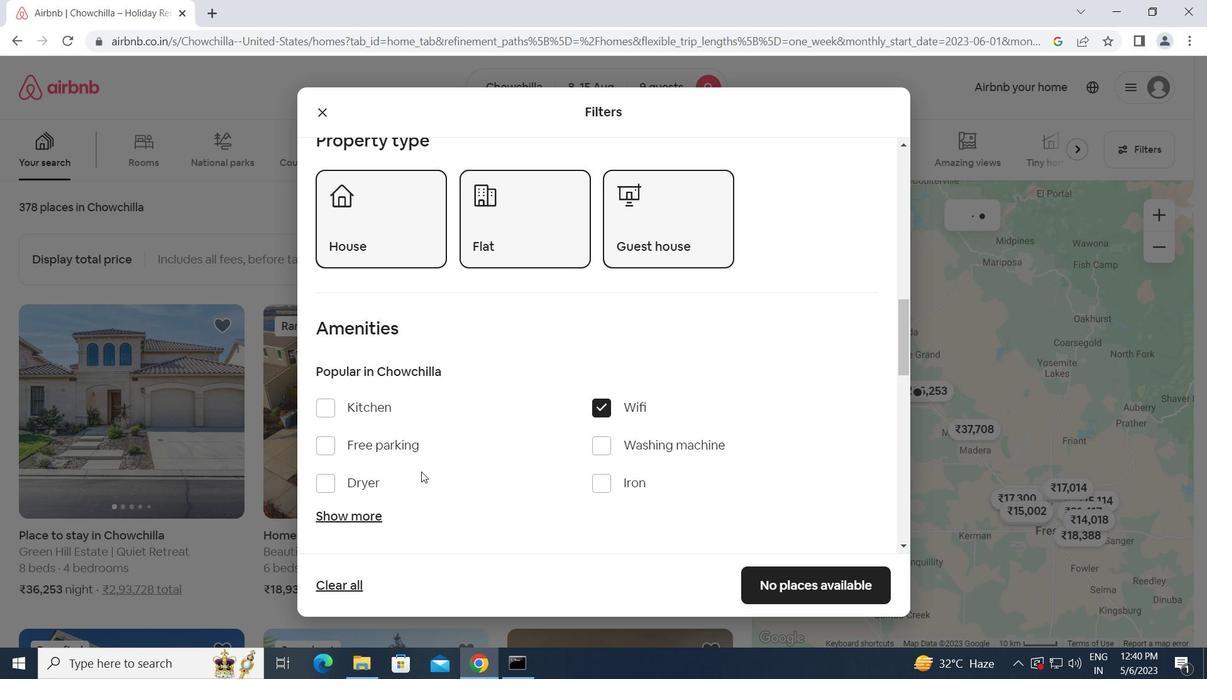 
Action: Mouse moved to (344, 438)
Screenshot: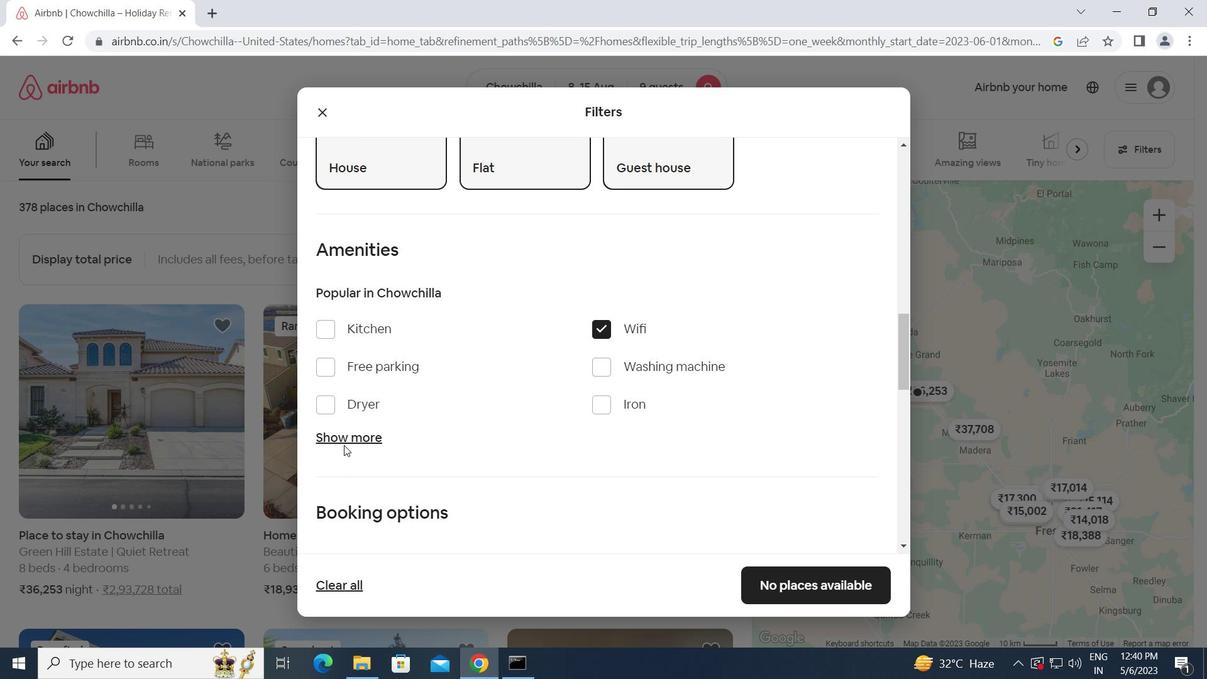 
Action: Mouse pressed left at (344, 438)
Screenshot: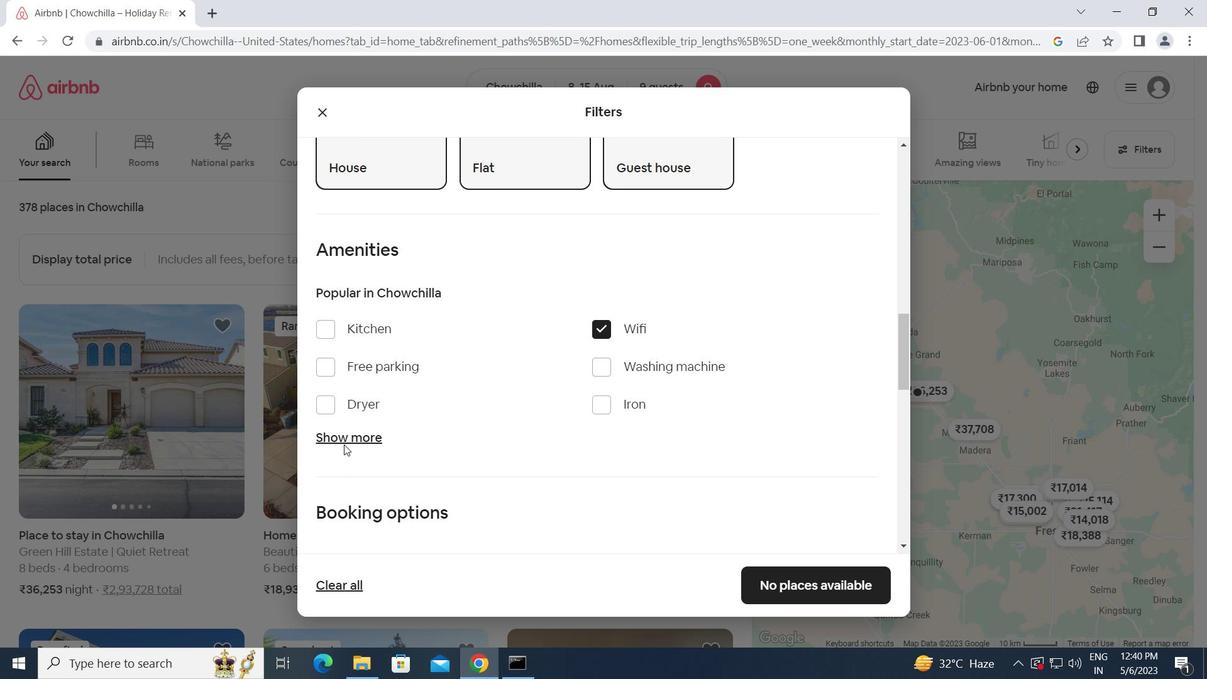 
Action: Mouse moved to (601, 526)
Screenshot: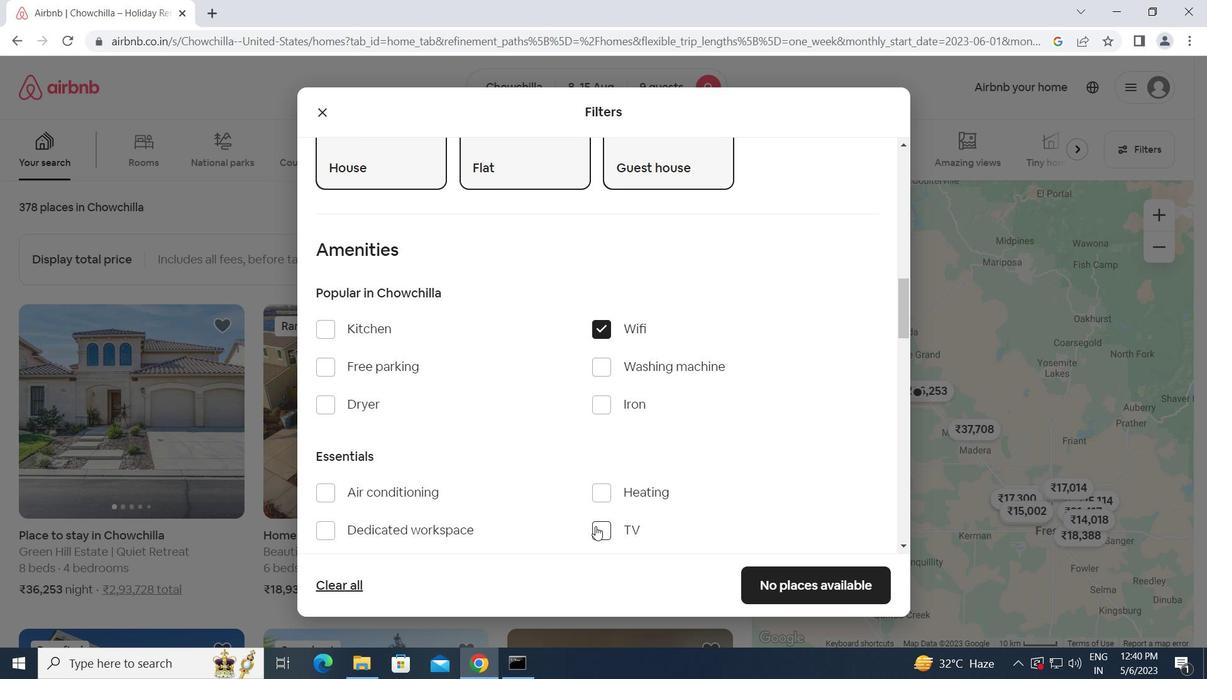 
Action: Mouse pressed left at (601, 526)
Screenshot: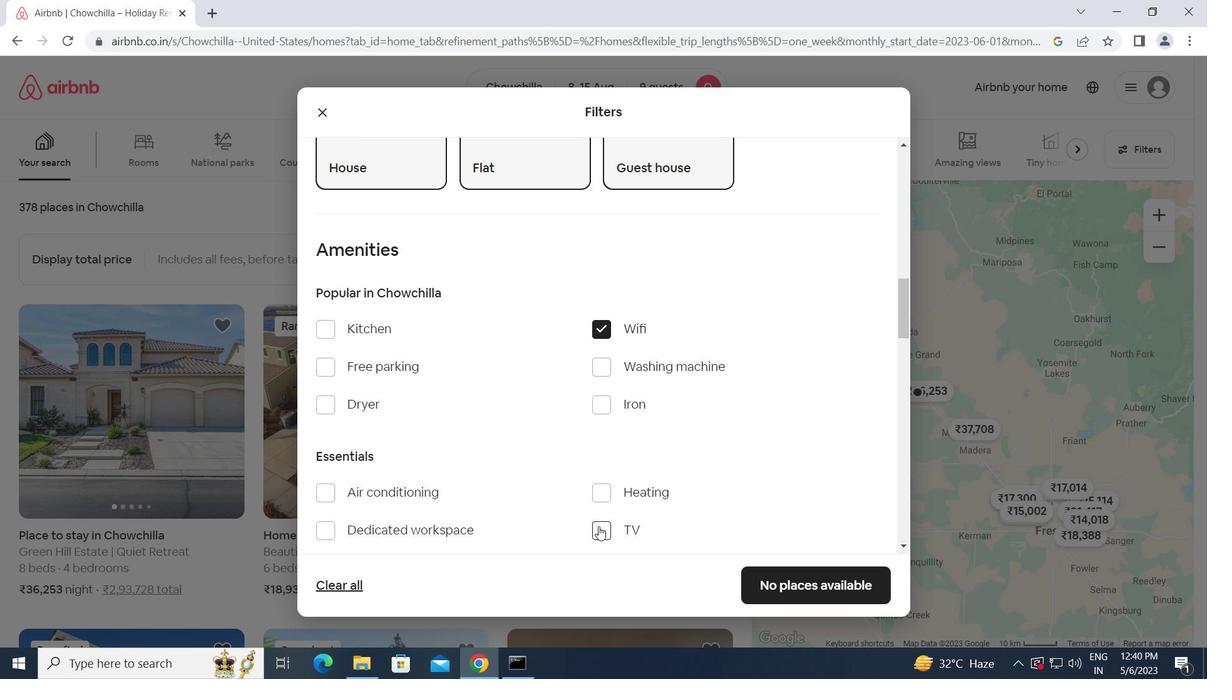 
Action: Mouse moved to (326, 364)
Screenshot: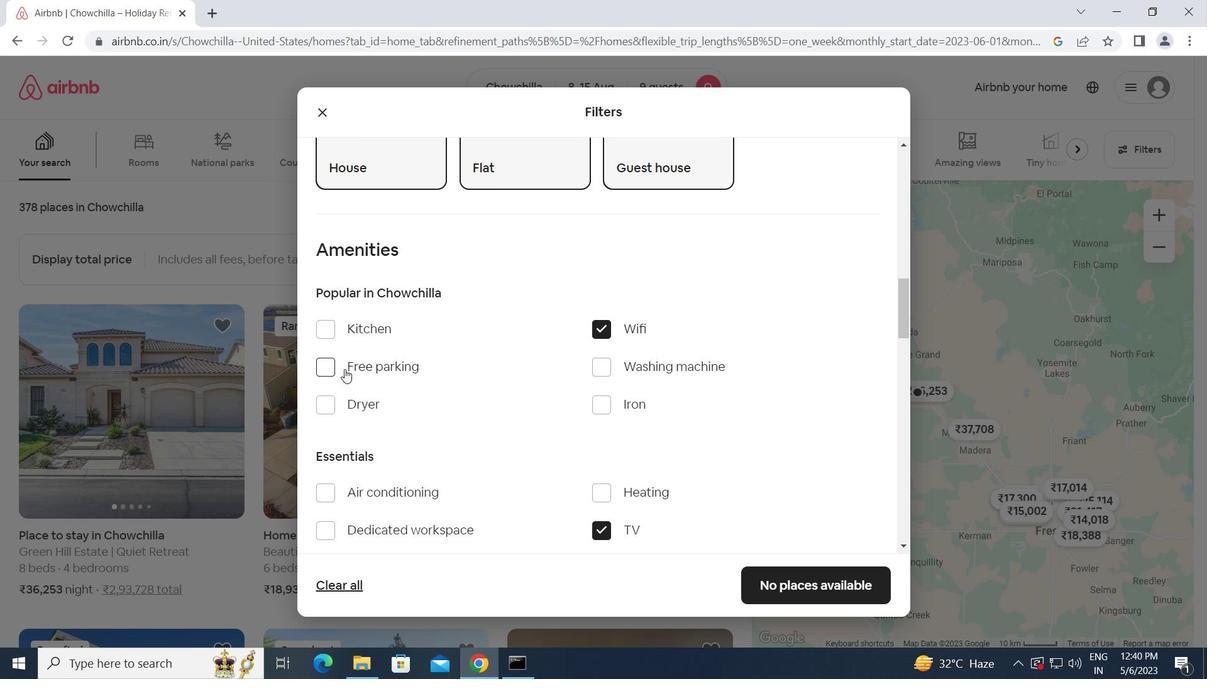 
Action: Mouse pressed left at (326, 364)
Screenshot: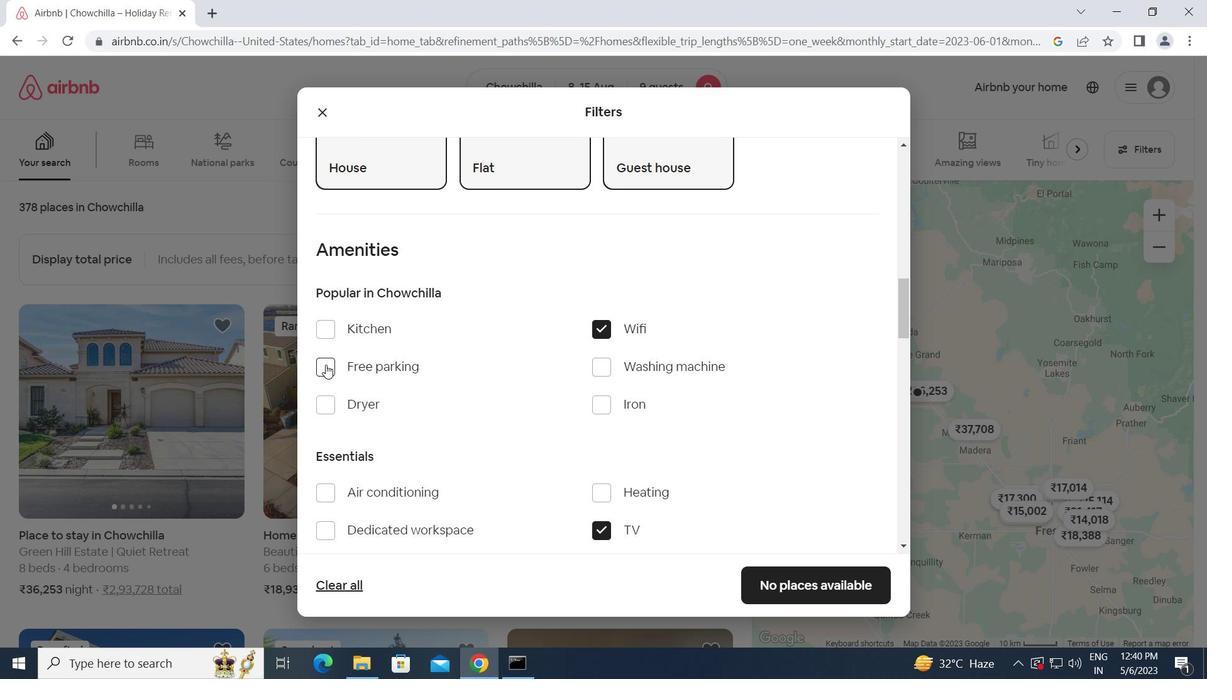 
Action: Mouse moved to (456, 469)
Screenshot: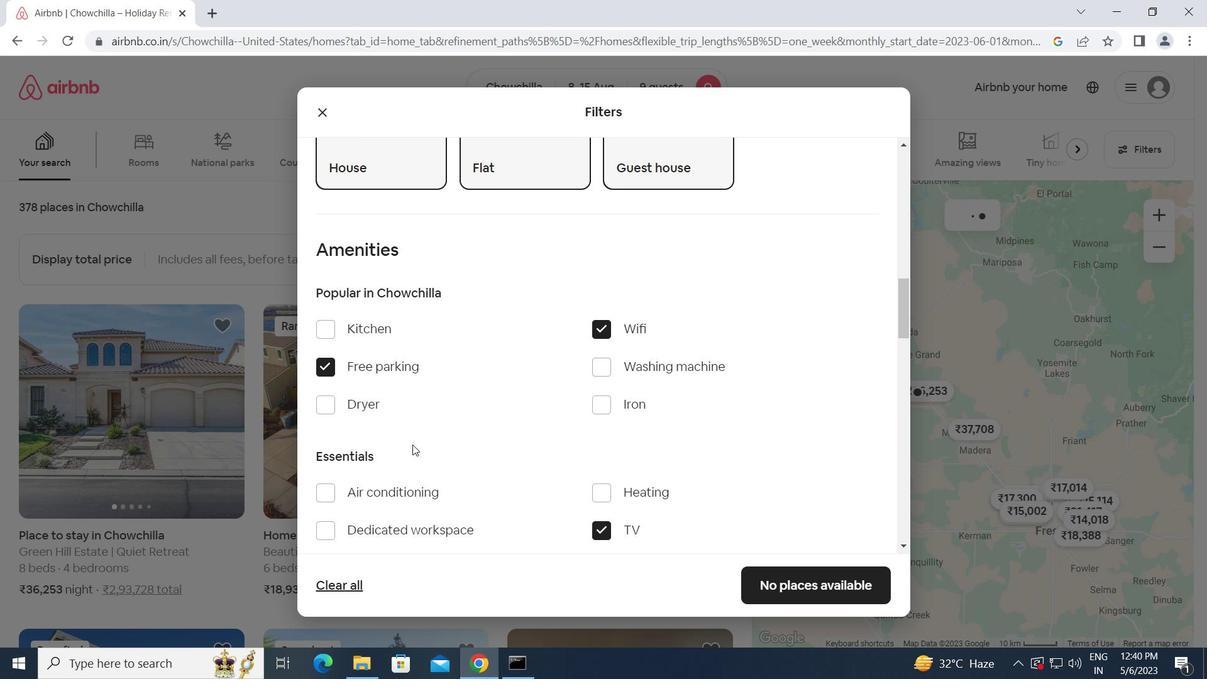 
Action: Mouse scrolled (456, 468) with delta (0, 0)
Screenshot: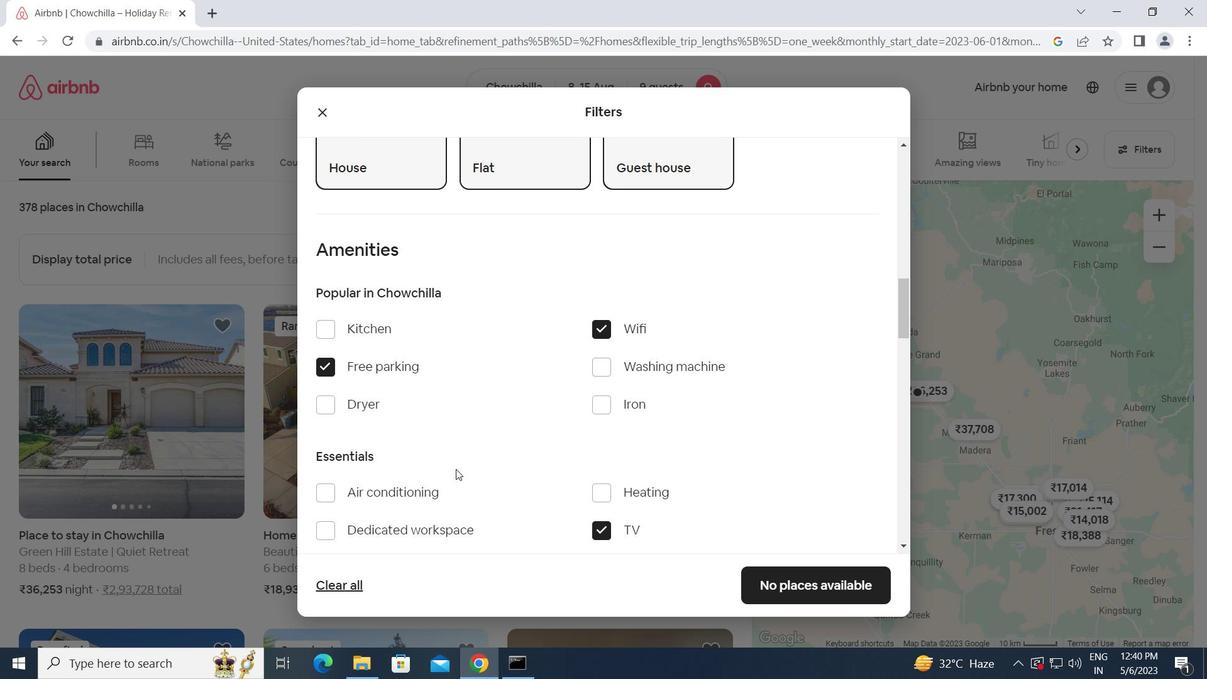 
Action: Mouse scrolled (456, 468) with delta (0, 0)
Screenshot: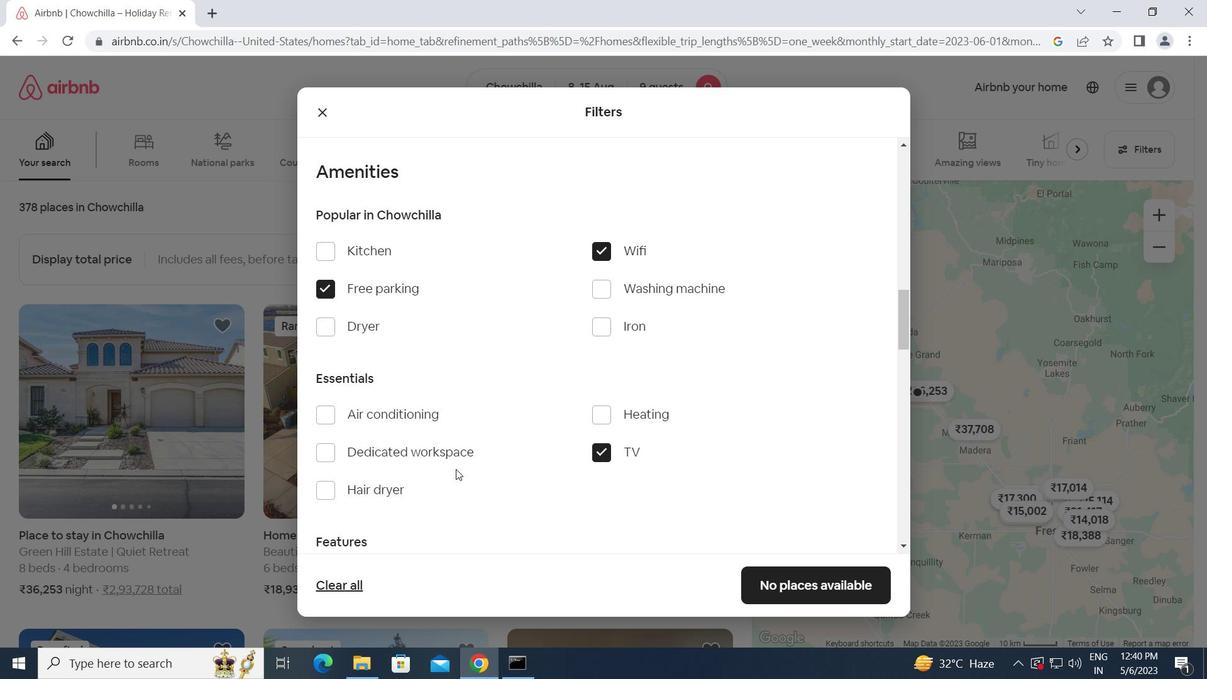 
Action: Mouse scrolled (456, 468) with delta (0, 0)
Screenshot: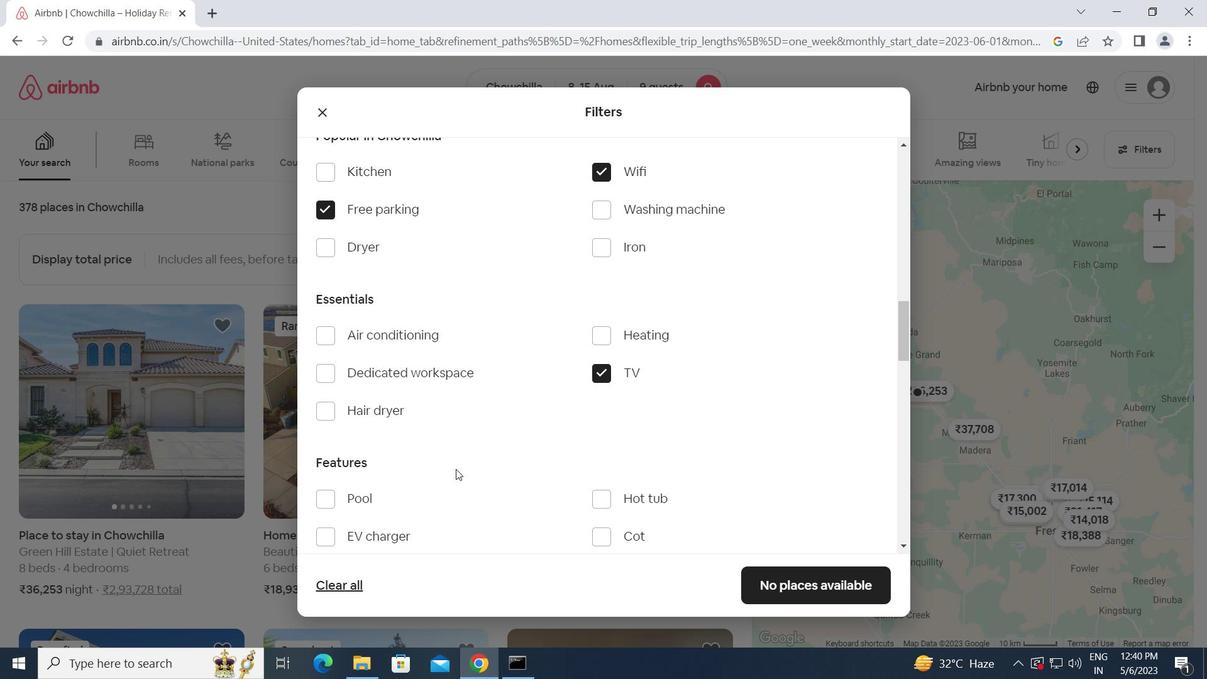 
Action: Mouse scrolled (456, 468) with delta (0, 0)
Screenshot: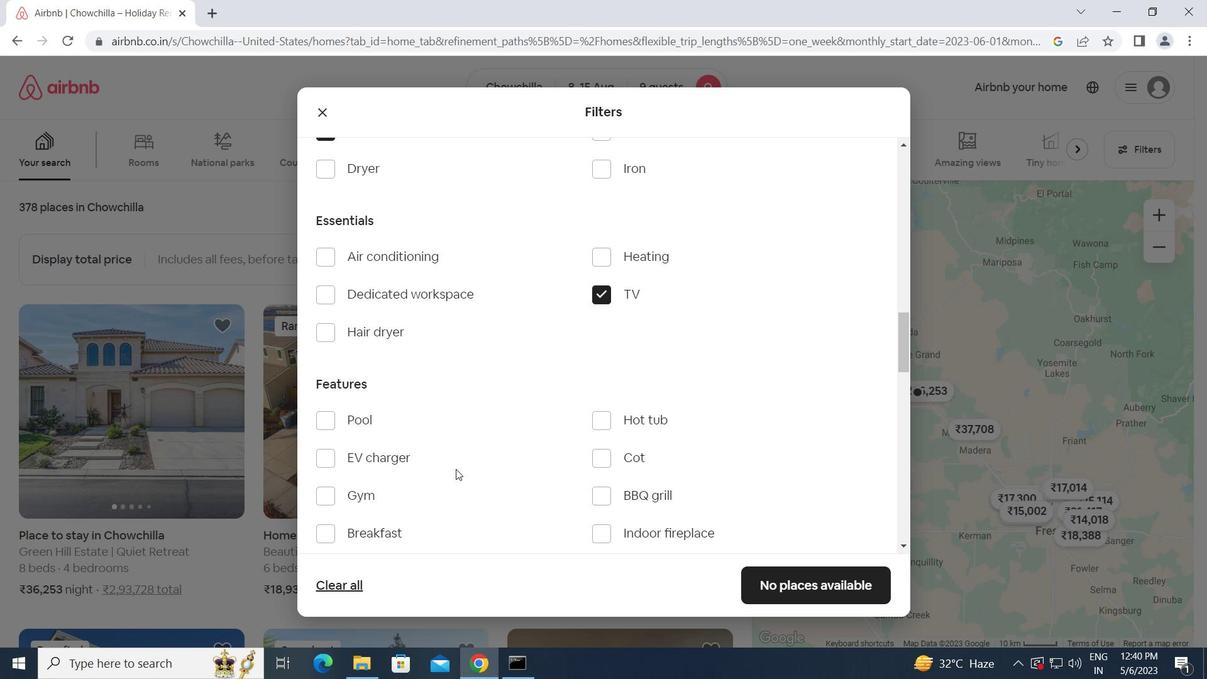 
Action: Mouse moved to (327, 418)
Screenshot: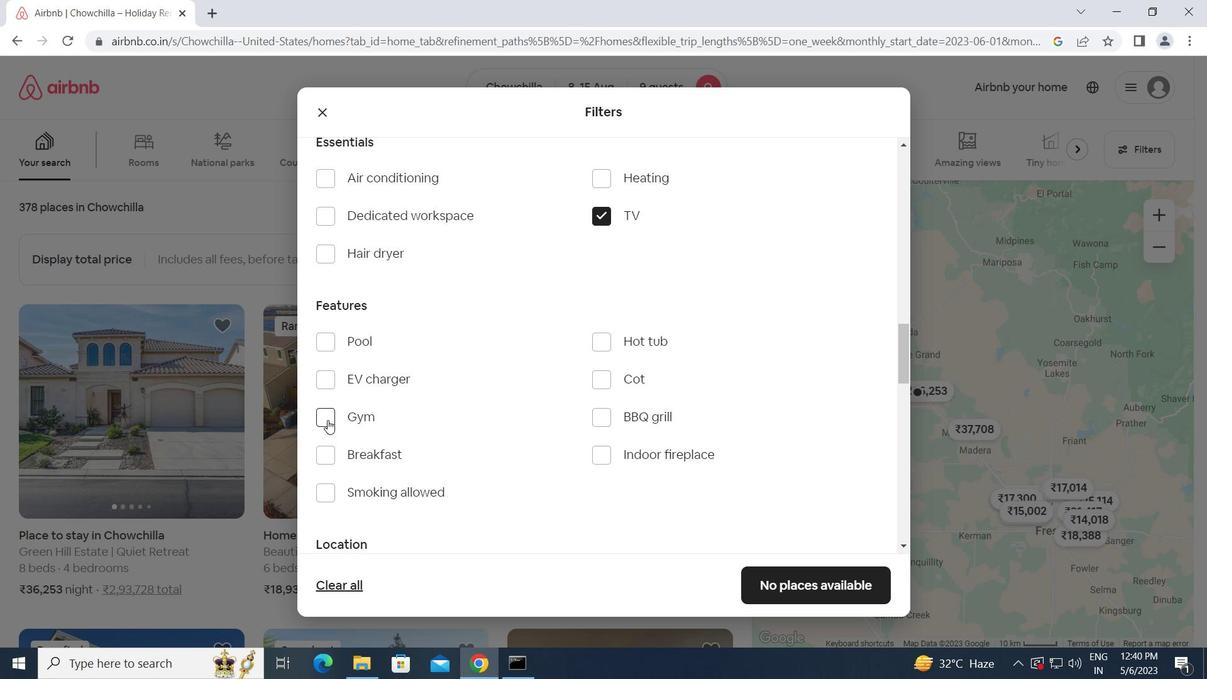 
Action: Mouse pressed left at (327, 418)
Screenshot: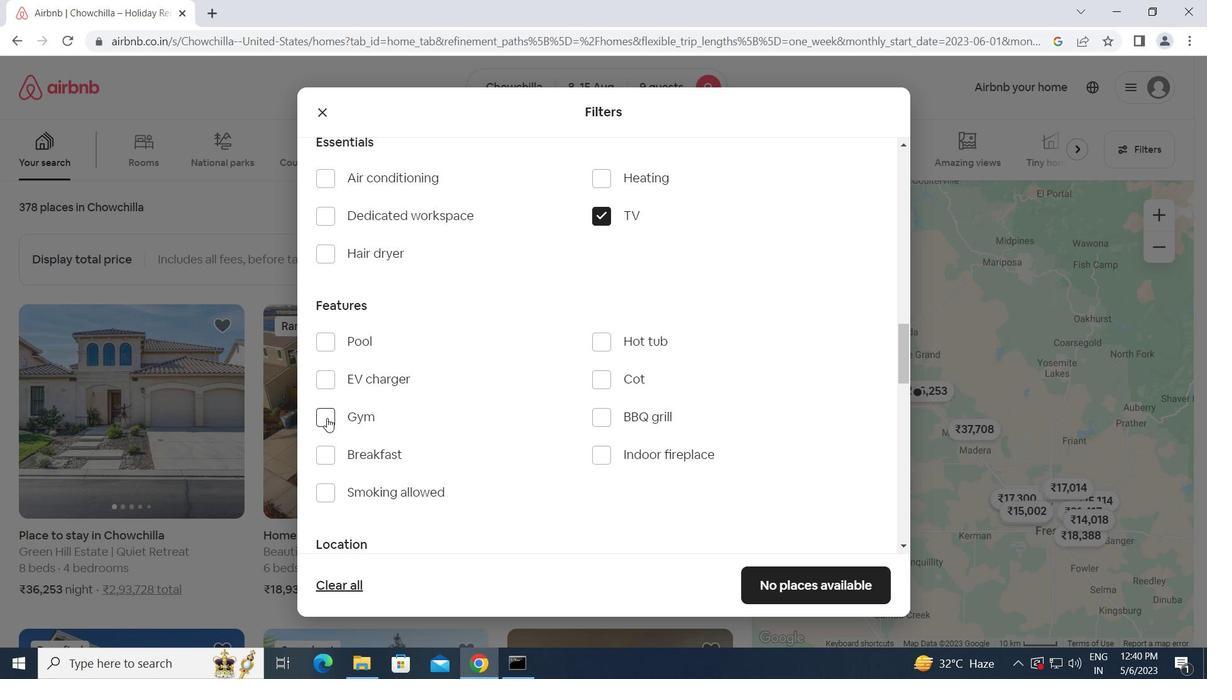 
Action: Mouse moved to (318, 457)
Screenshot: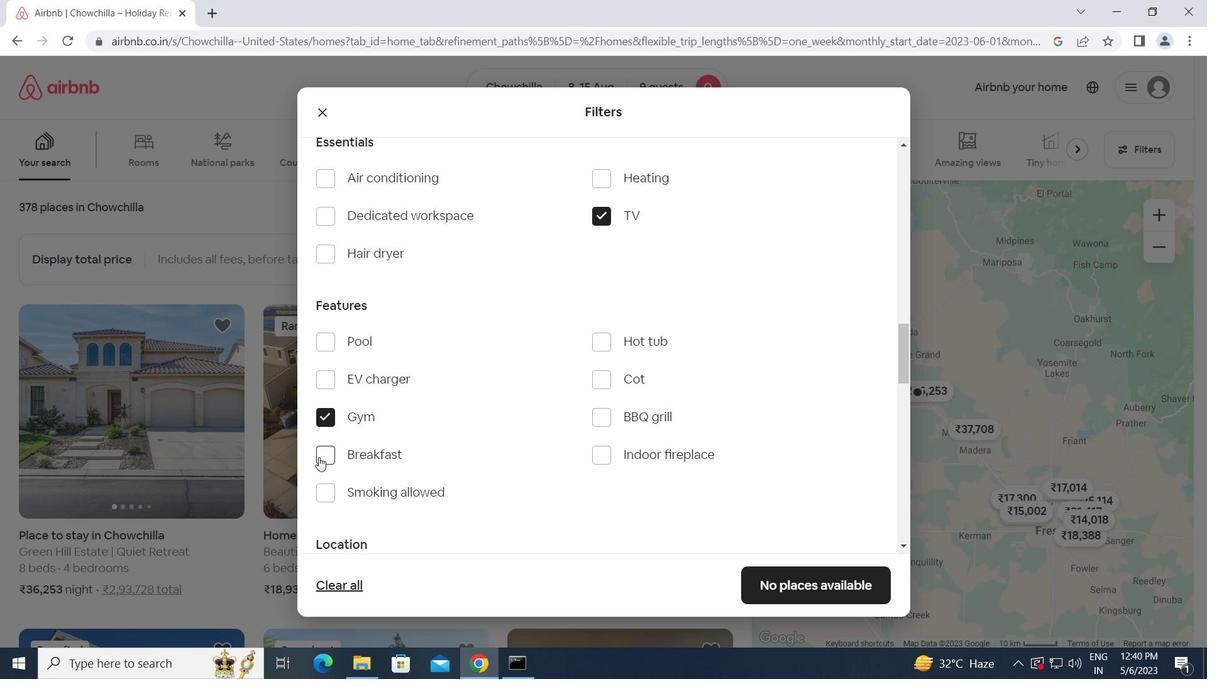 
Action: Mouse pressed left at (318, 457)
Screenshot: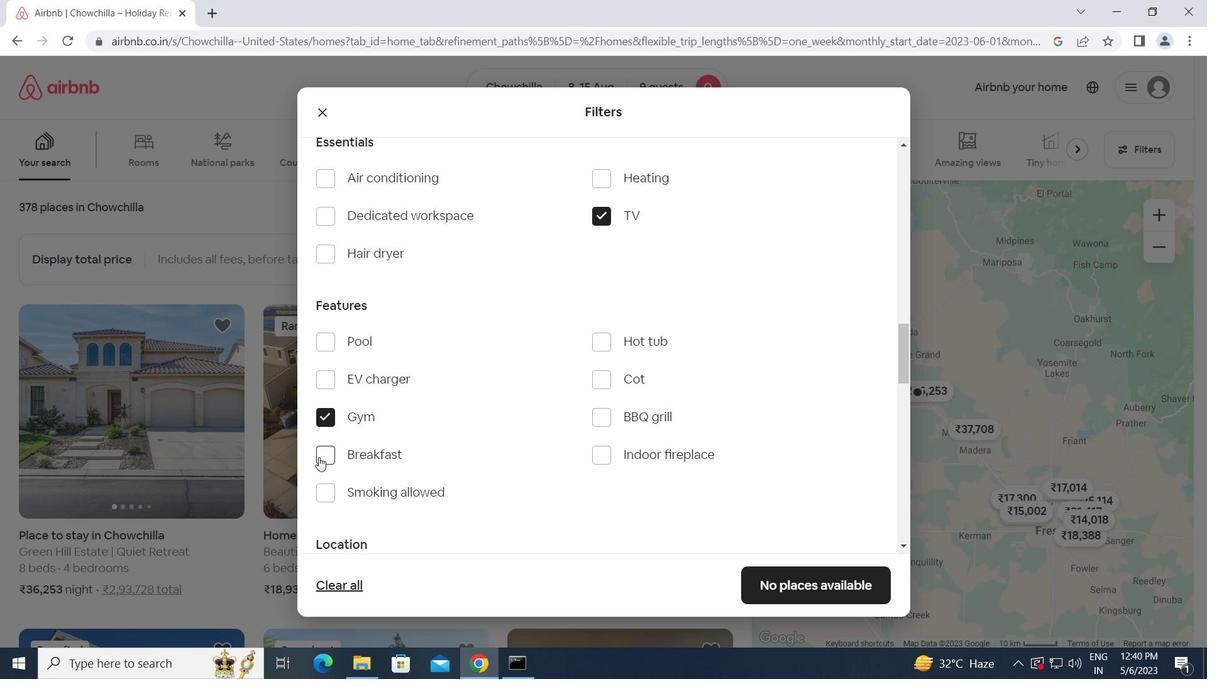 
Action: Mouse moved to (455, 496)
Screenshot: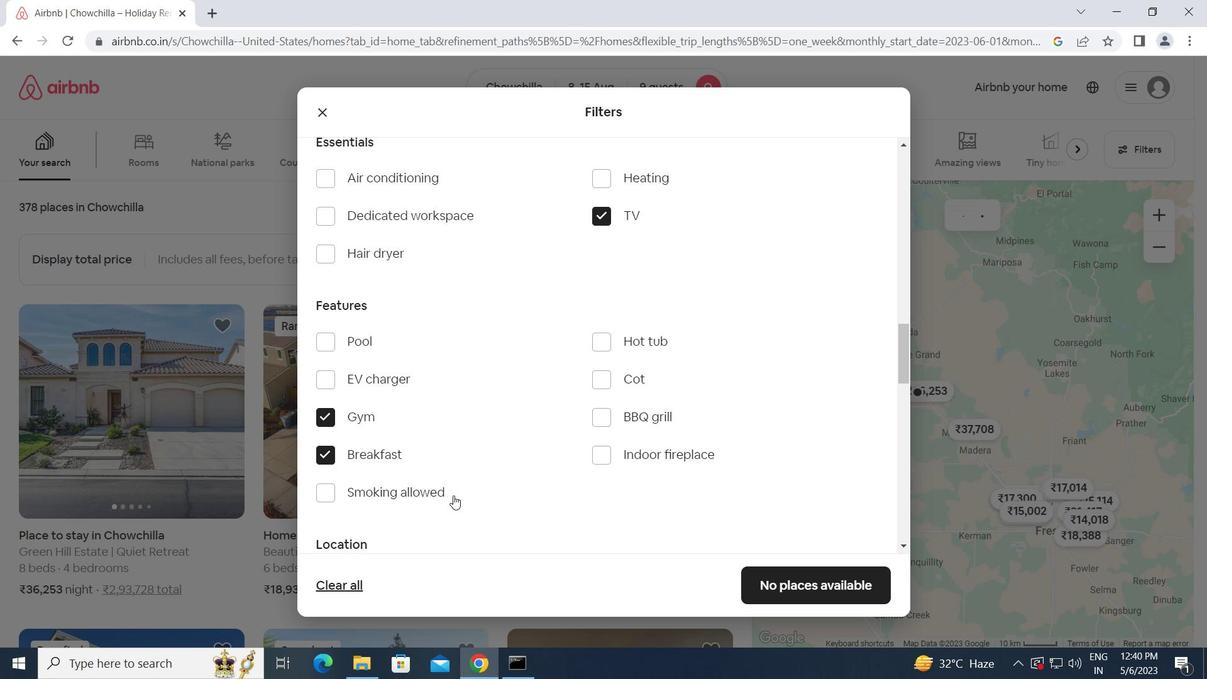 
Action: Mouse scrolled (455, 495) with delta (0, 0)
Screenshot: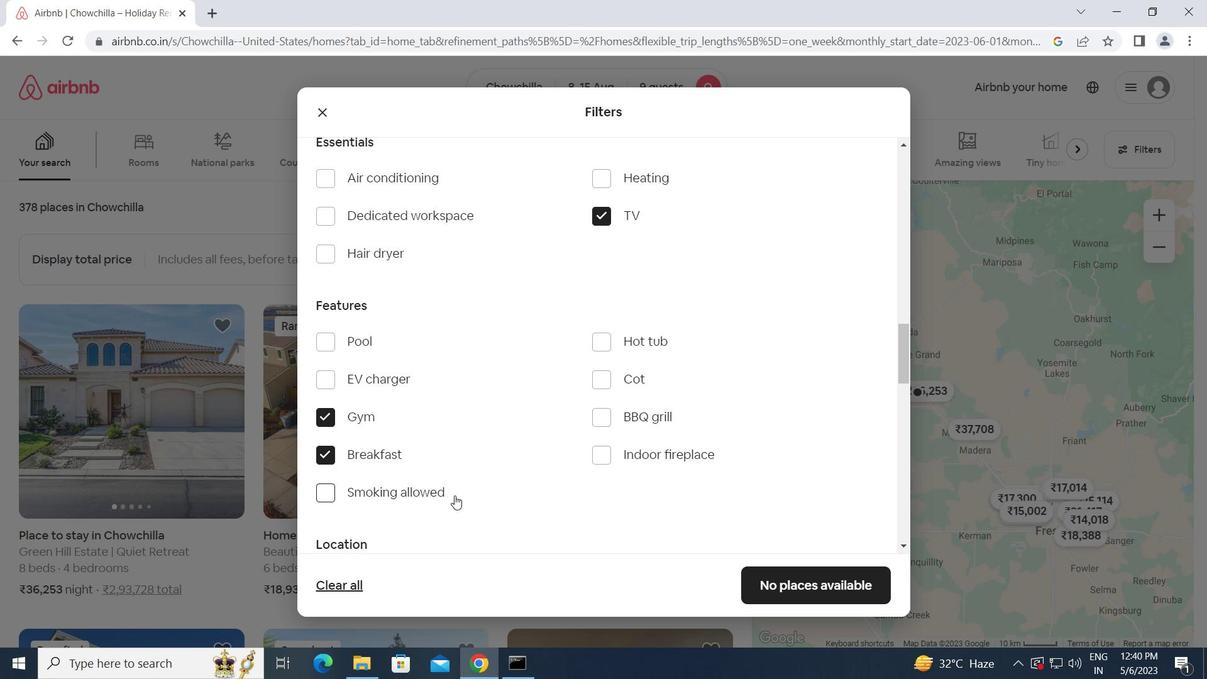 
Action: Mouse scrolled (455, 495) with delta (0, 0)
Screenshot: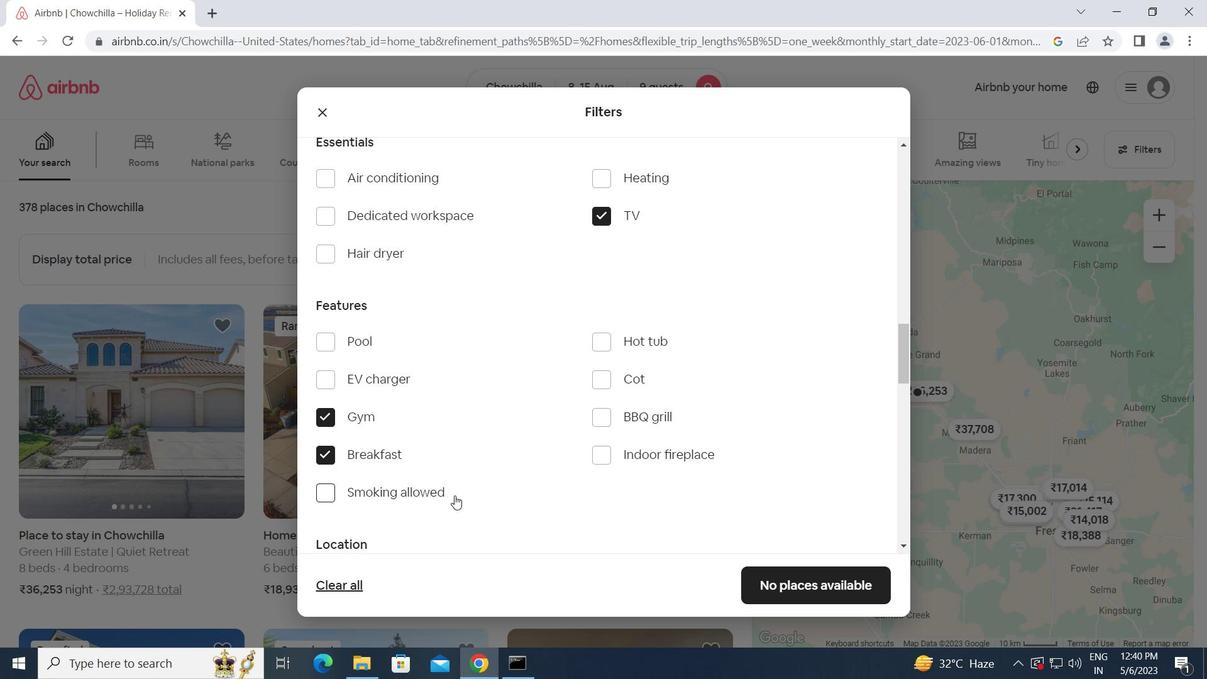 
Action: Mouse scrolled (455, 495) with delta (0, 0)
Screenshot: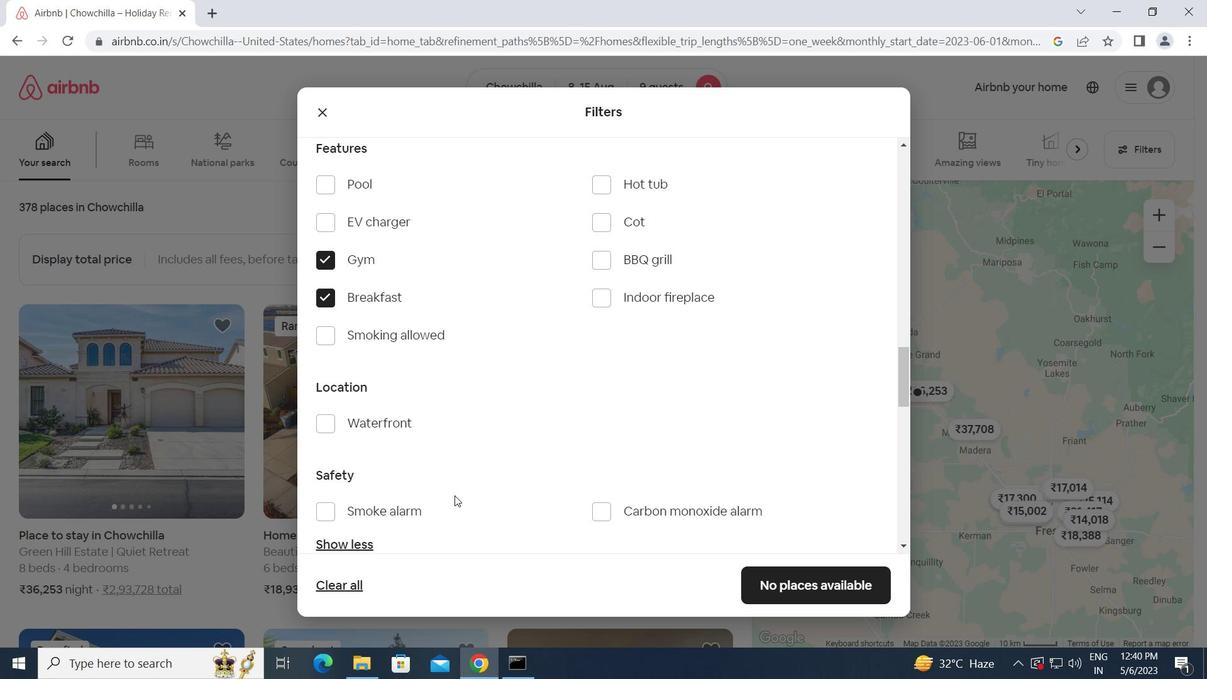 
Action: Mouse scrolled (455, 495) with delta (0, 0)
Screenshot: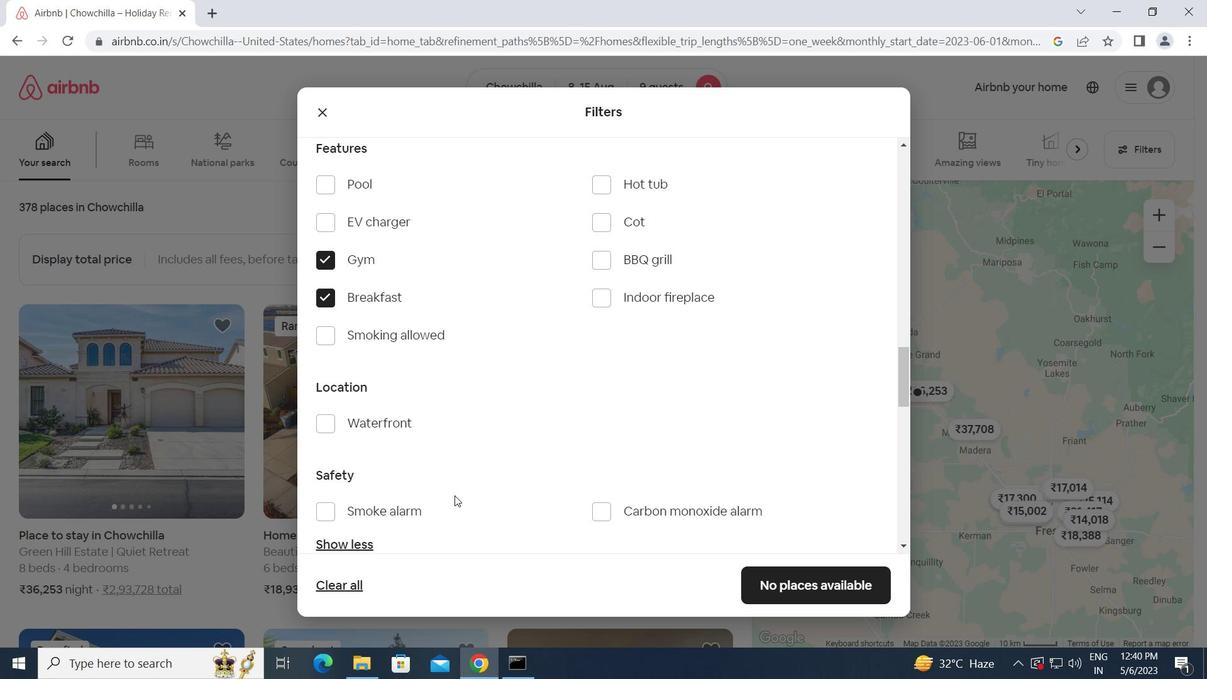 
Action: Mouse scrolled (455, 495) with delta (0, 0)
Screenshot: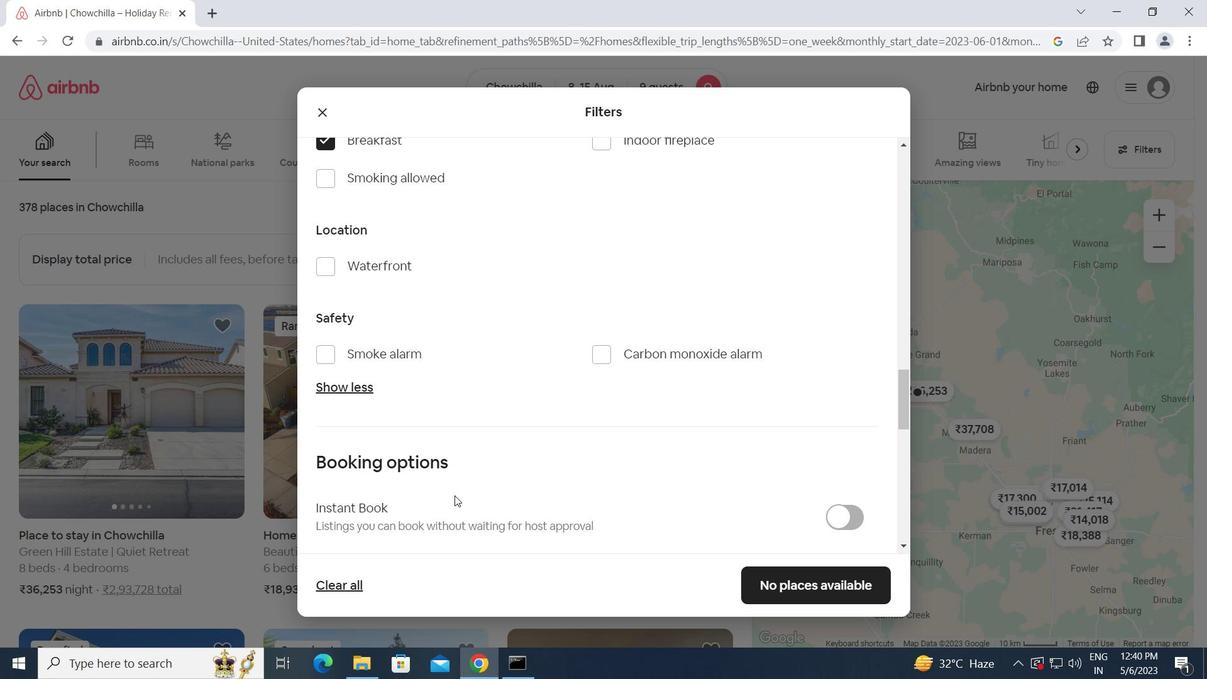 
Action: Mouse scrolled (455, 495) with delta (0, 0)
Screenshot: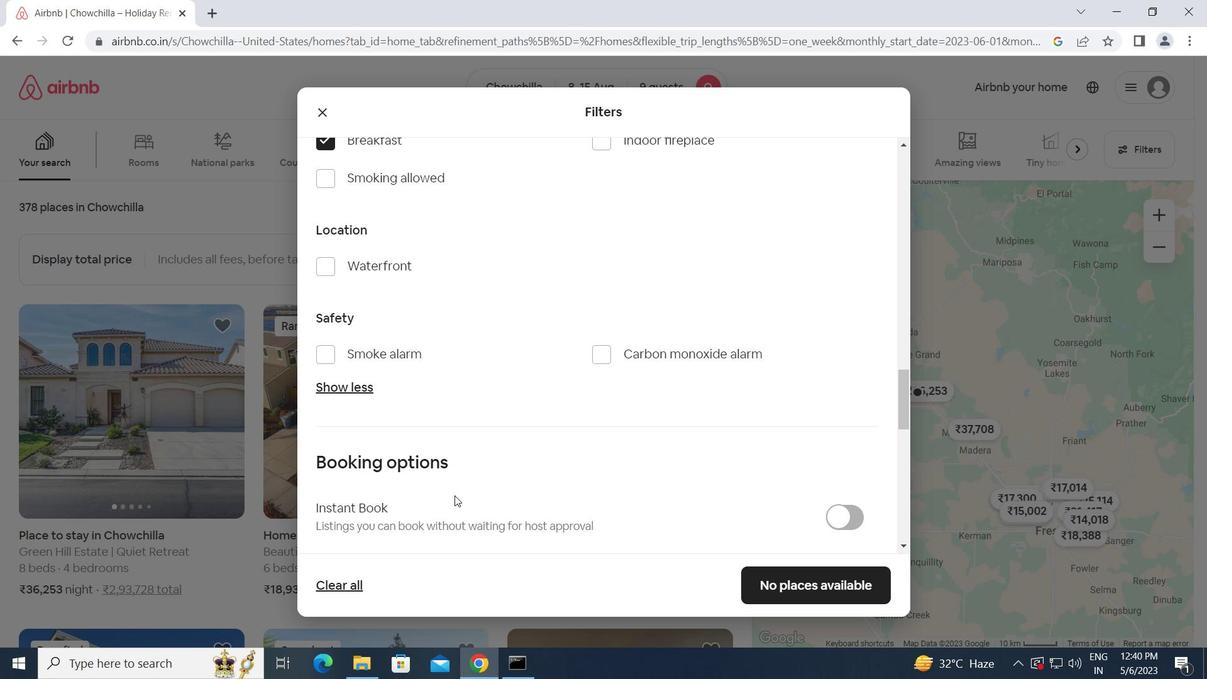 
Action: Mouse moved to (847, 413)
Screenshot: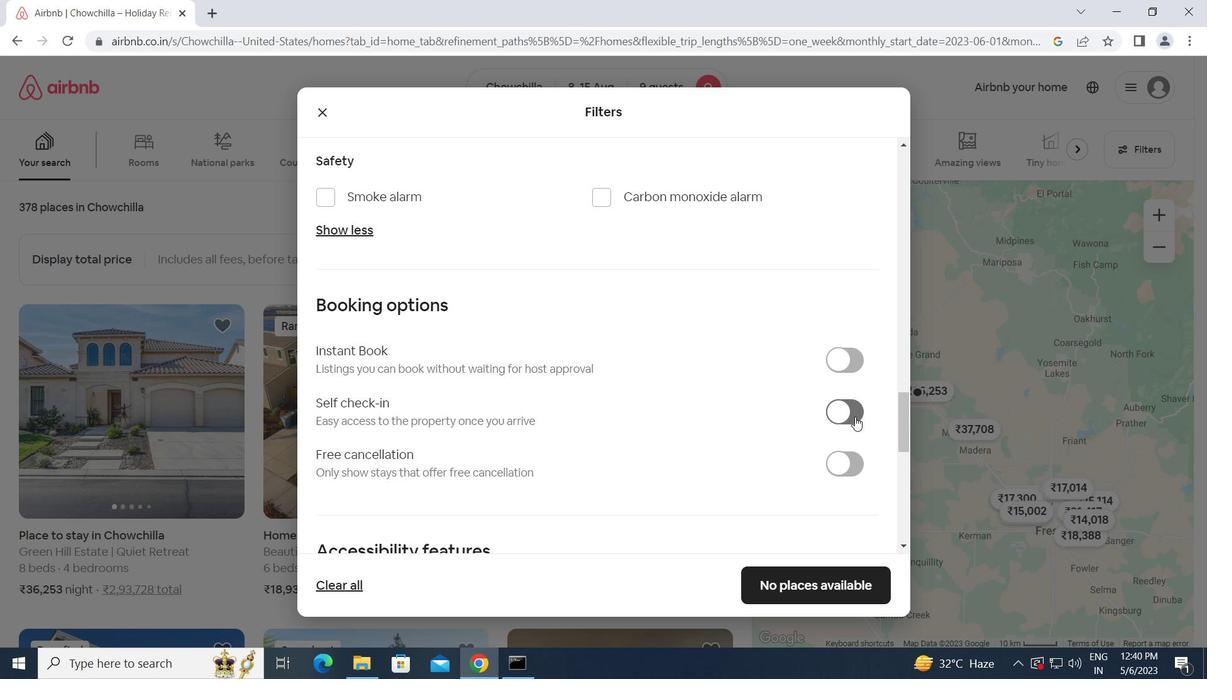 
Action: Mouse pressed left at (847, 413)
Screenshot: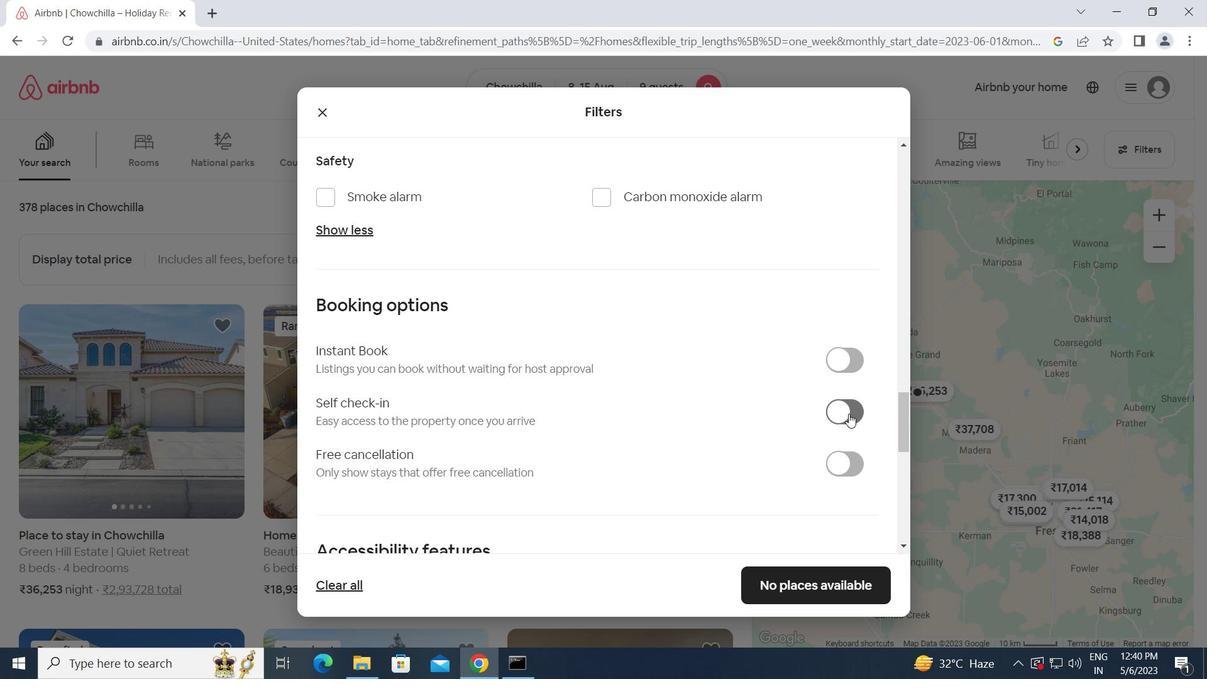 
Action: Mouse moved to (652, 438)
Screenshot: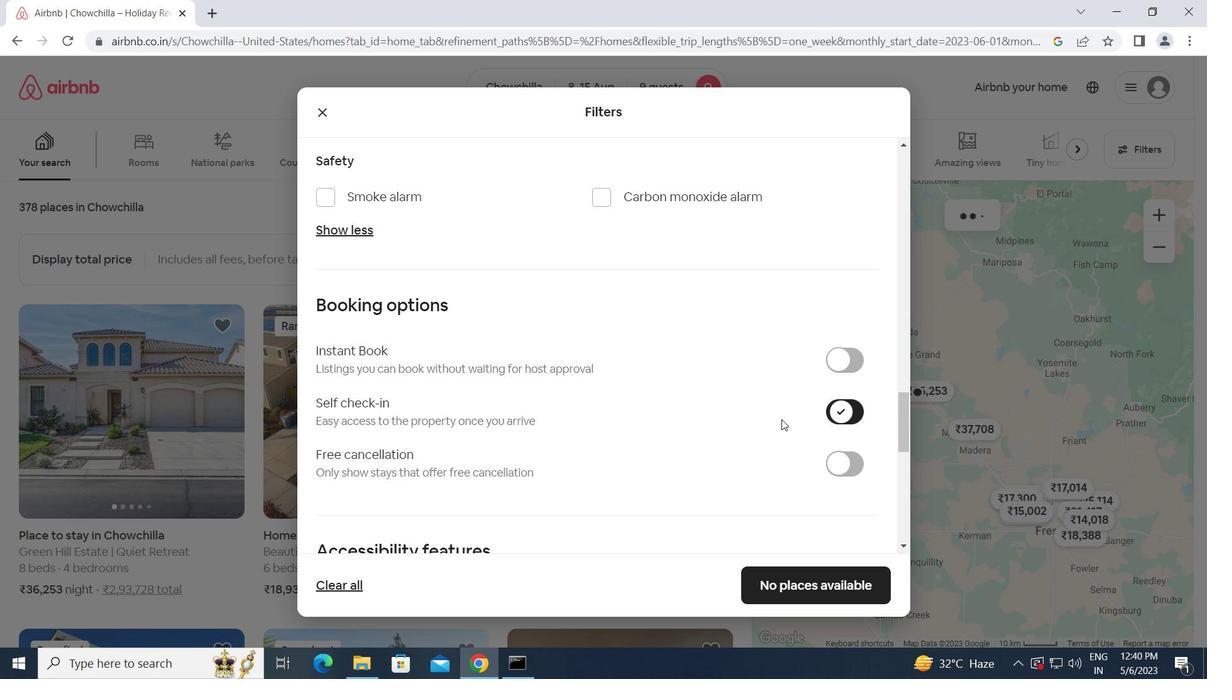 
Action: Mouse scrolled (652, 437) with delta (0, 0)
Screenshot: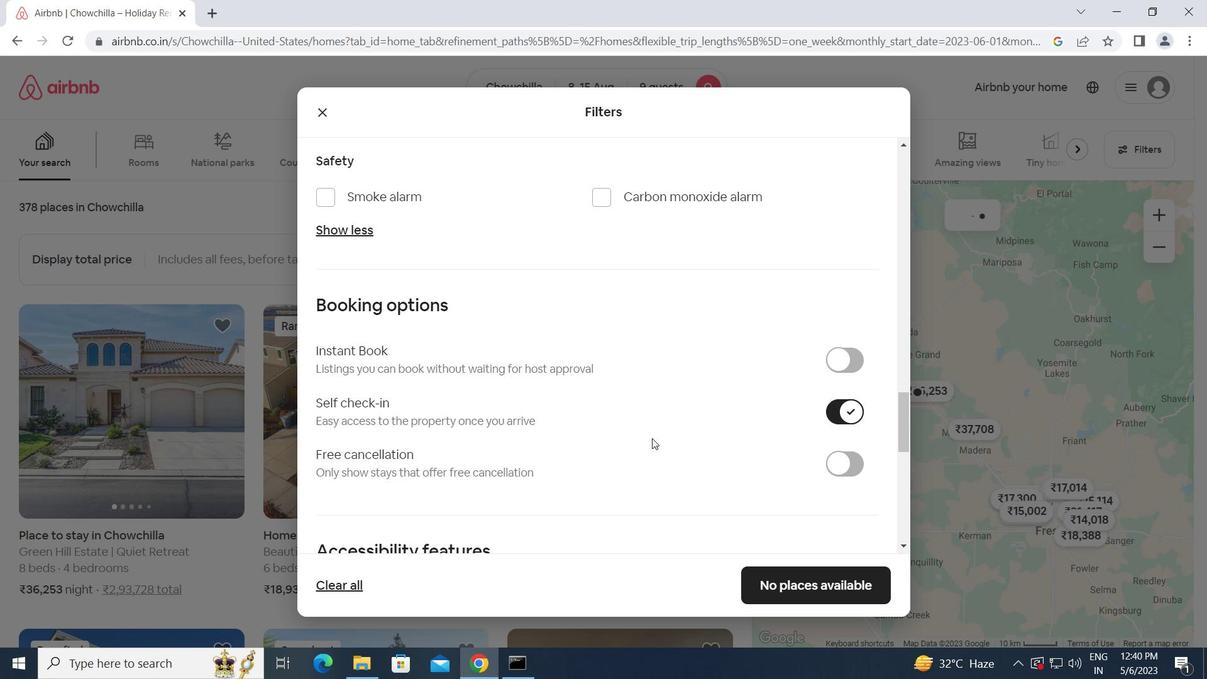 
Action: Mouse scrolled (652, 437) with delta (0, 0)
Screenshot: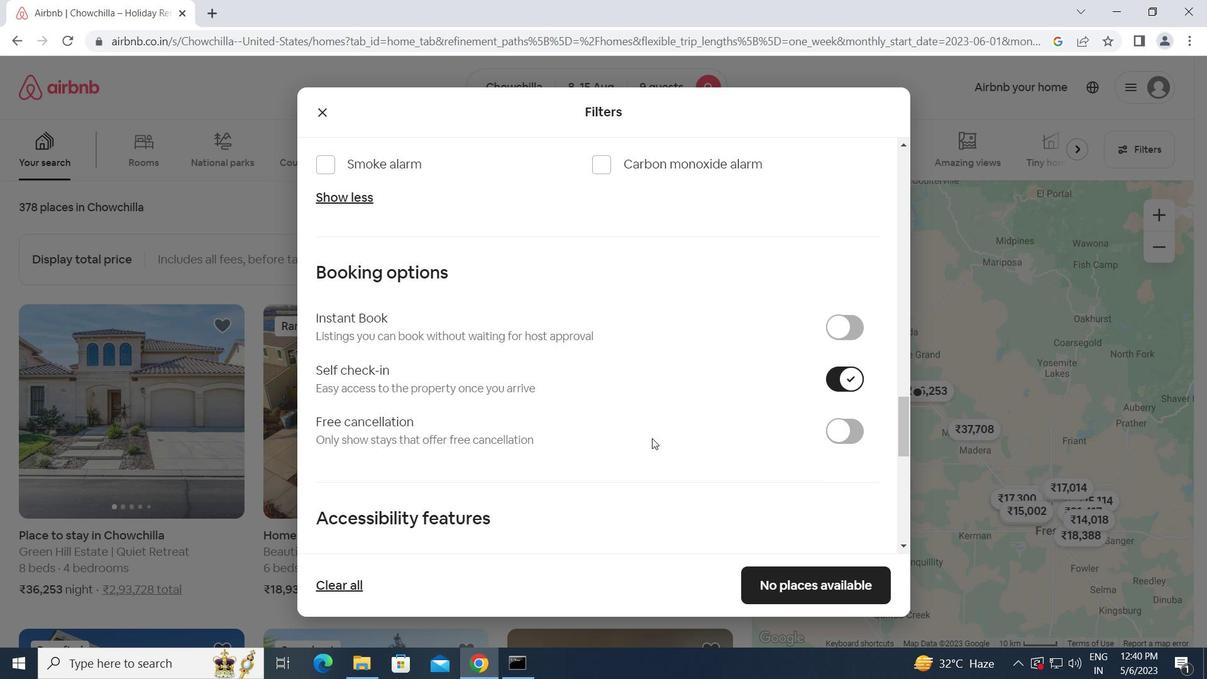 
Action: Mouse scrolled (652, 437) with delta (0, 0)
Screenshot: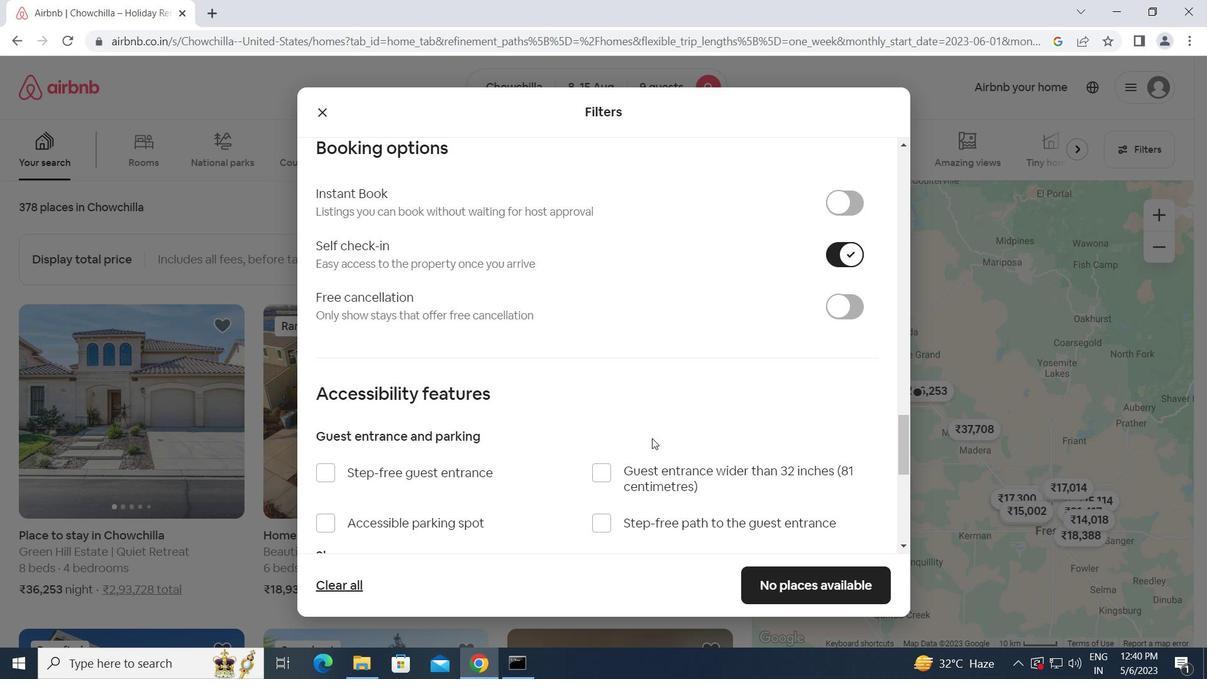 
Action: Mouse scrolled (652, 437) with delta (0, 0)
Screenshot: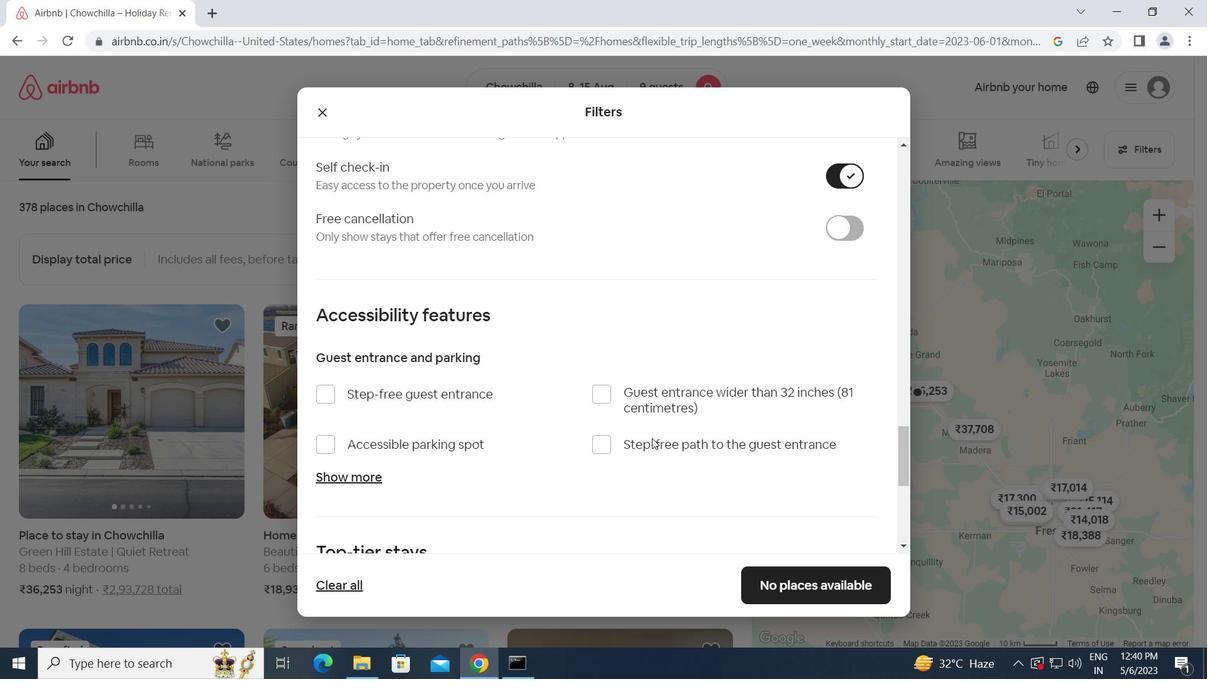 
Action: Mouse scrolled (652, 437) with delta (0, 0)
Screenshot: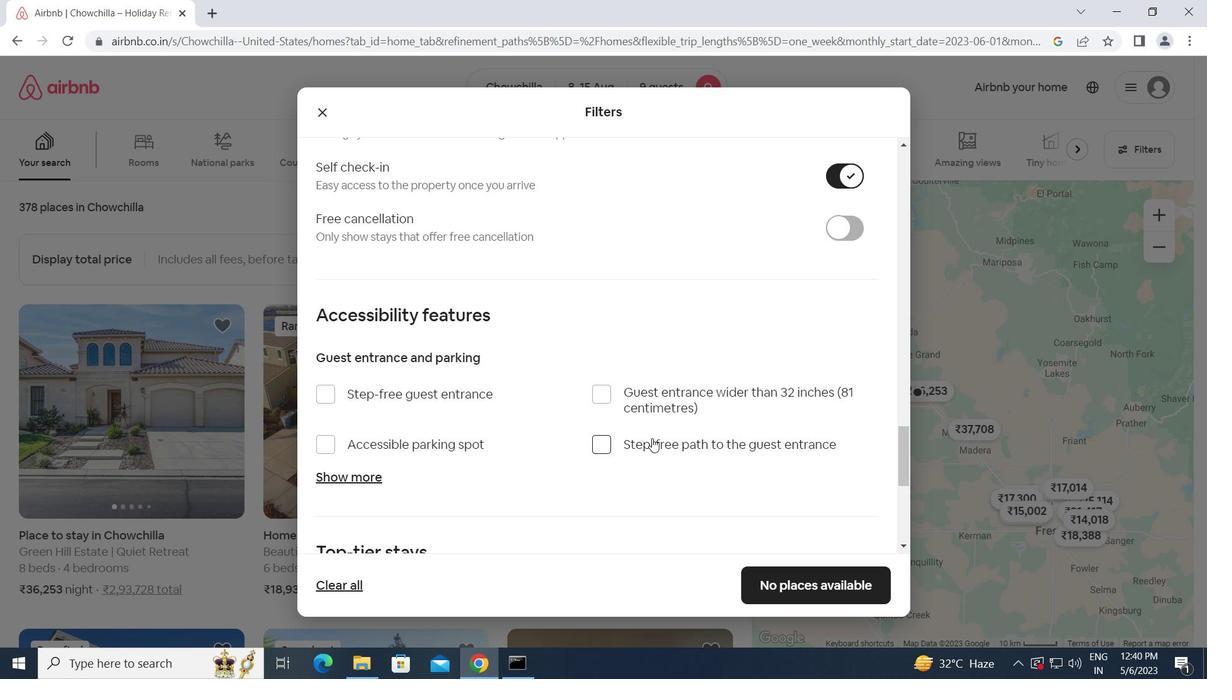 
Action: Mouse scrolled (652, 437) with delta (0, 0)
Screenshot: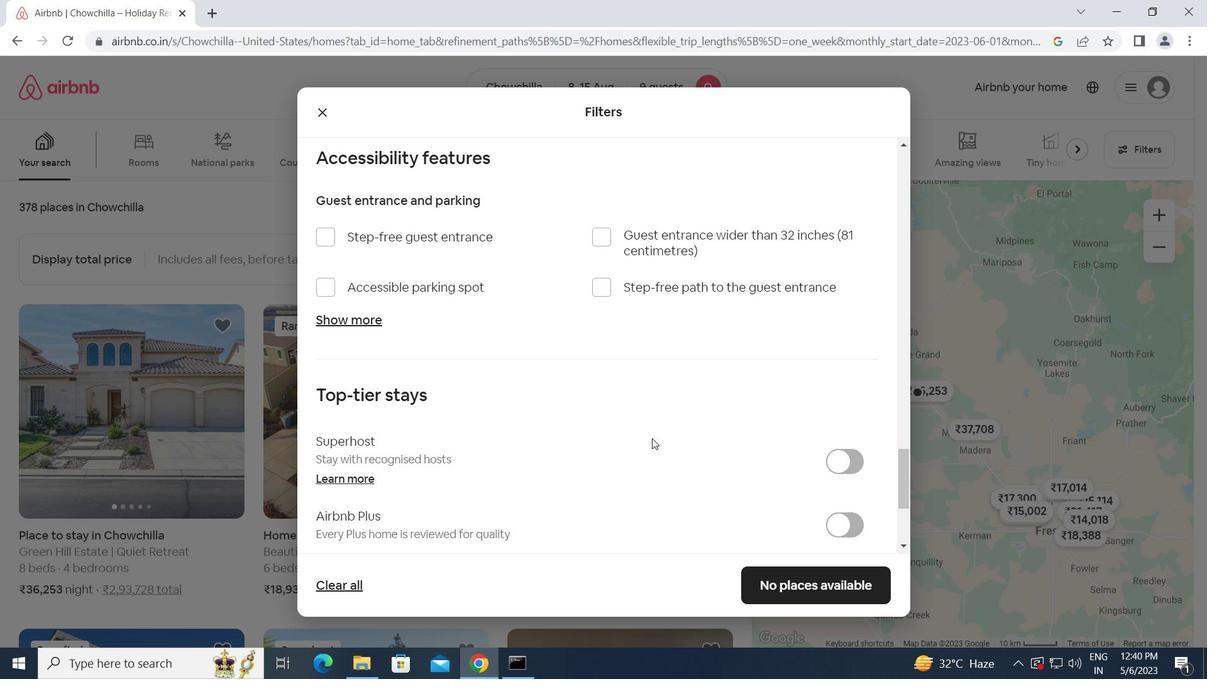 
Action: Mouse scrolled (652, 437) with delta (0, 0)
Screenshot: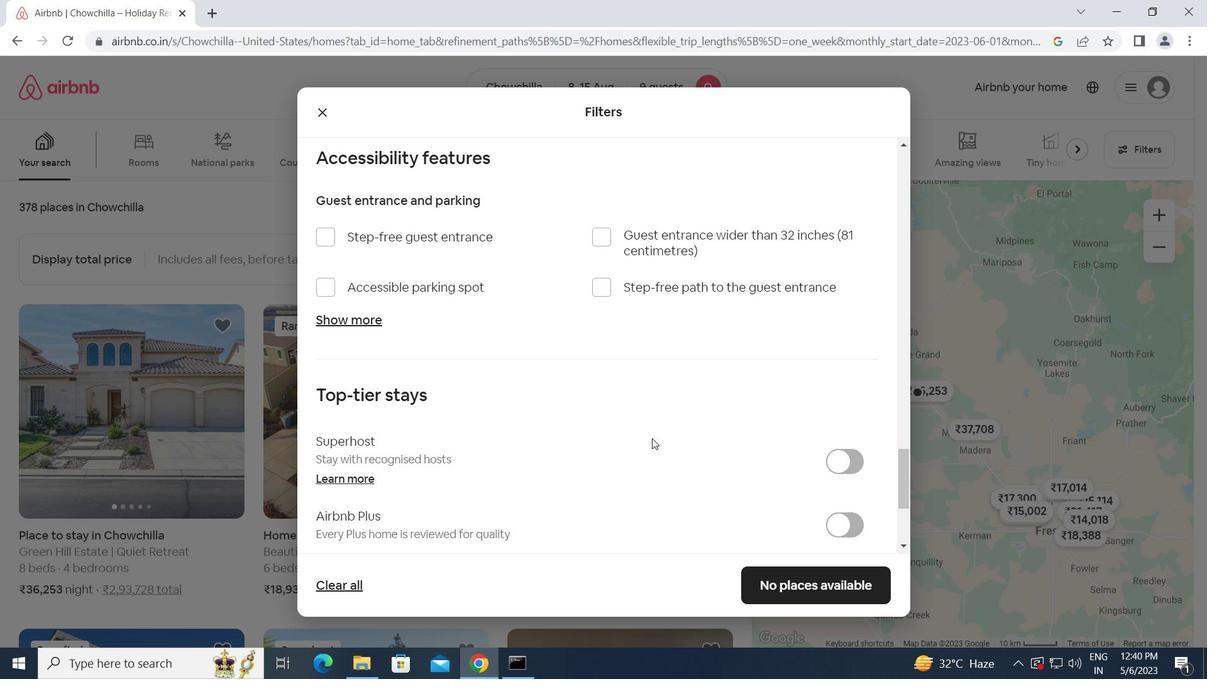 
Action: Mouse scrolled (652, 437) with delta (0, 0)
Screenshot: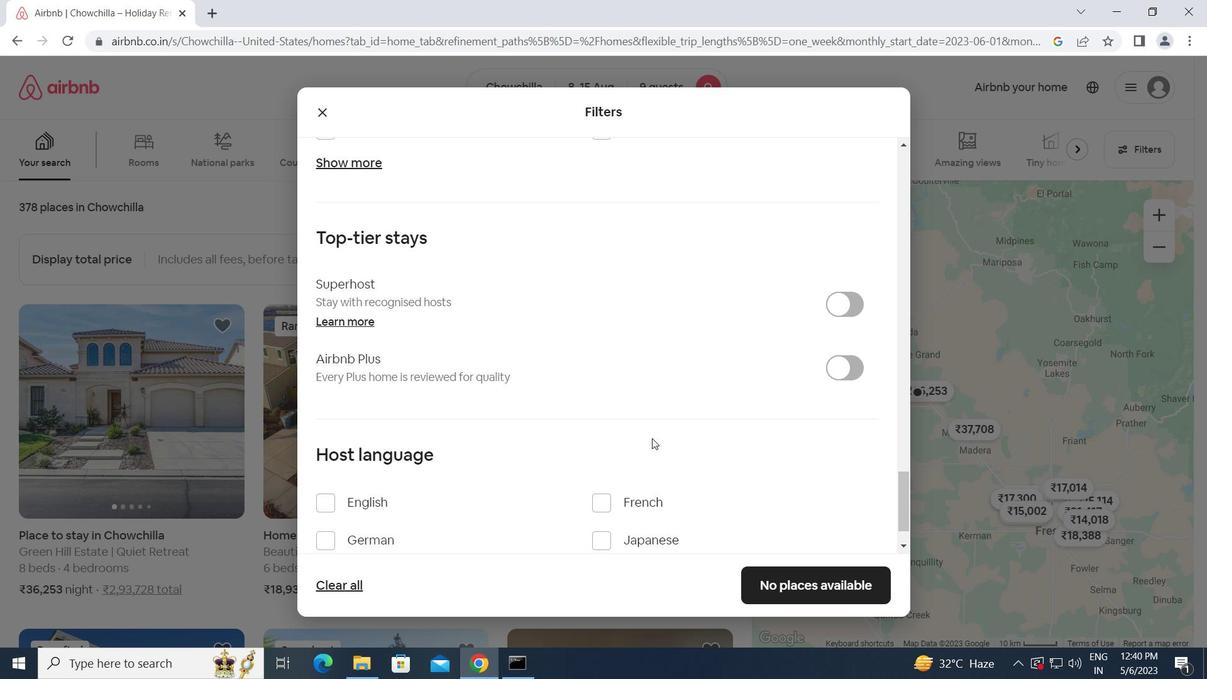
Action: Mouse scrolled (652, 437) with delta (0, 0)
Screenshot: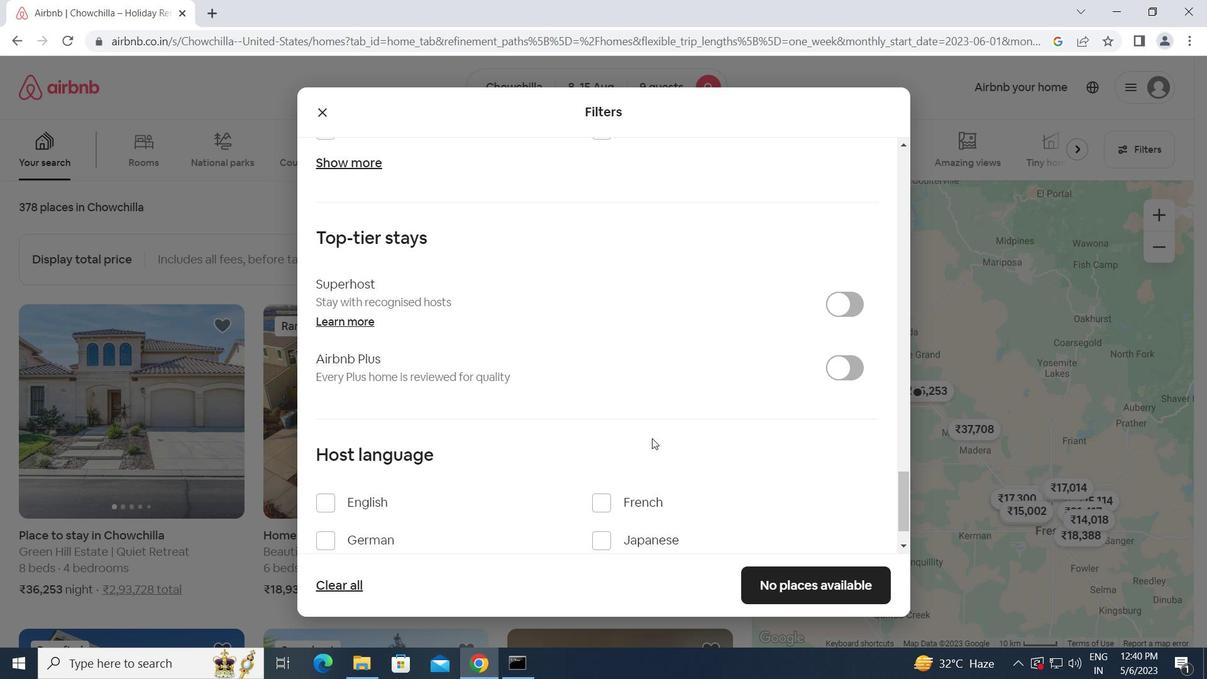 
Action: Mouse moved to (320, 440)
Screenshot: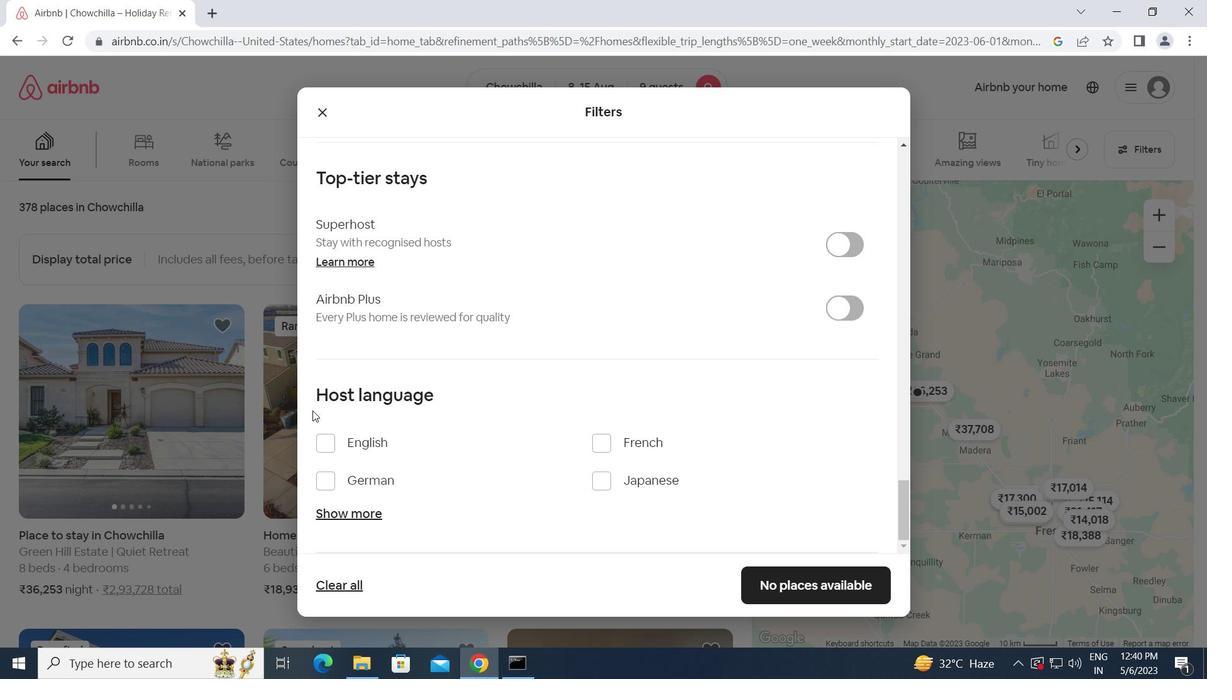 
Action: Mouse pressed left at (320, 440)
Screenshot: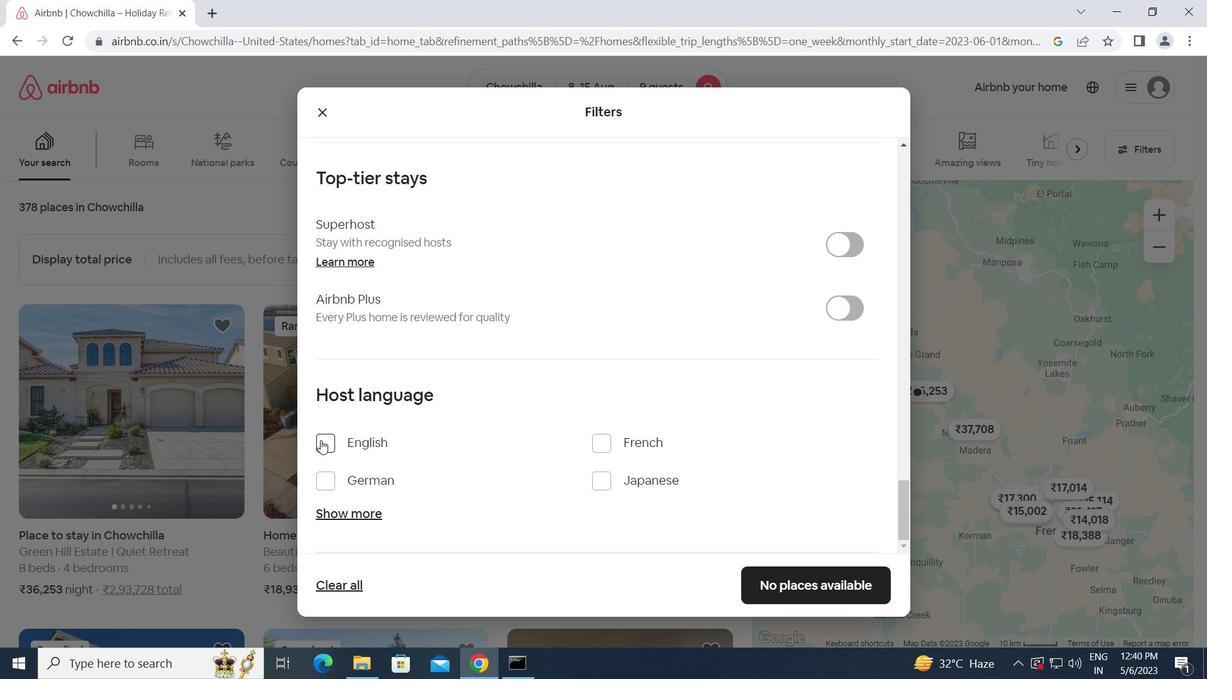 
Action: Mouse moved to (803, 577)
Screenshot: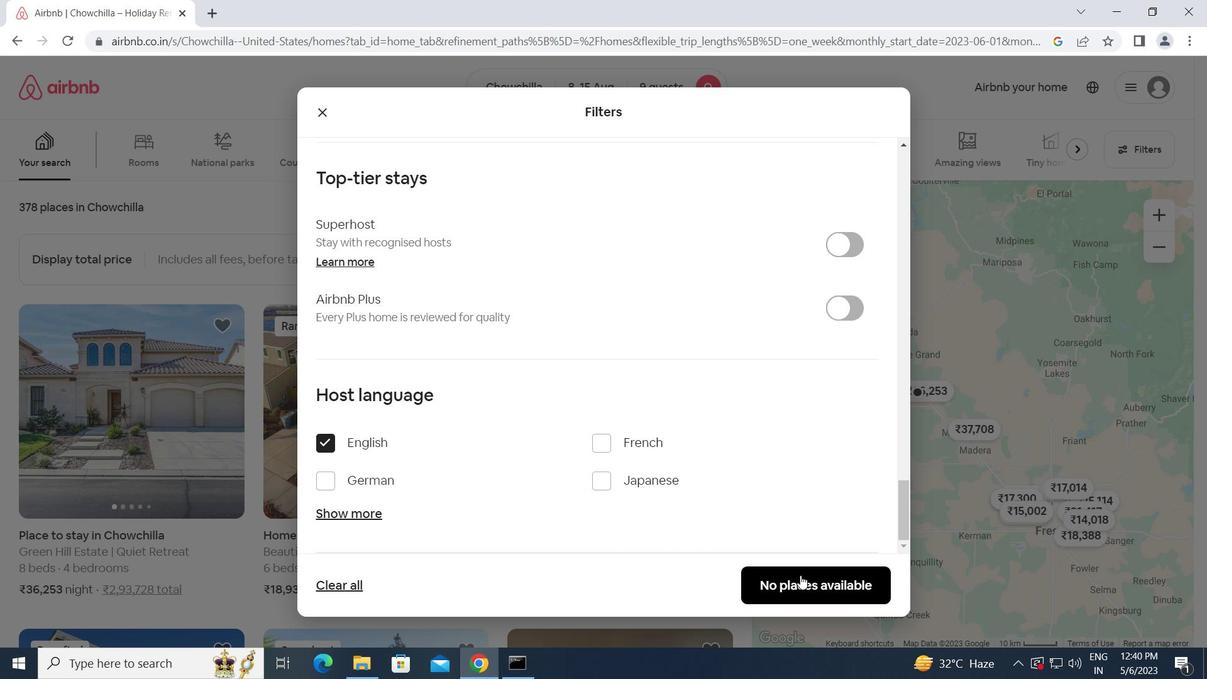 
Action: Mouse pressed left at (803, 577)
Screenshot: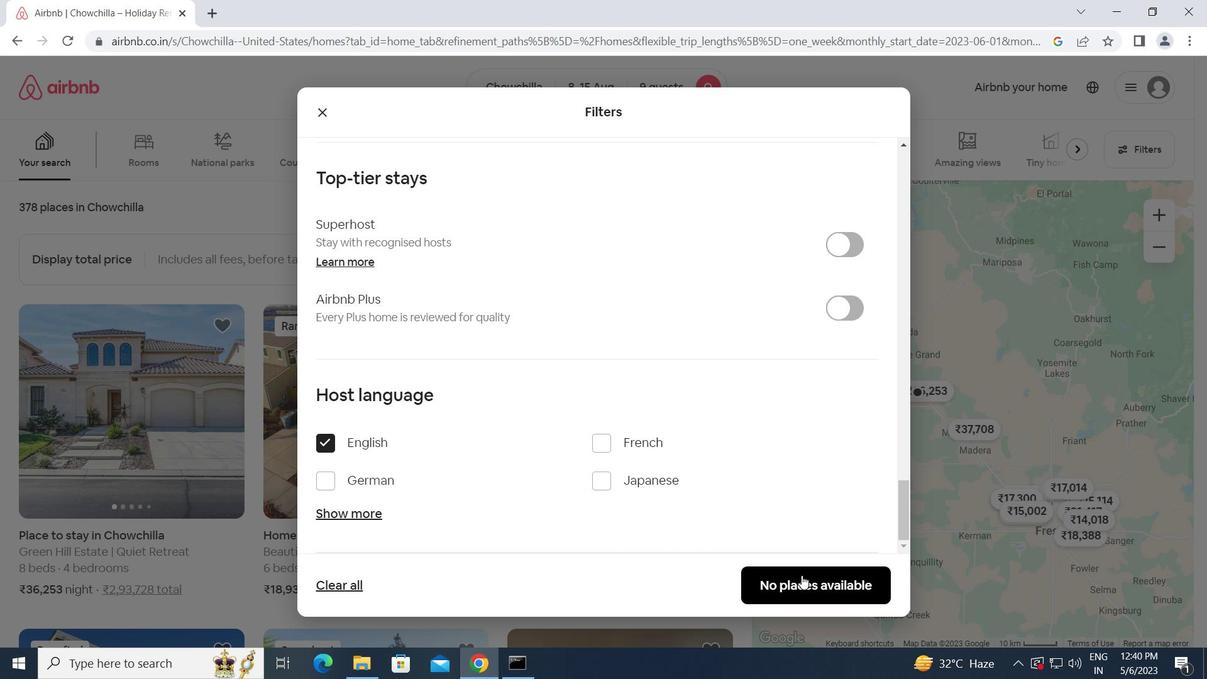 
